 Task: Look for space in Carlisle, United States from 12th July, 2023 to 16th July, 2023 for 8 adults in price range Rs.10000 to Rs.16000. Place can be private room with 8 bedrooms having 8 beds and 8 bathrooms. Property type can be house, flat, guest house, hotel. Amenities needed are: wifi, TV, free parkinig on premises, gym, breakfast. Booking option can be shelf check-in. Required host language is English.
Action: Mouse moved to (530, 107)
Screenshot: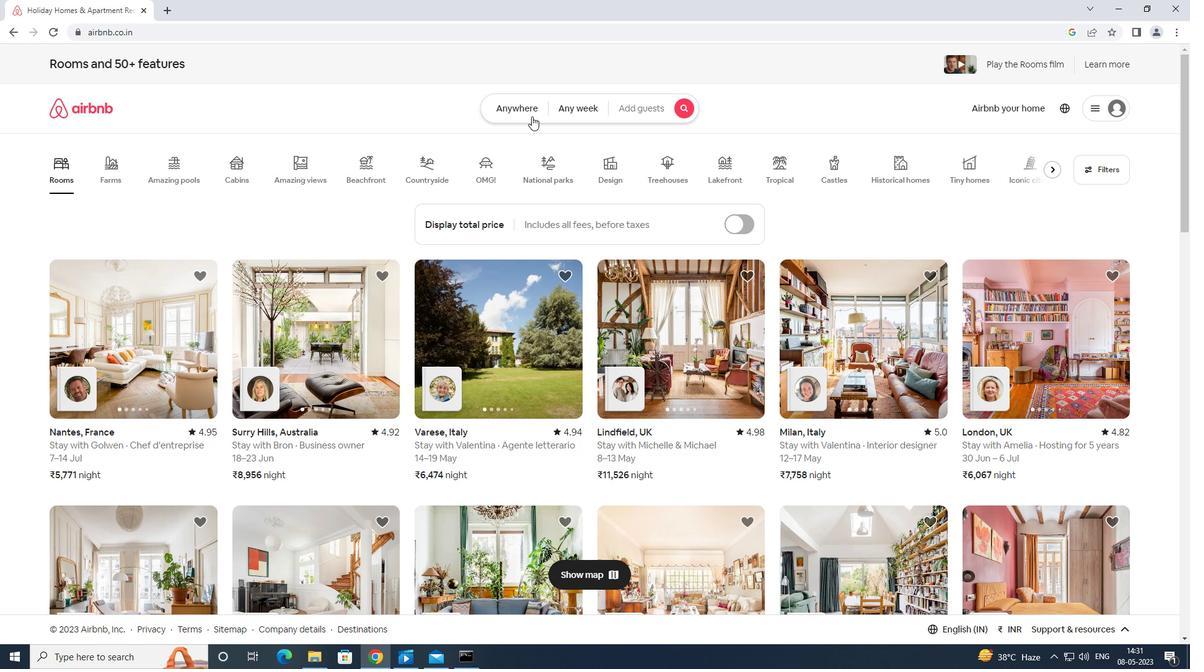 
Action: Mouse pressed left at (530, 107)
Screenshot: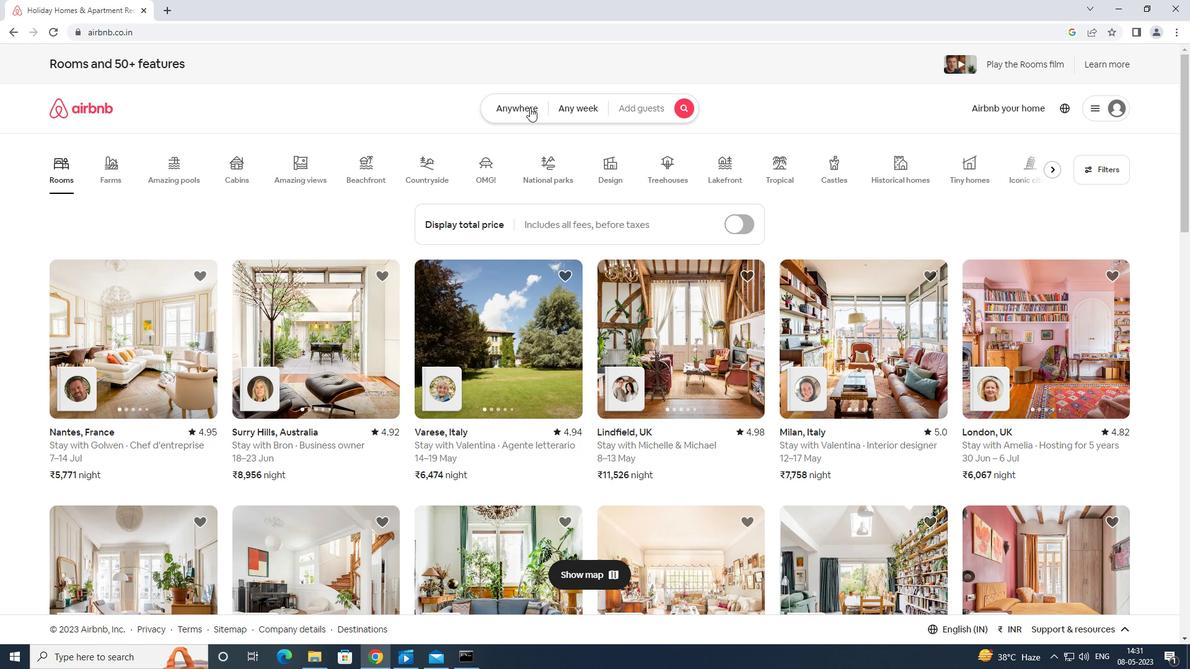 
Action: Mouse moved to (429, 156)
Screenshot: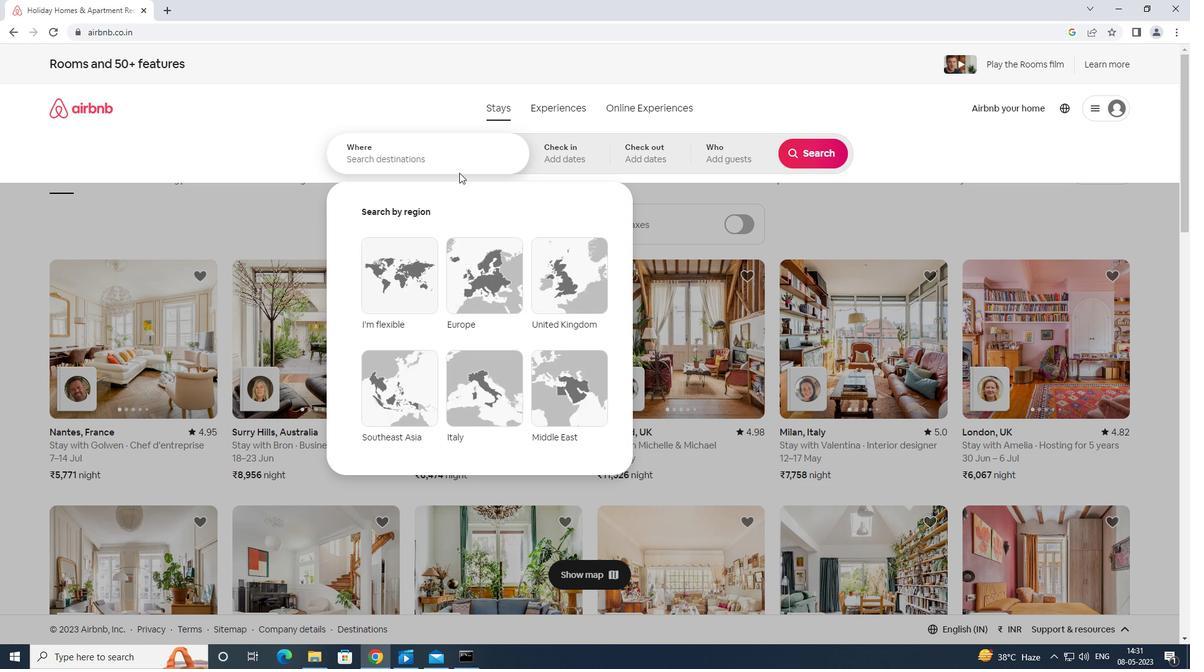 
Action: Mouse pressed left at (429, 156)
Screenshot: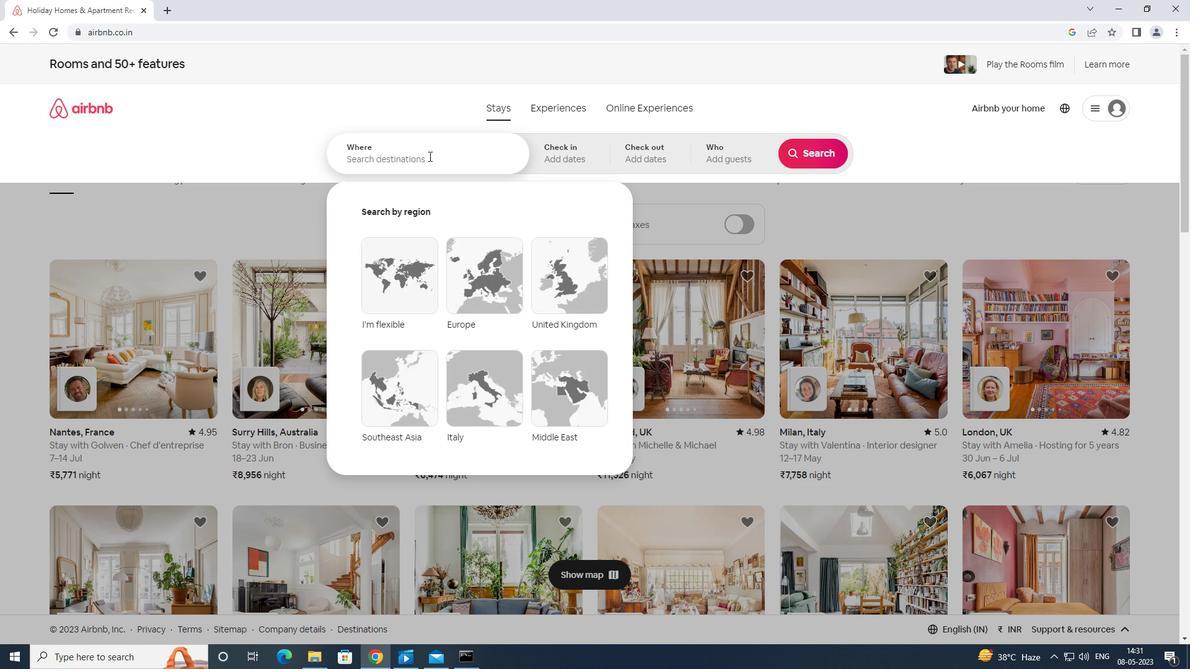 
Action: Mouse moved to (428, 155)
Screenshot: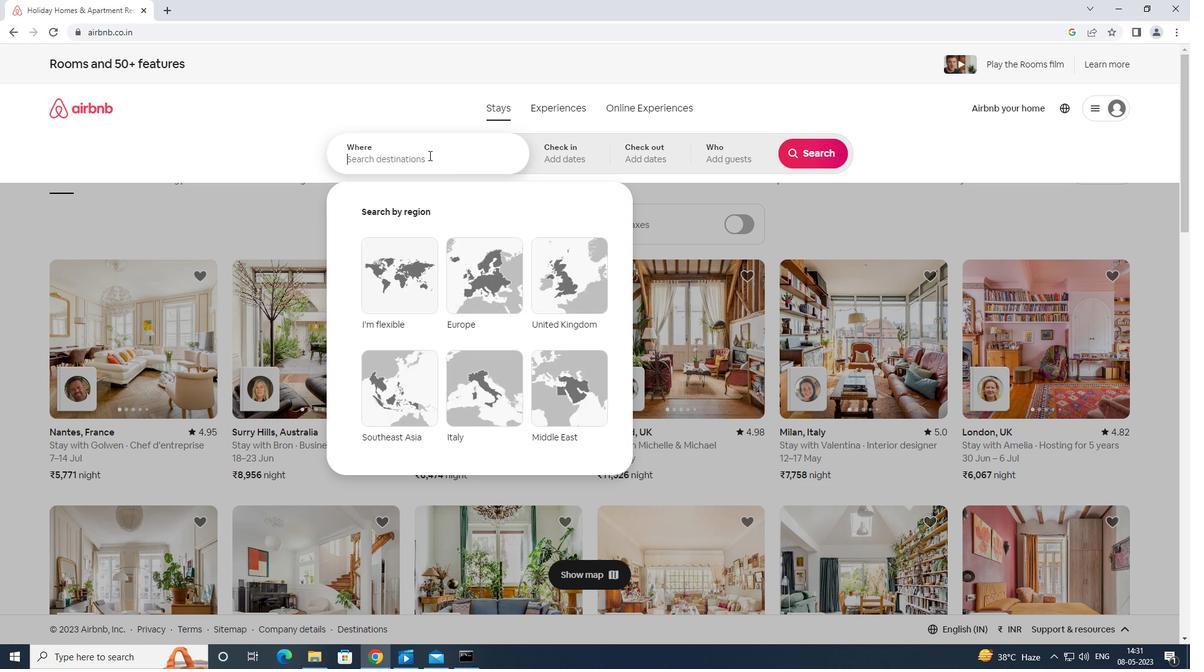 
Action: Key pressed <Key.shift>CARLISLE<Key.space>UNITED<Key.space>STATES<Key.enter>
Screenshot: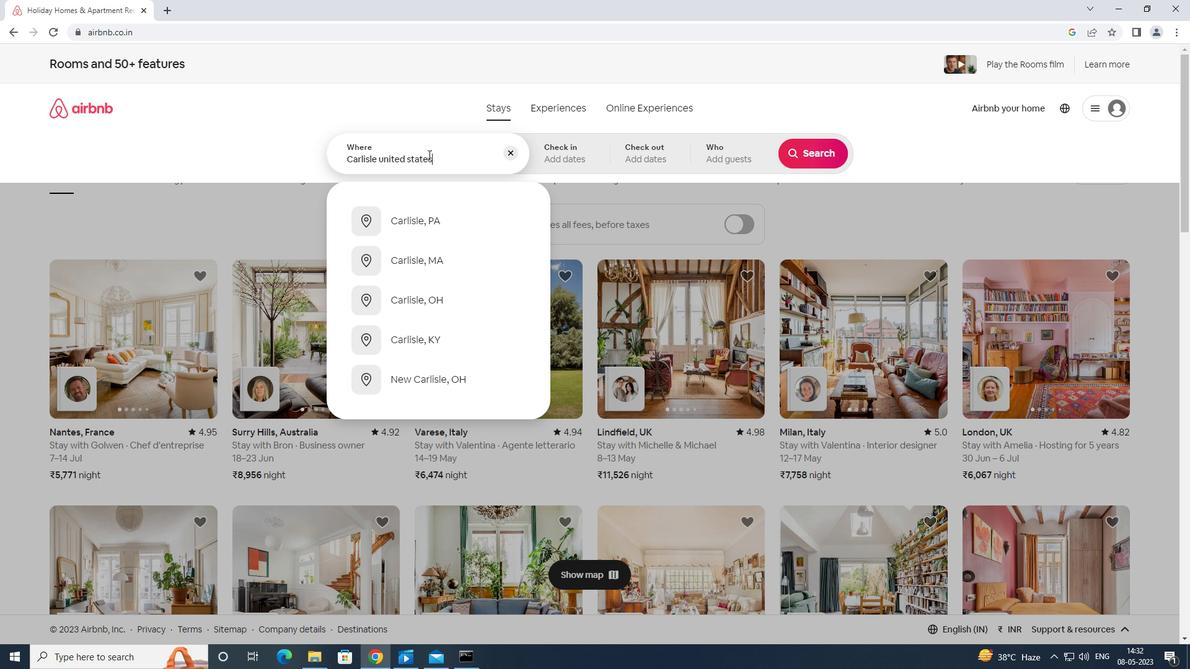 
Action: Mouse moved to (806, 250)
Screenshot: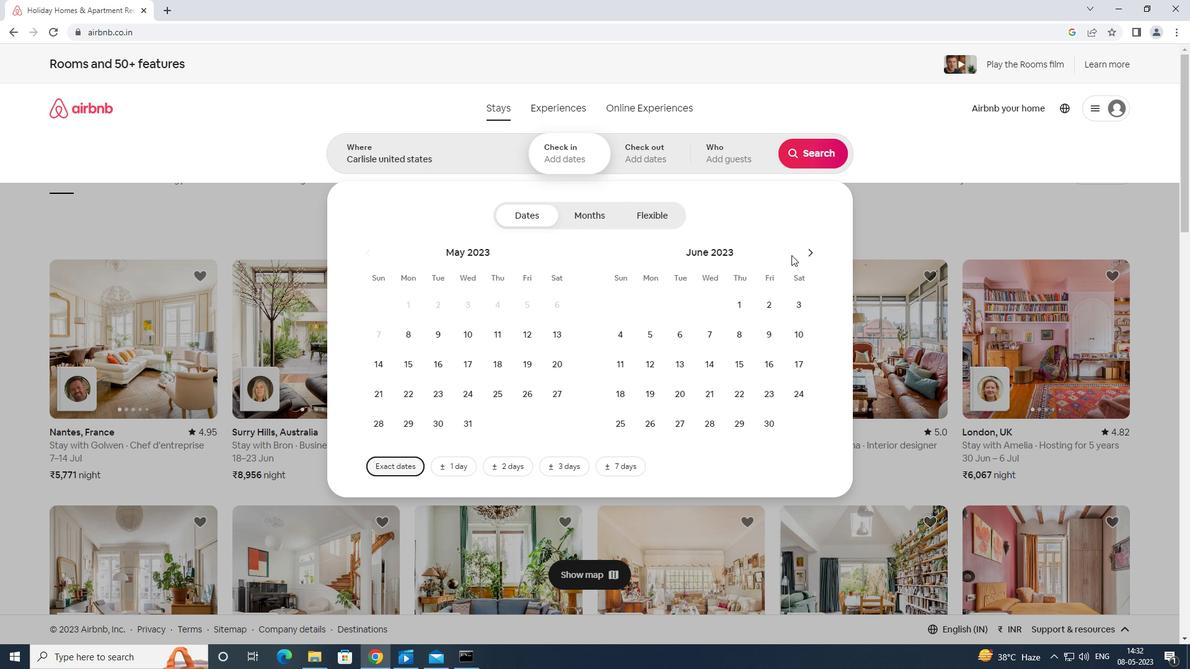 
Action: Mouse pressed left at (806, 250)
Screenshot: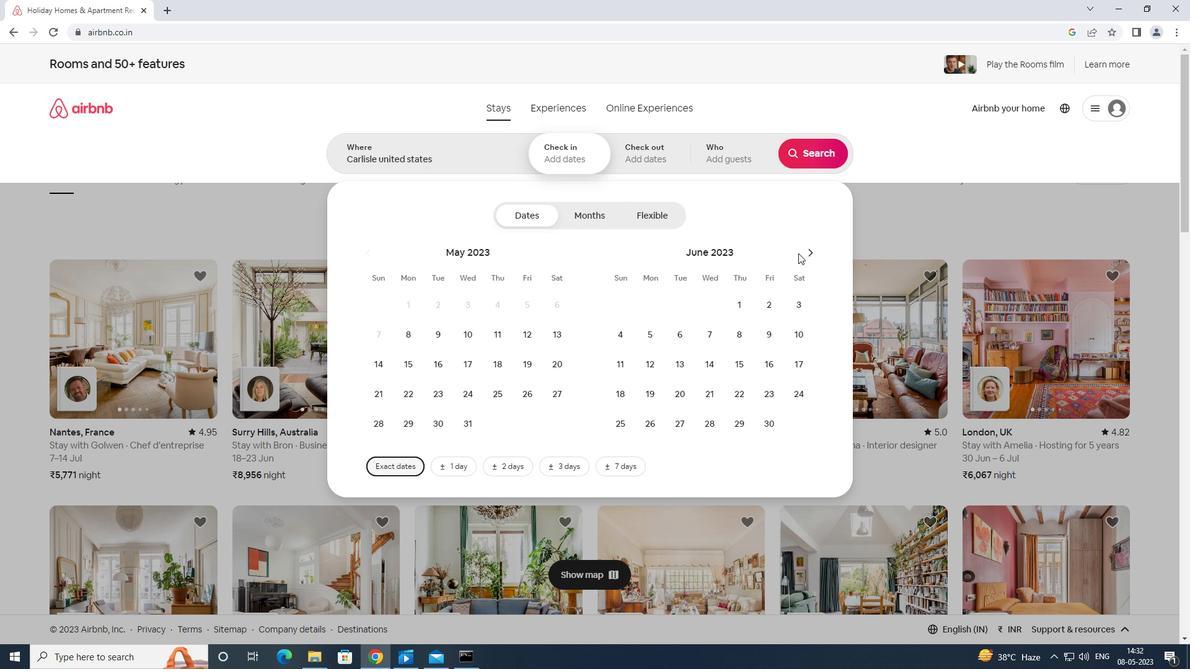
Action: Mouse moved to (709, 360)
Screenshot: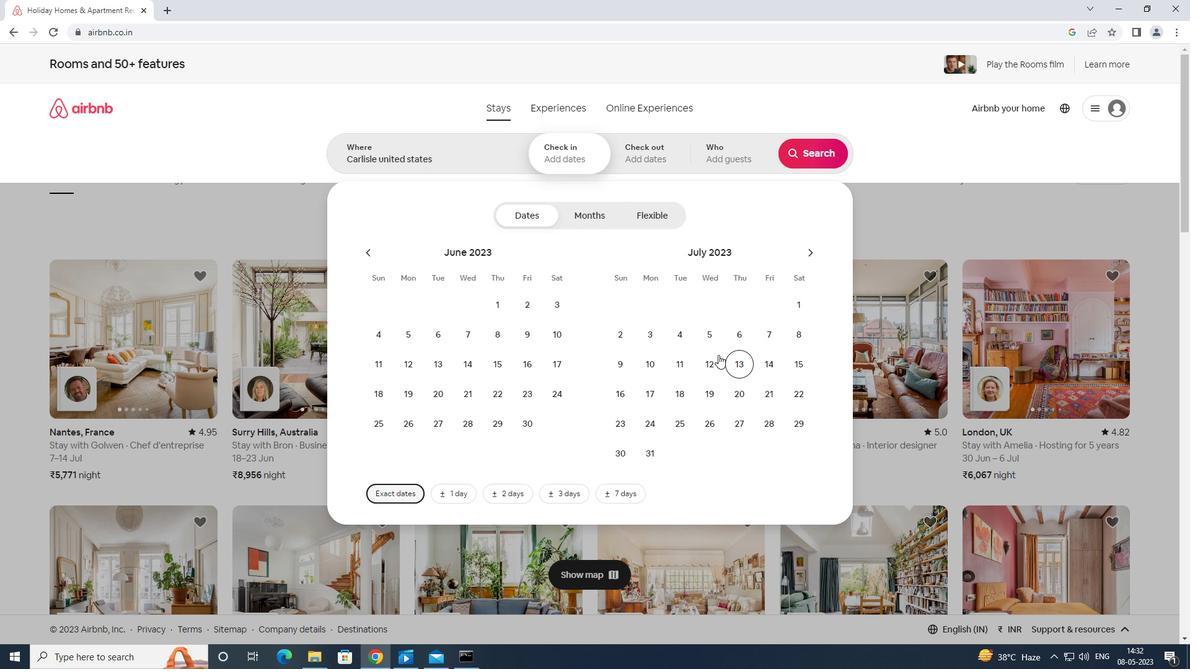 
Action: Mouse pressed left at (709, 360)
Screenshot: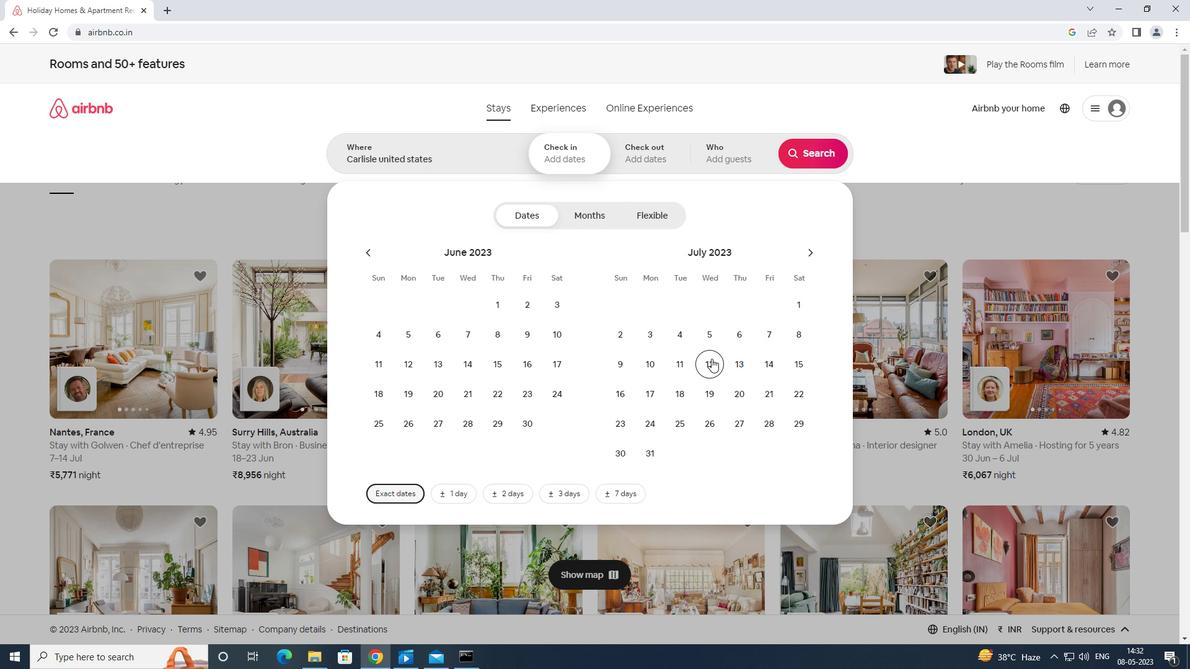 
Action: Mouse moved to (626, 395)
Screenshot: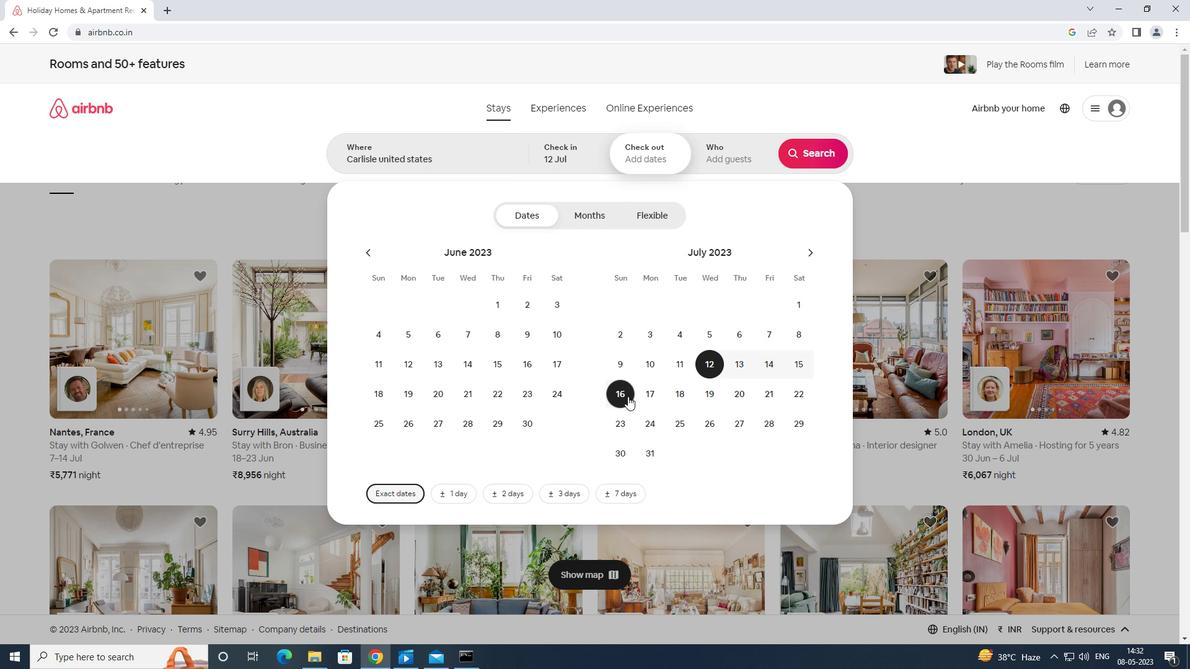 
Action: Mouse pressed left at (626, 395)
Screenshot: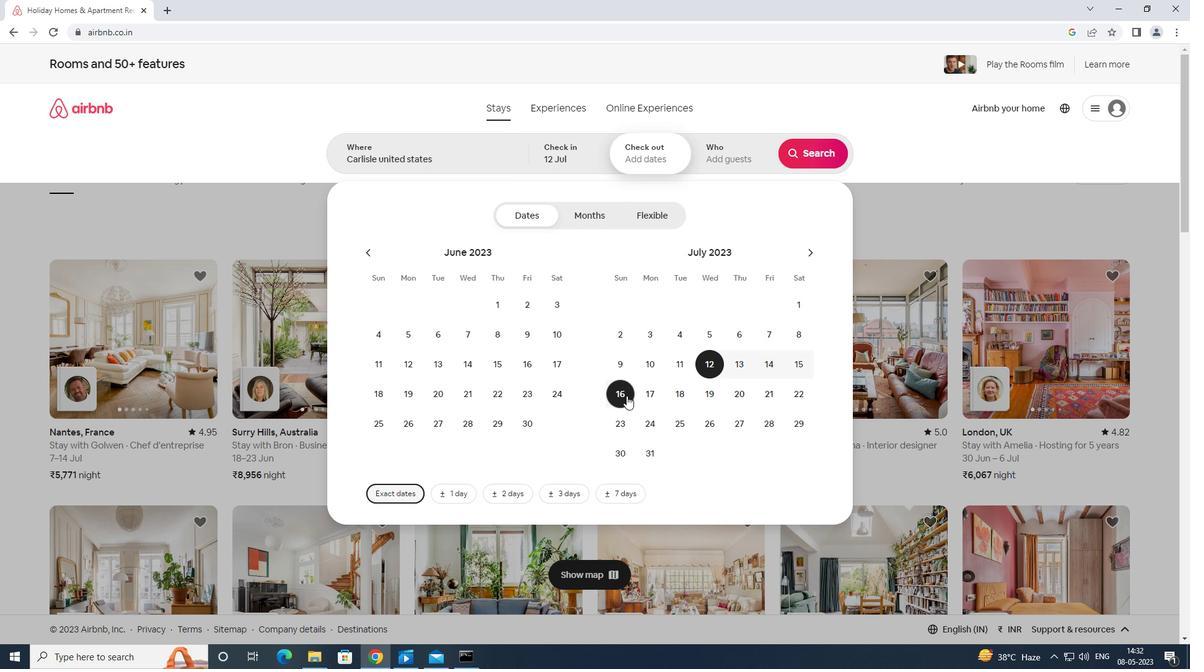 
Action: Mouse moved to (716, 145)
Screenshot: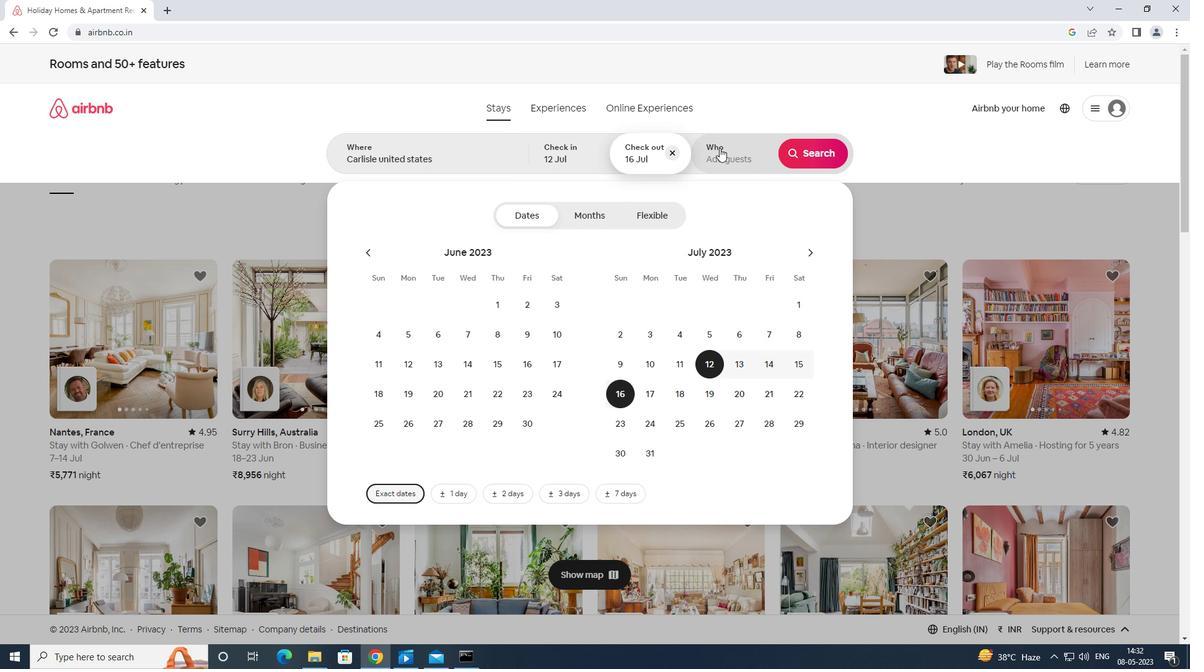 
Action: Mouse pressed left at (716, 145)
Screenshot: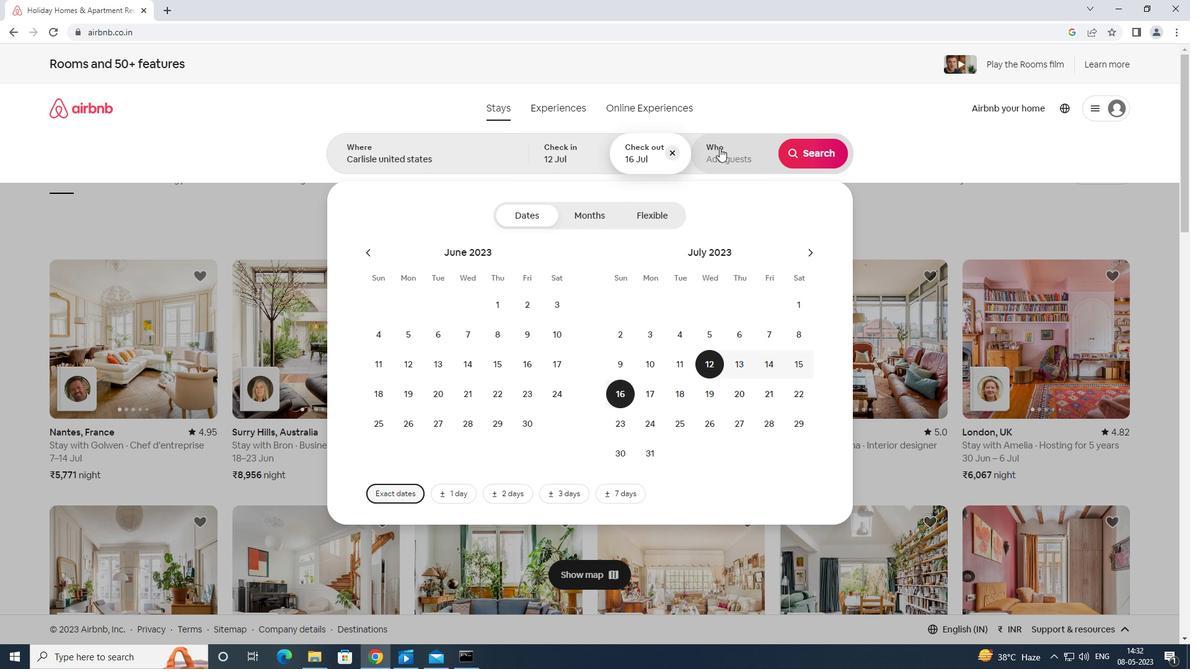 
Action: Mouse moved to (815, 218)
Screenshot: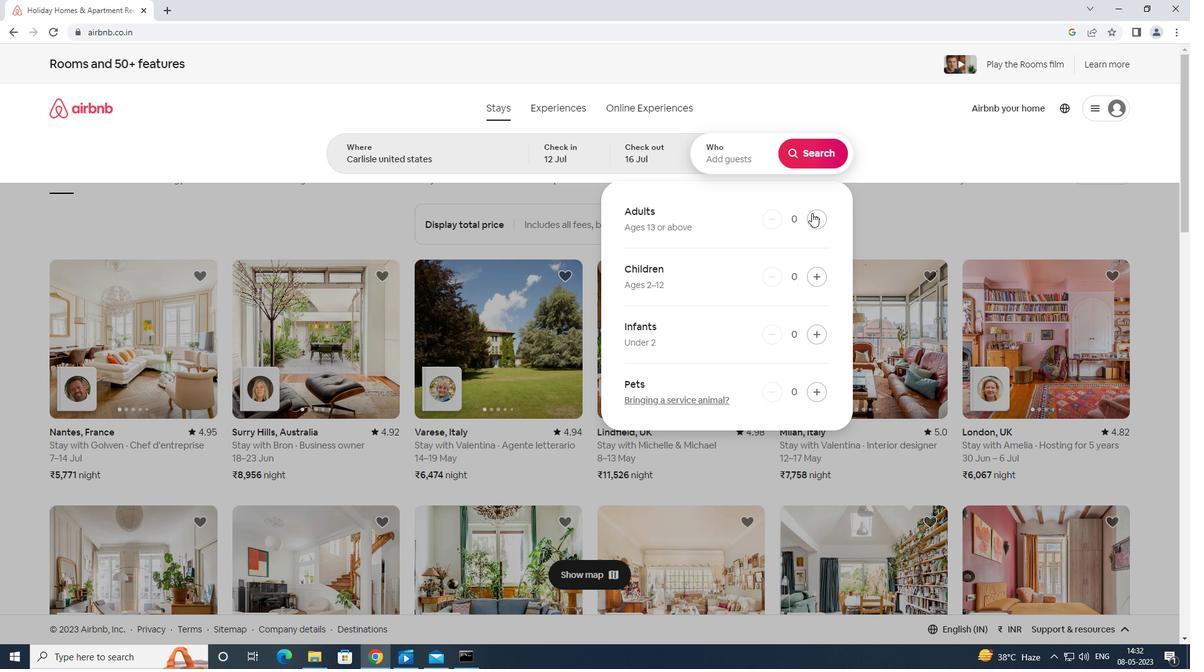 
Action: Mouse pressed left at (815, 218)
Screenshot: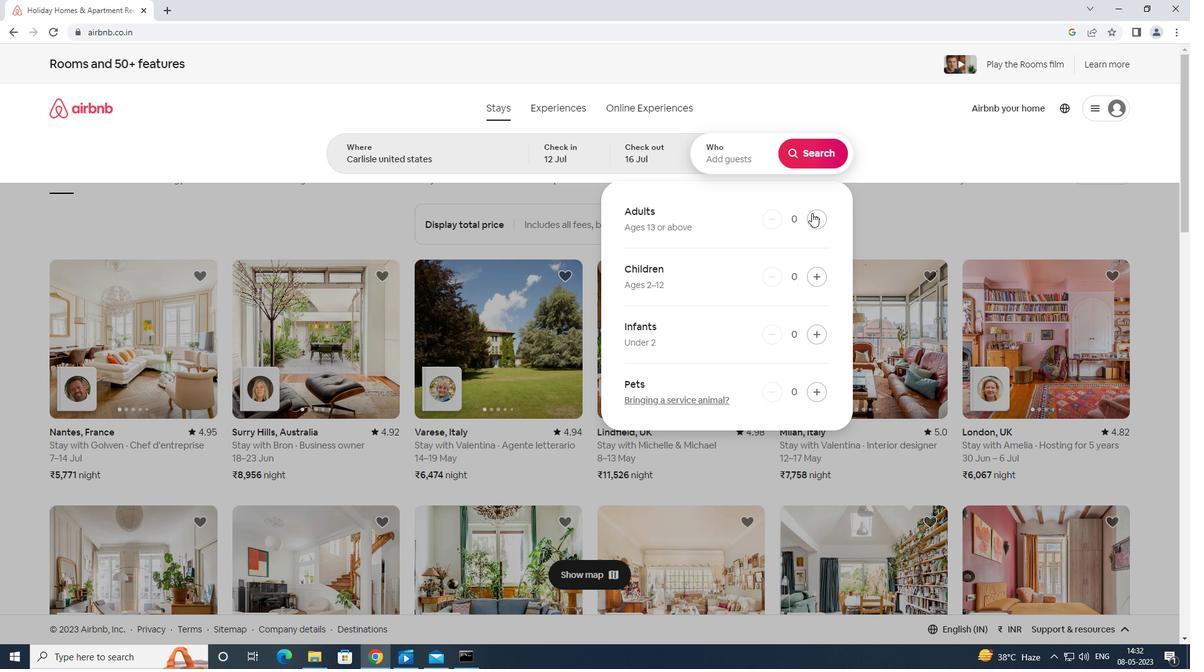 
Action: Mouse moved to (815, 218)
Screenshot: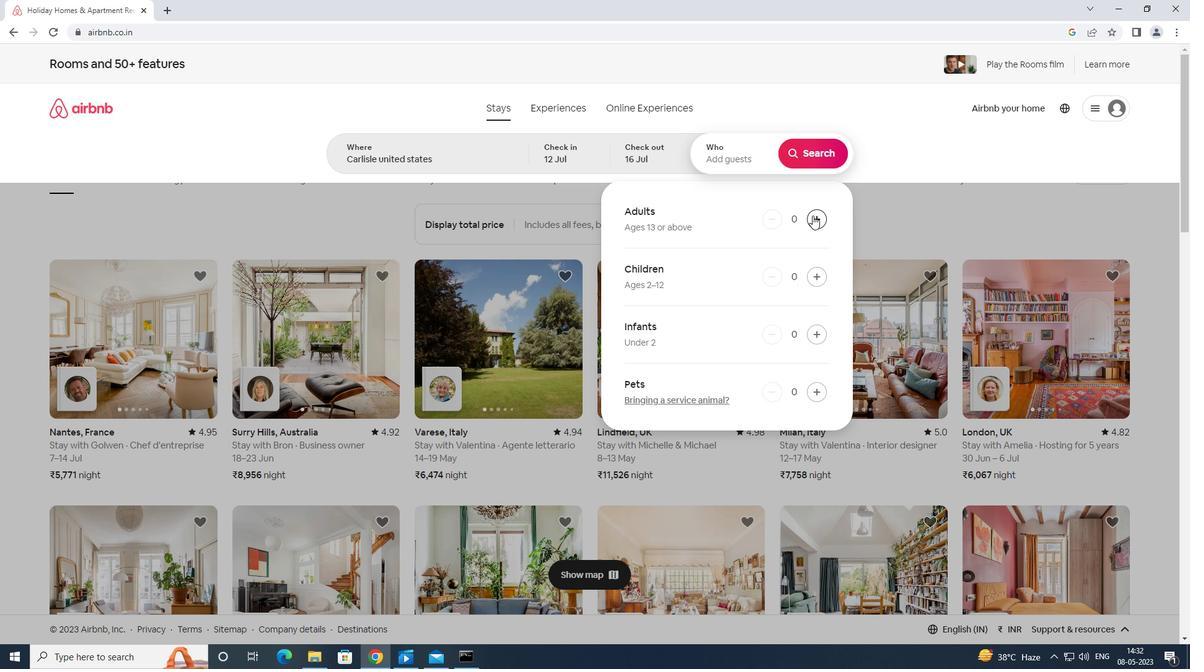 
Action: Mouse pressed left at (815, 218)
Screenshot: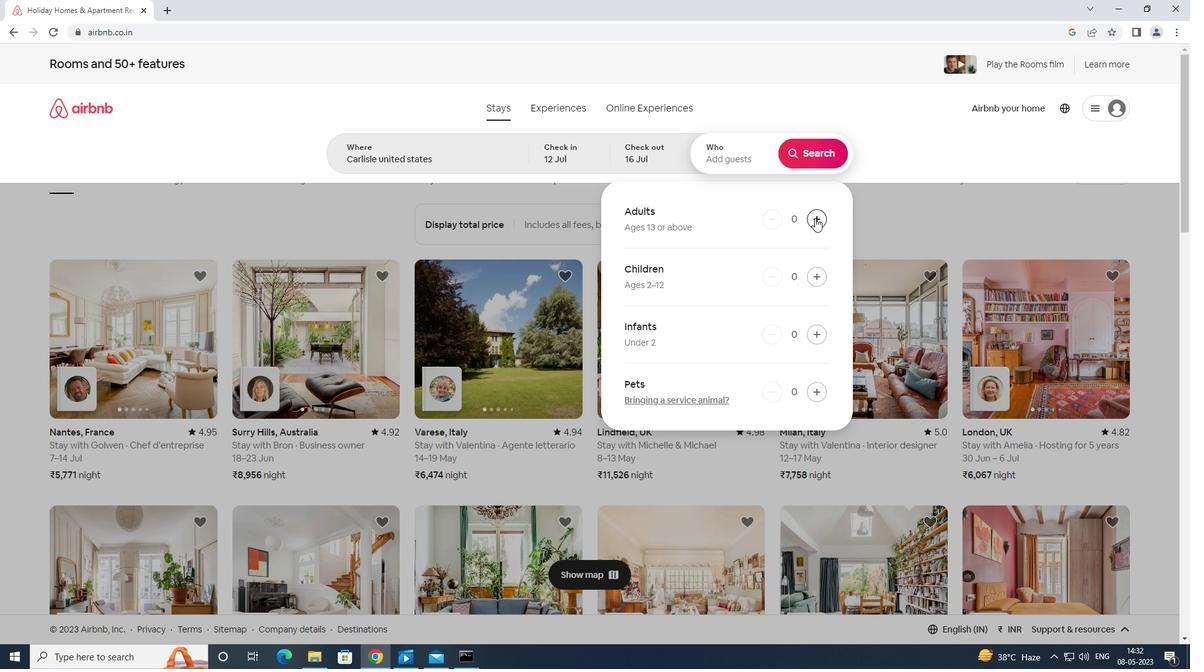 
Action: Mouse pressed left at (815, 218)
Screenshot: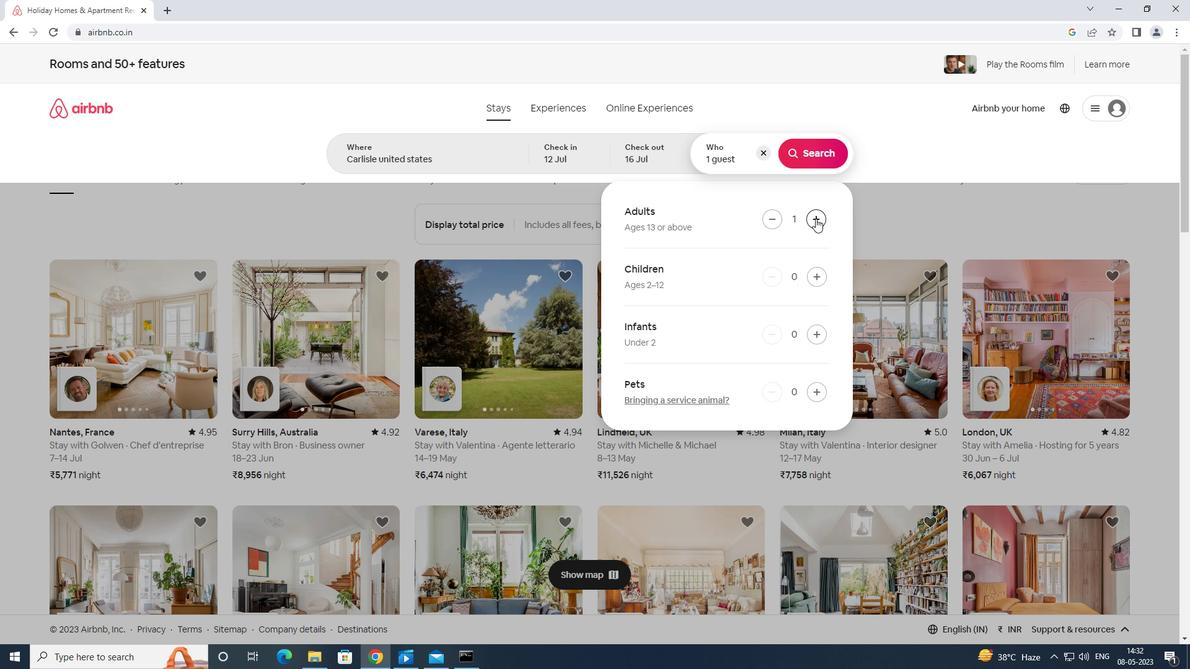 
Action: Mouse pressed left at (815, 218)
Screenshot: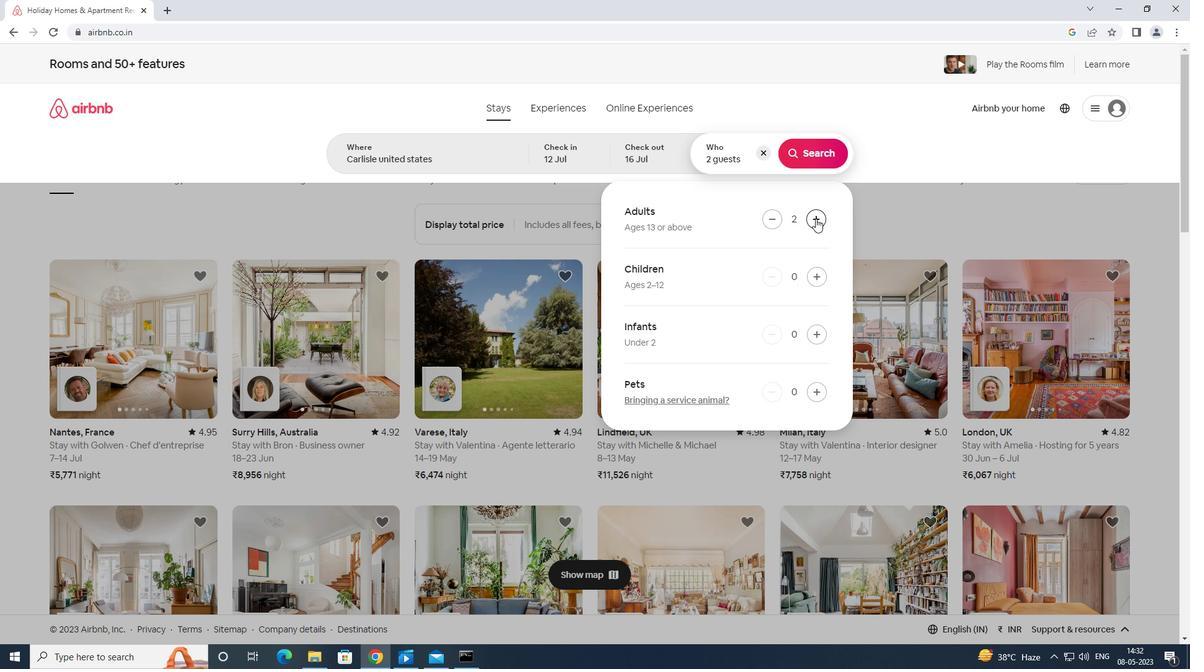 
Action: Mouse pressed left at (815, 218)
Screenshot: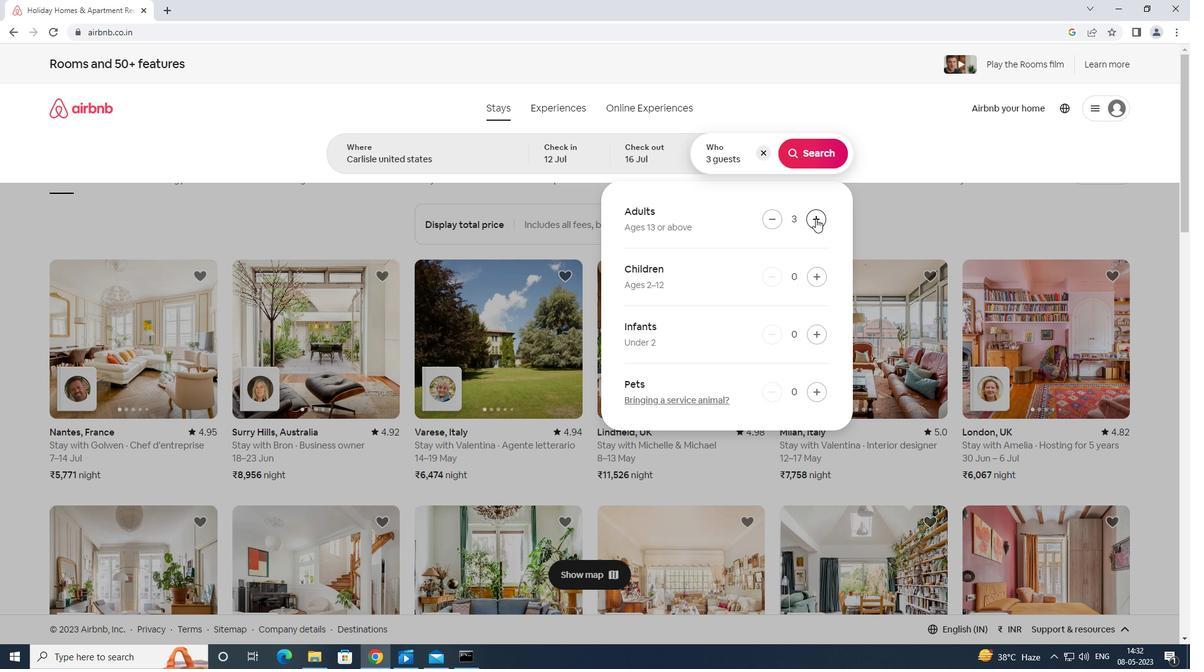 
Action: Mouse pressed left at (815, 218)
Screenshot: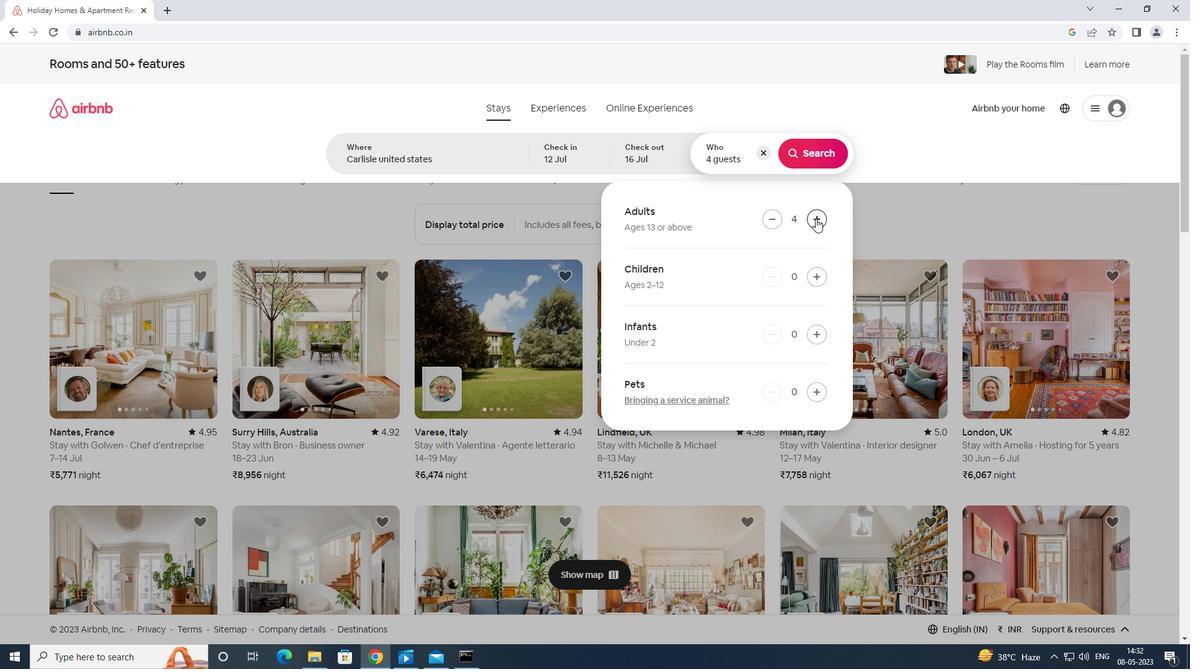 
Action: Mouse pressed left at (815, 218)
Screenshot: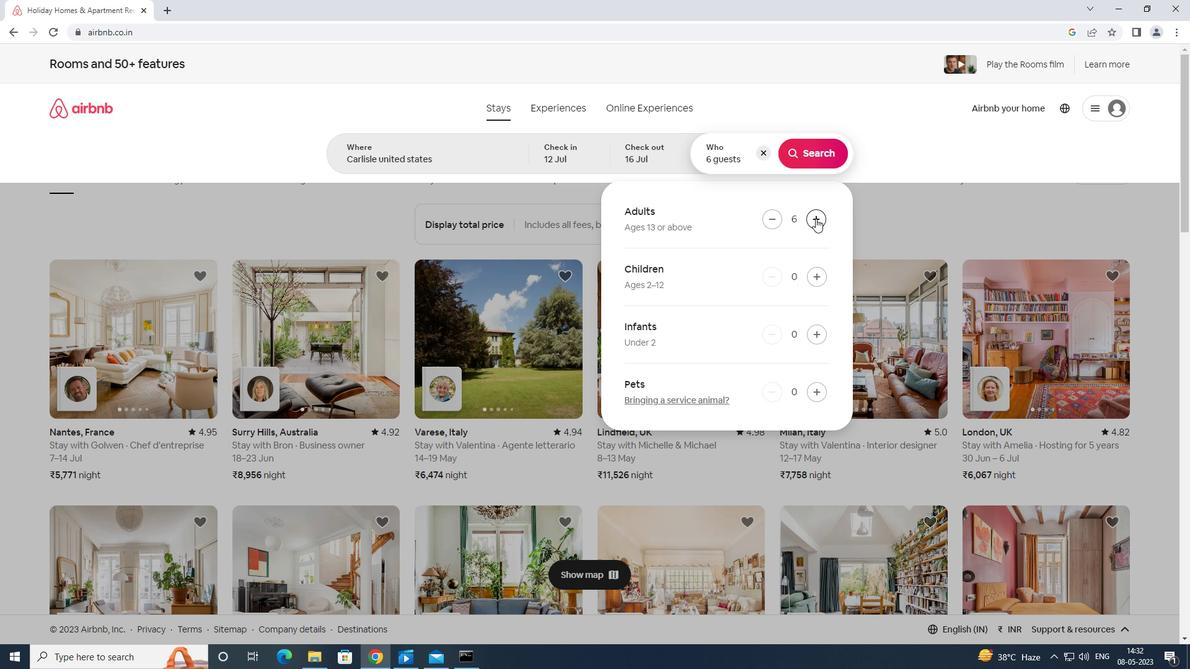 
Action: Mouse pressed left at (815, 218)
Screenshot: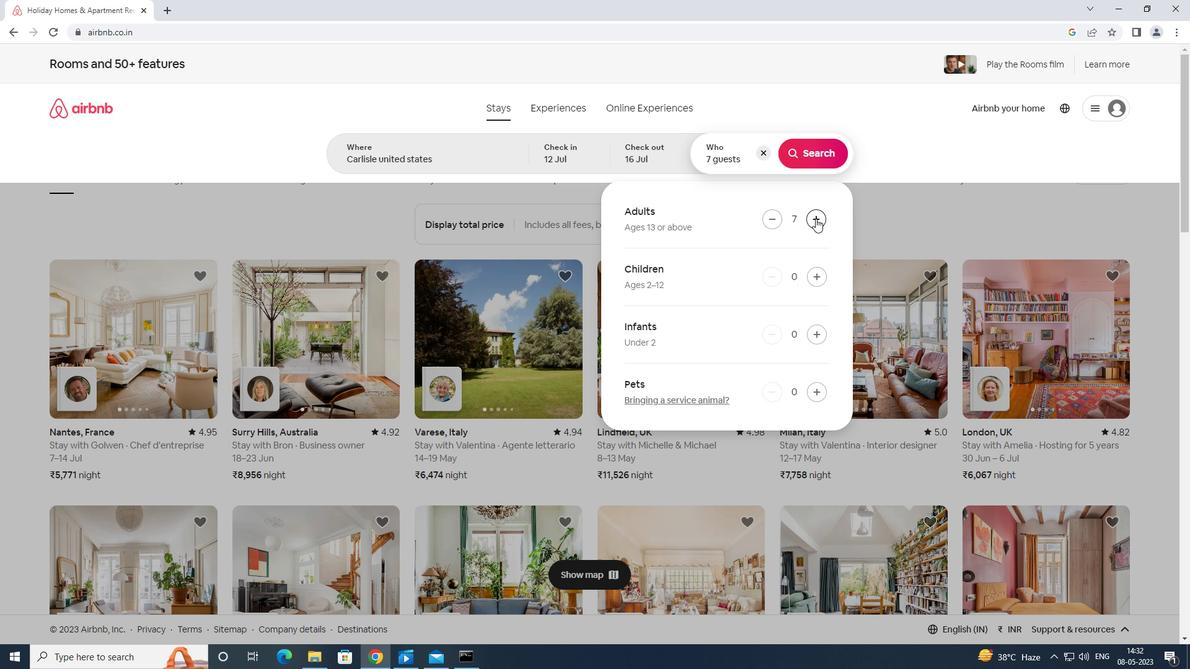 
Action: Mouse moved to (825, 152)
Screenshot: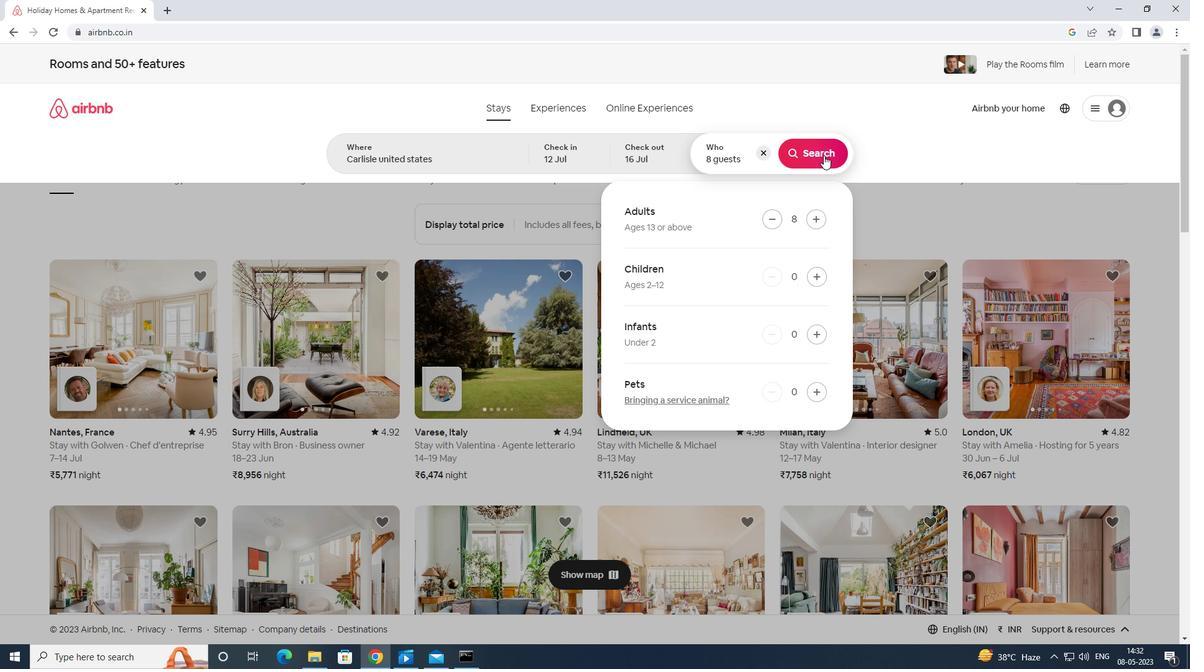 
Action: Mouse pressed left at (825, 152)
Screenshot: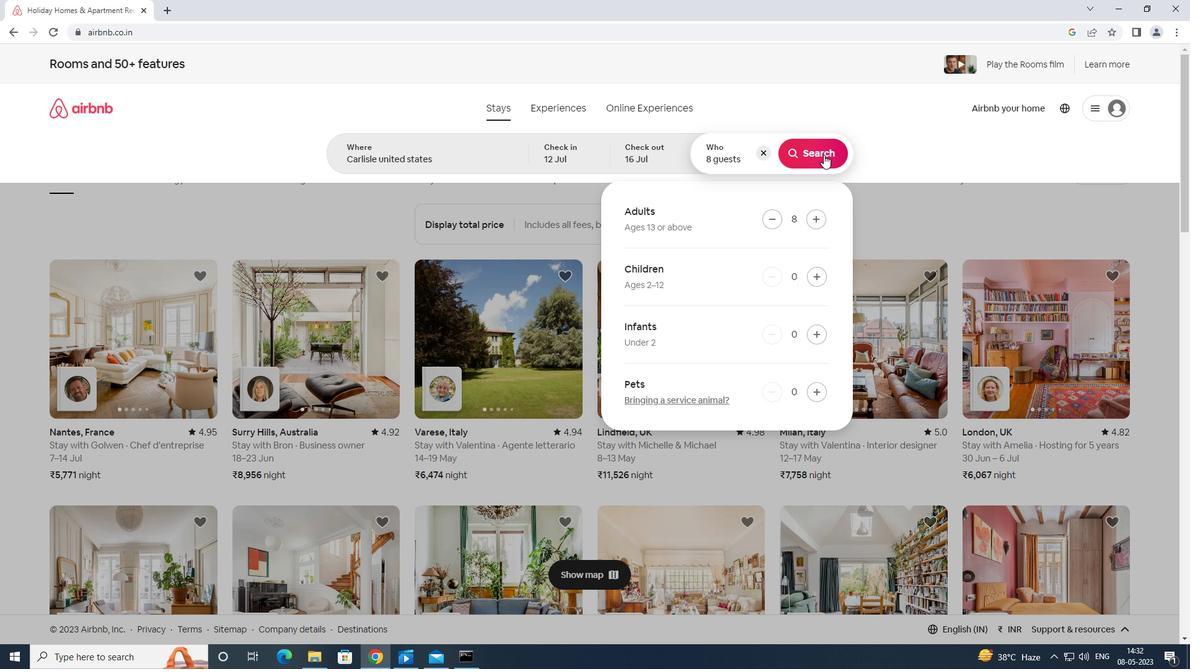 
Action: Mouse moved to (1126, 109)
Screenshot: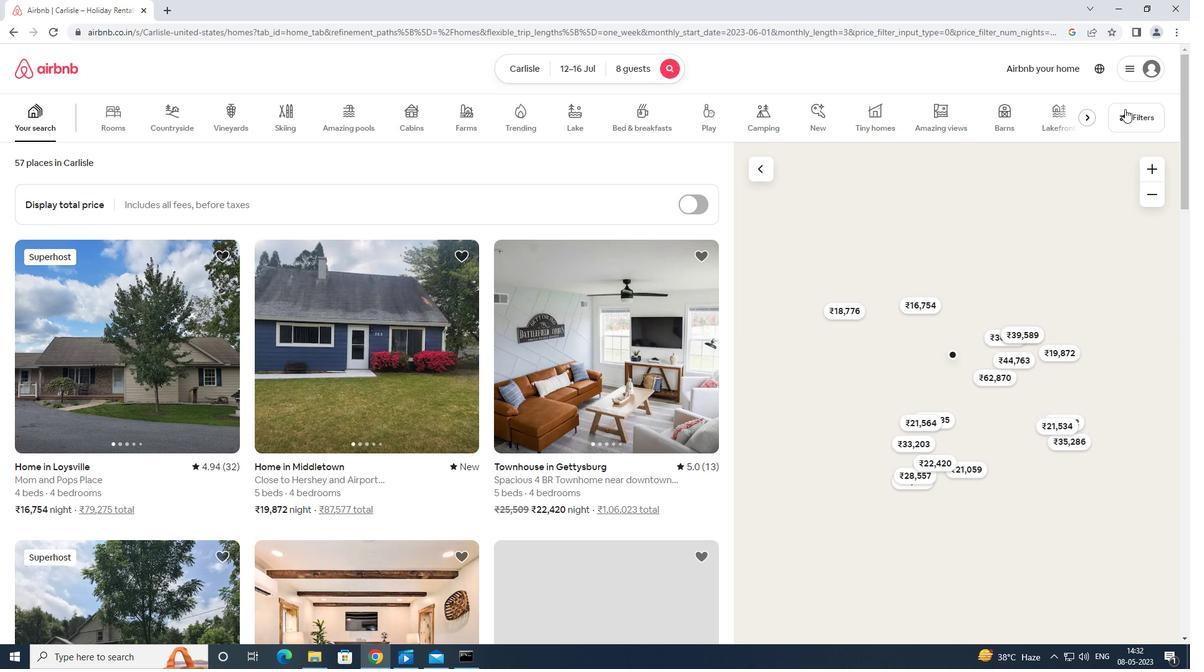 
Action: Mouse pressed left at (1126, 109)
Screenshot: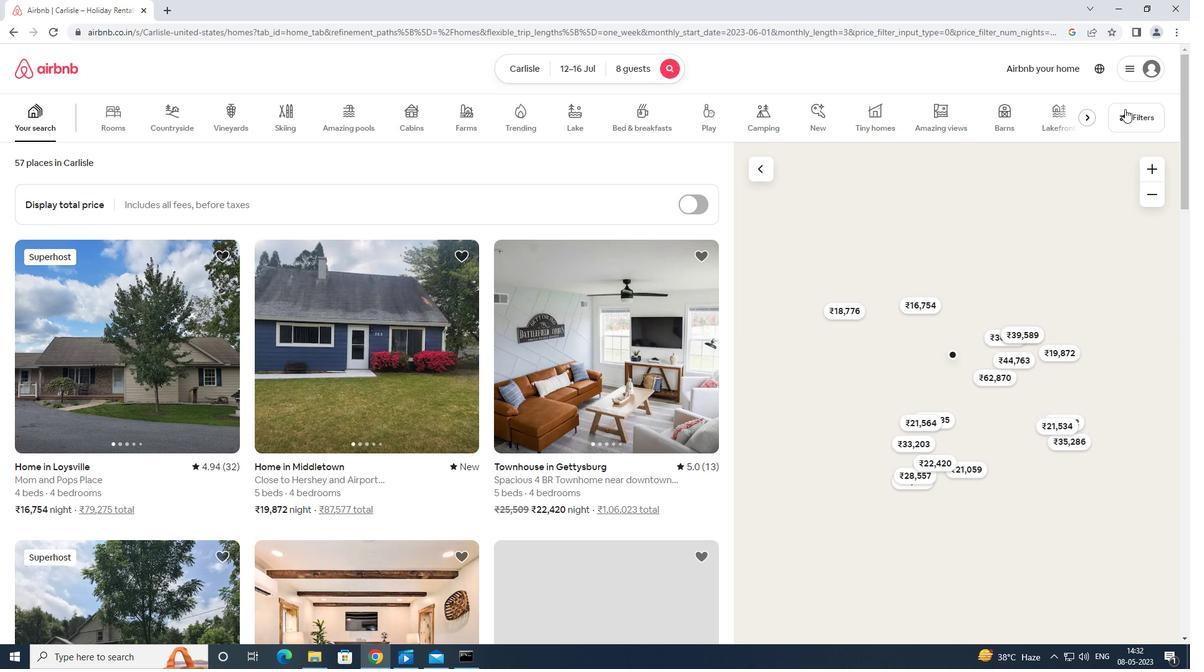 
Action: Mouse moved to (535, 404)
Screenshot: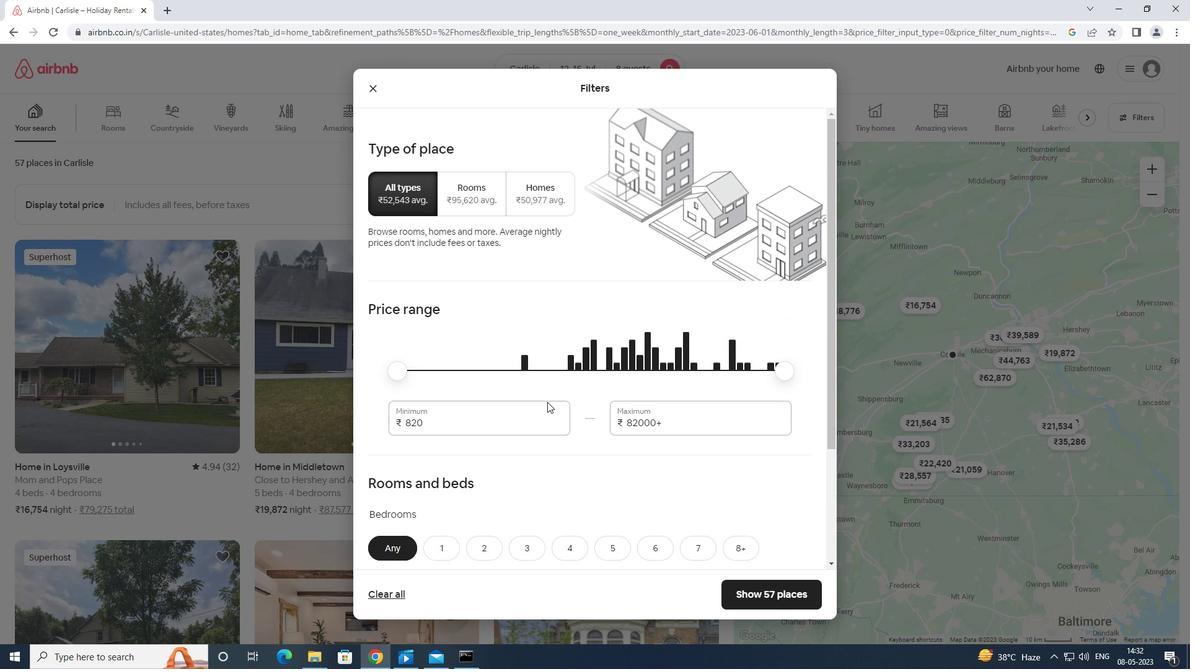 
Action: Mouse pressed left at (535, 404)
Screenshot: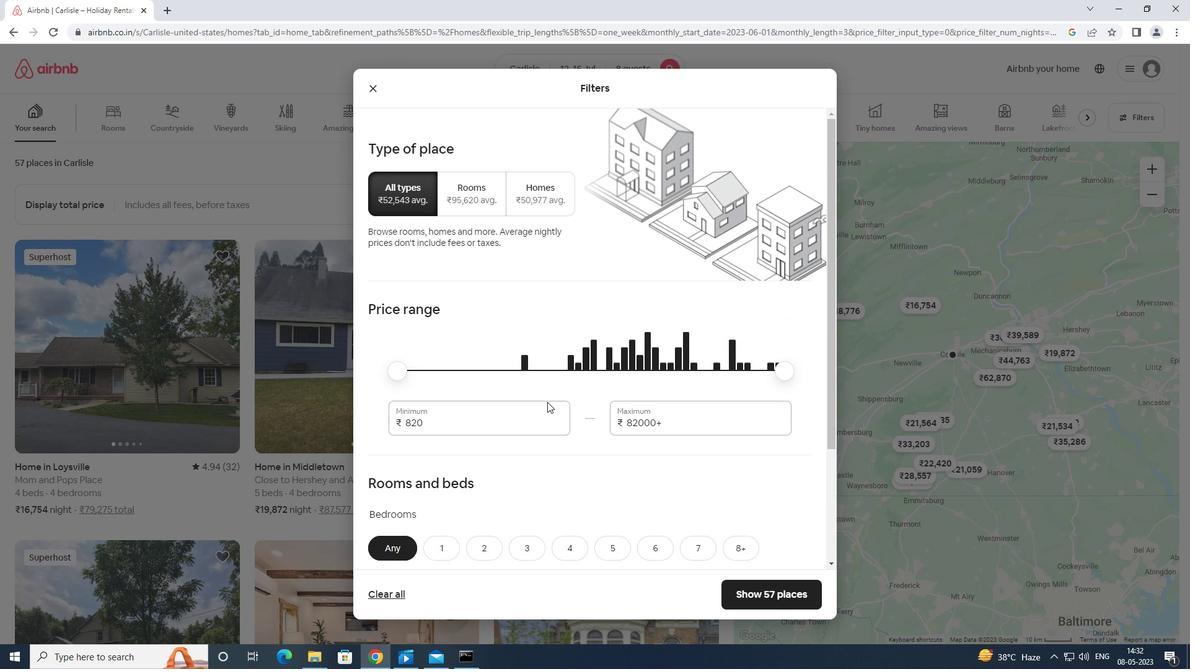 
Action: Key pressed <Key.backspace><Key.backspace><Key.backspace><Key.backspace><Key.backspace><Key.backspace>80<Key.backspace><Key.backspace>10000
Screenshot: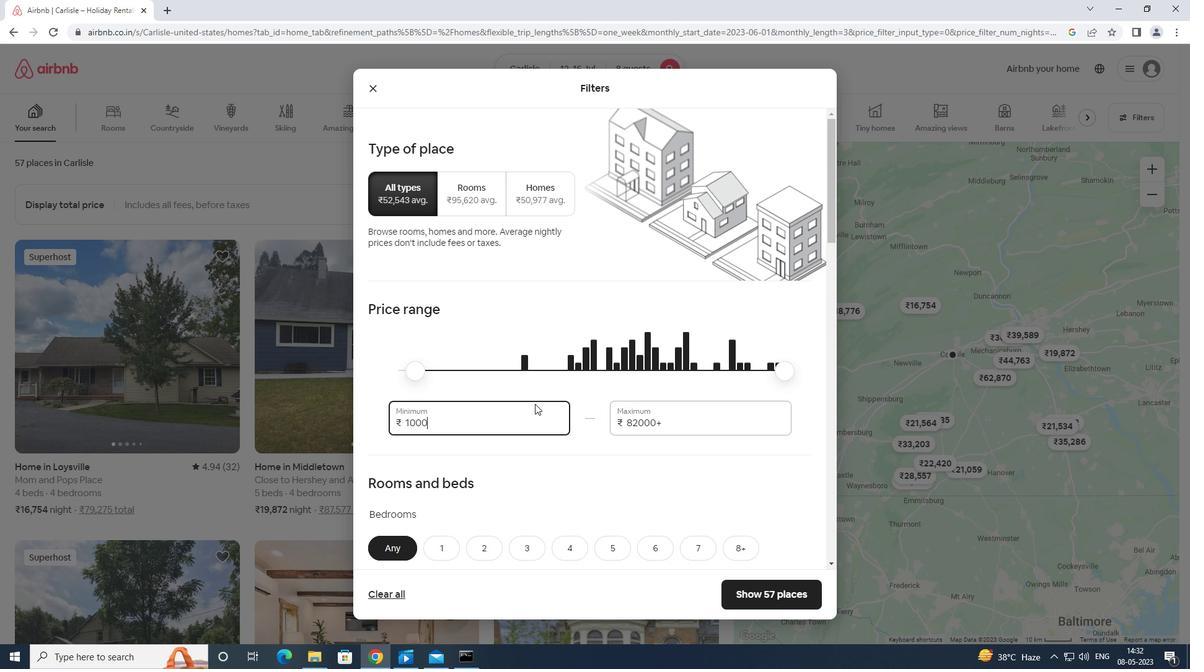 
Action: Mouse moved to (667, 417)
Screenshot: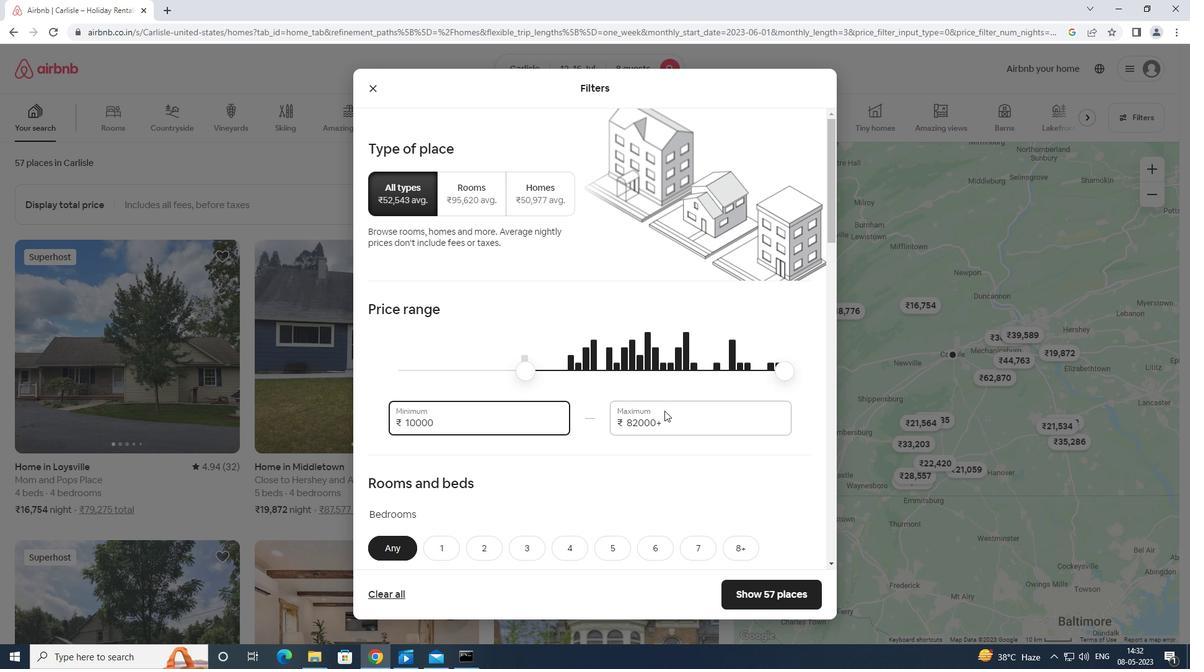 
Action: Mouse pressed left at (667, 417)
Screenshot: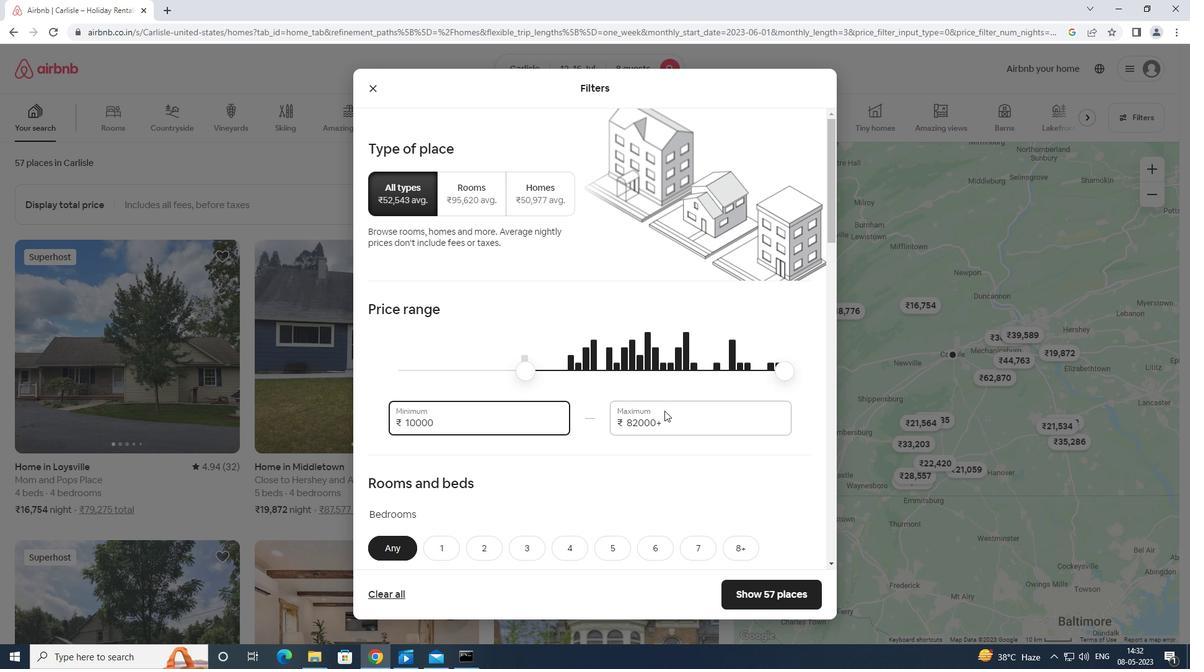 
Action: Mouse moved to (676, 419)
Screenshot: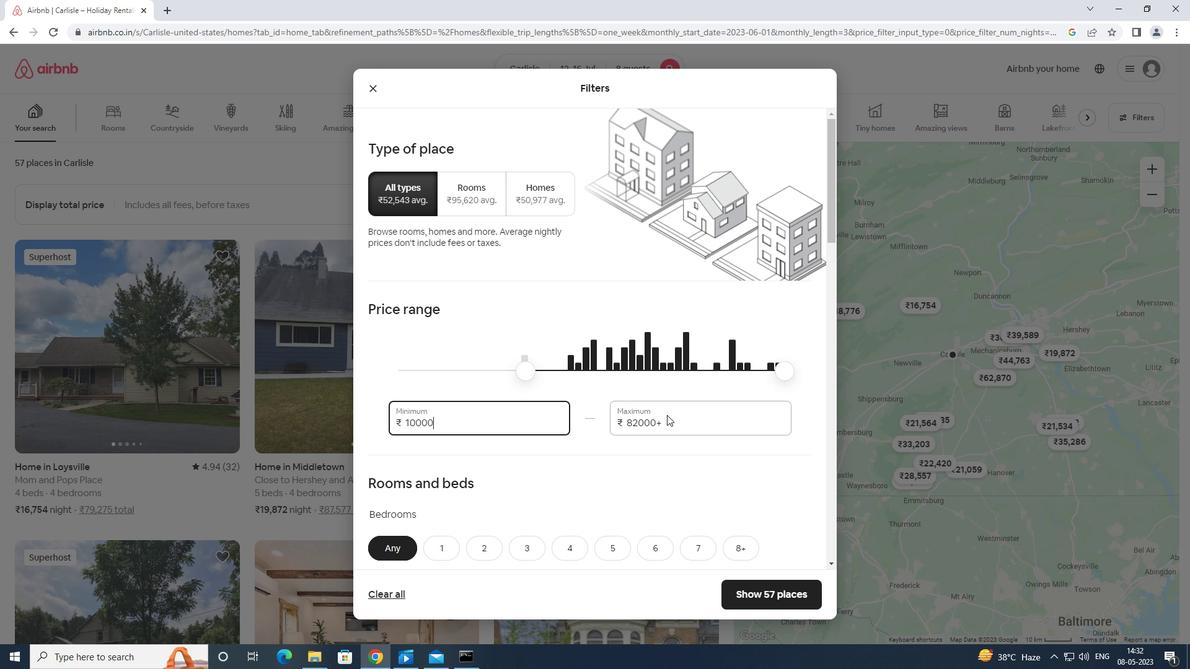
Action: Key pressed <Key.backspace><Key.backspace><Key.backspace><Key.backspace><Key.backspace><Key.backspace><Key.backspace><Key.backspace><Key.backspace><Key.backspace><Key.backspace><Key.backspace><Key.backspace><Key.backspace><Key.backspace><Key.backspace><Key.backspace><Key.backspace><Key.backspace><Key.backspace>160000
Screenshot: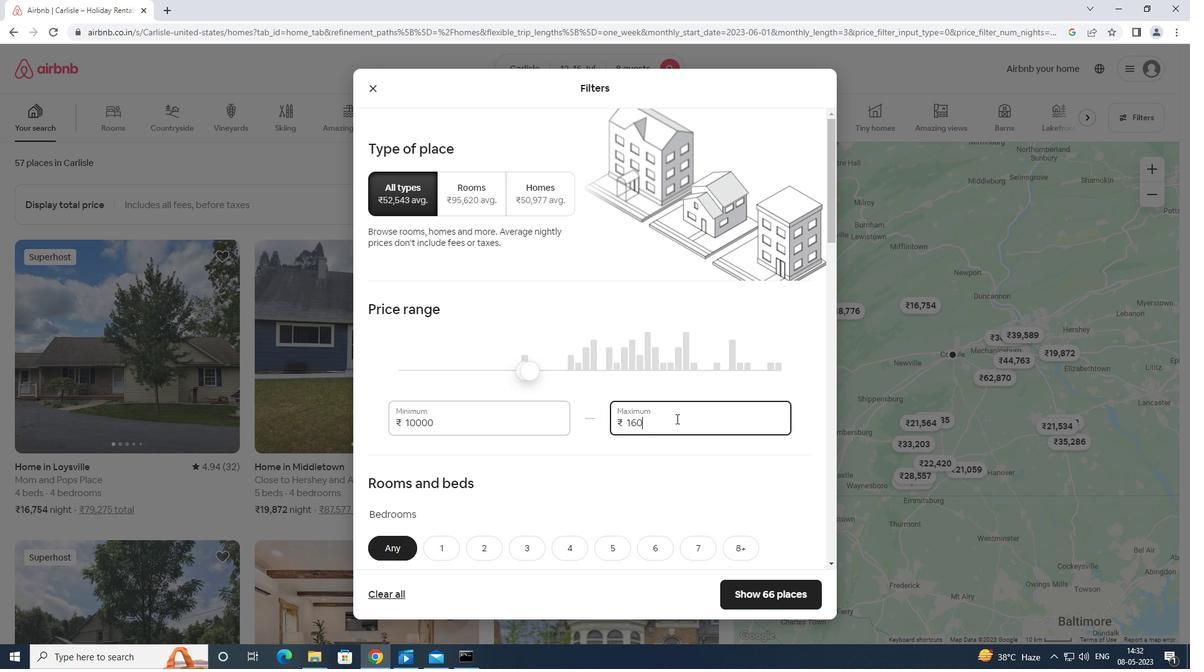 
Action: Mouse moved to (677, 418)
Screenshot: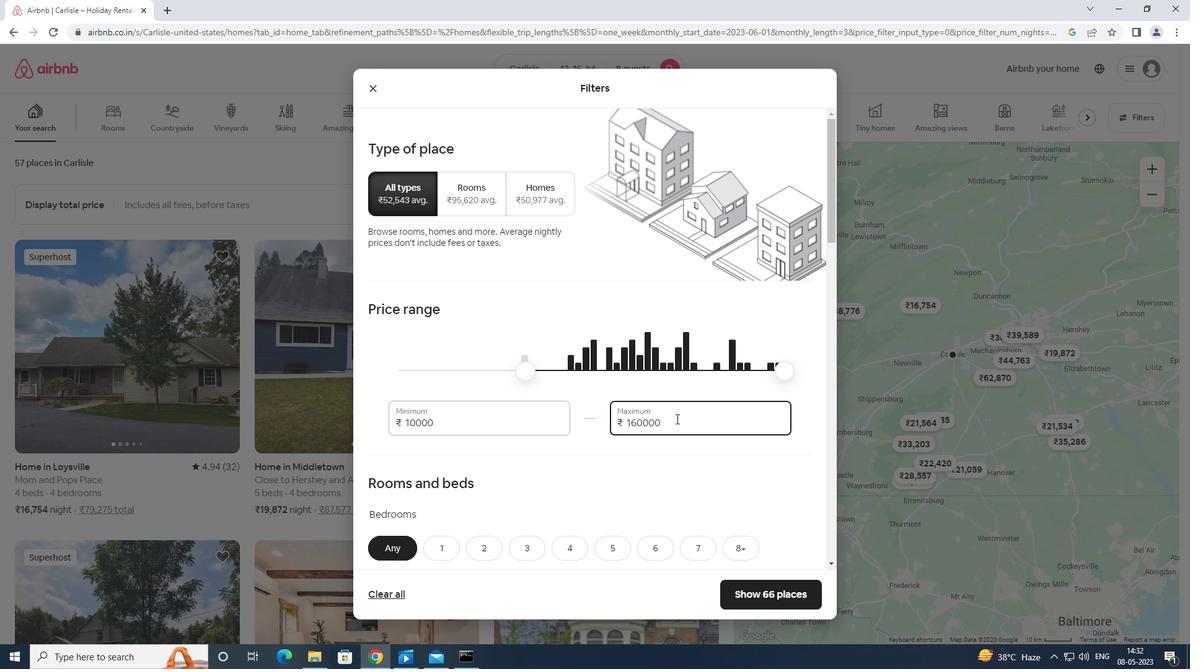 
Action: Mouse pressed left at (677, 418)
Screenshot: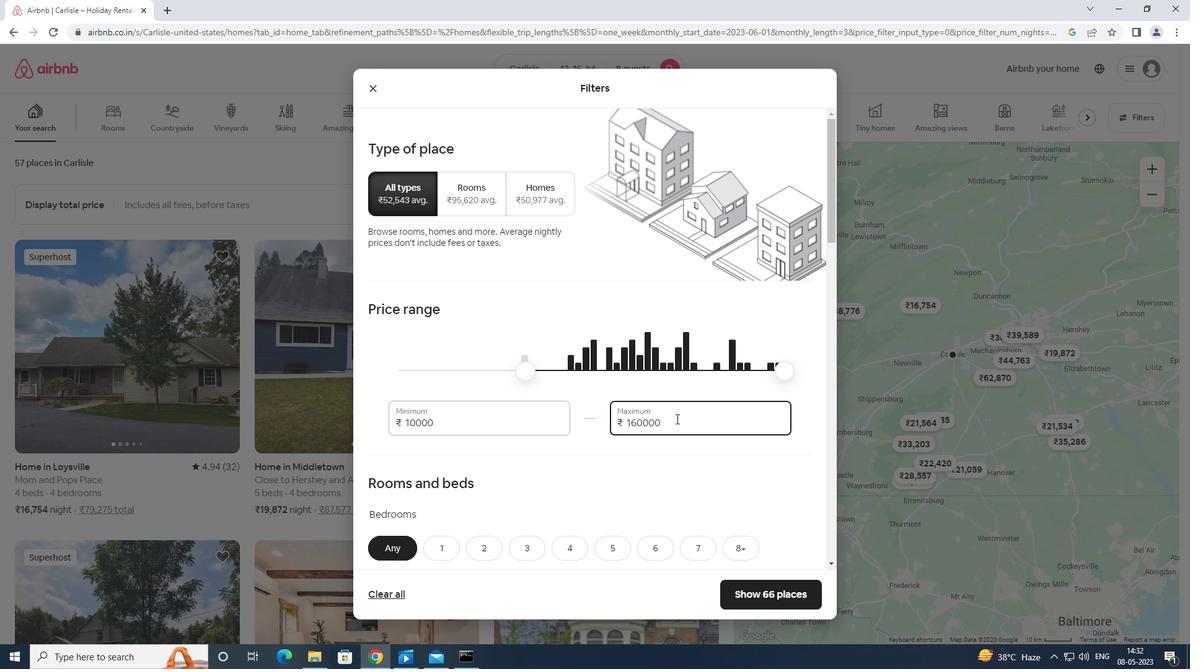 
Action: Key pressed <Key.backspace><Key.backspace>0
Screenshot: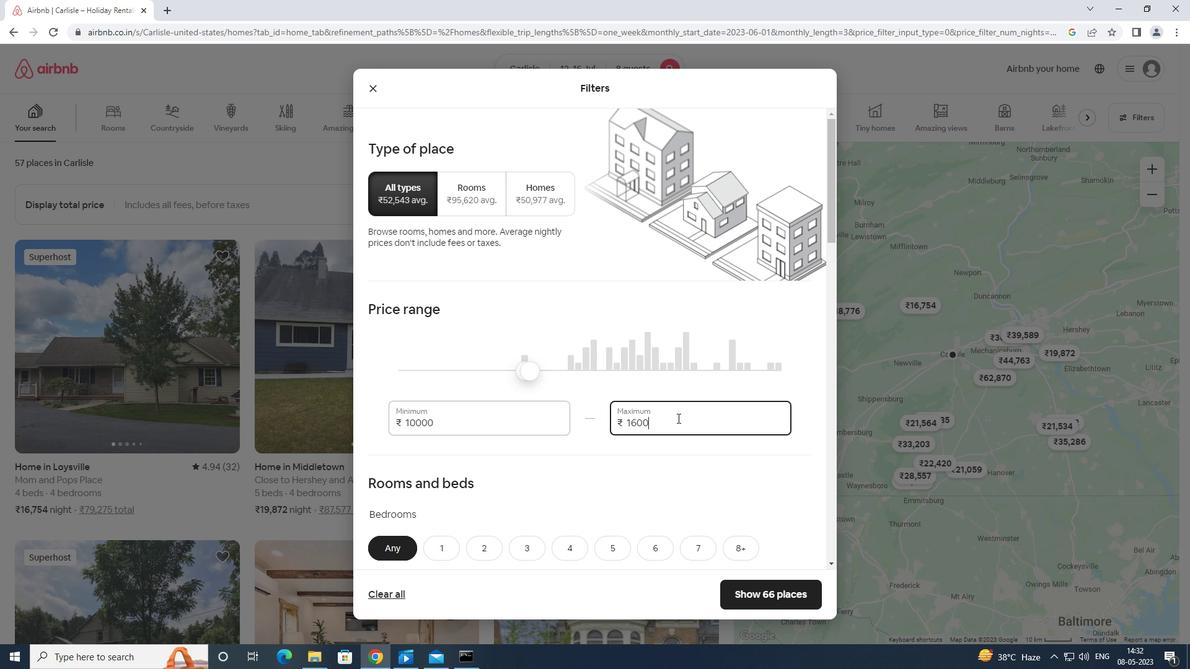 
Action: Mouse moved to (677, 418)
Screenshot: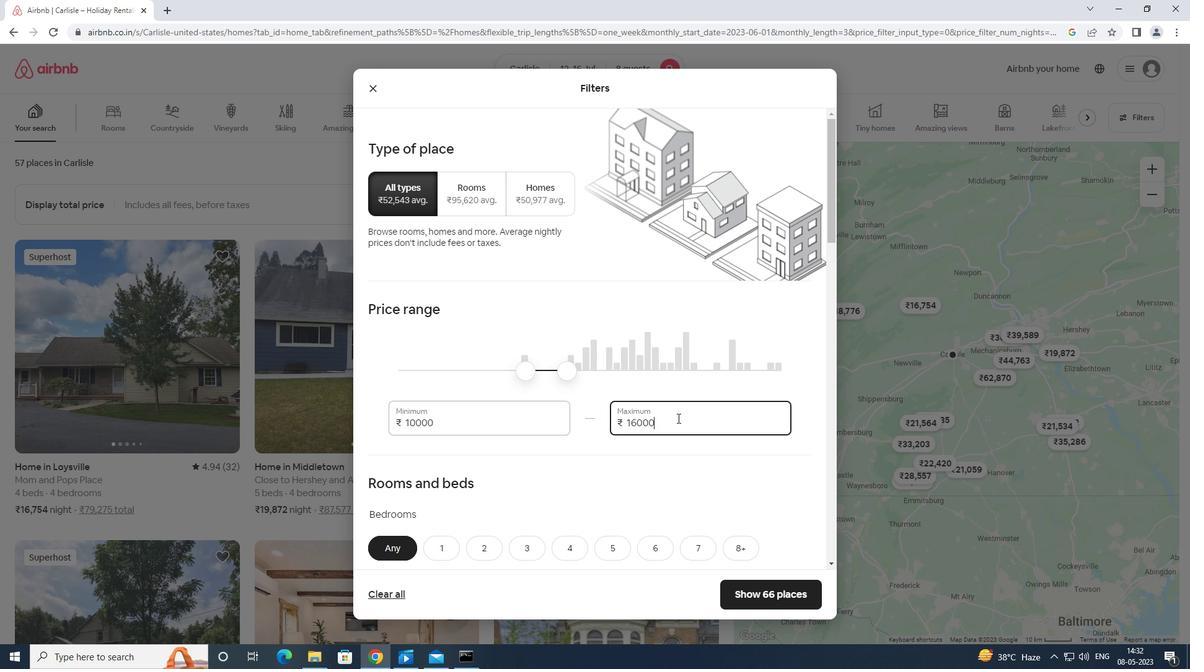 
Action: Mouse scrolled (677, 417) with delta (0, 0)
Screenshot: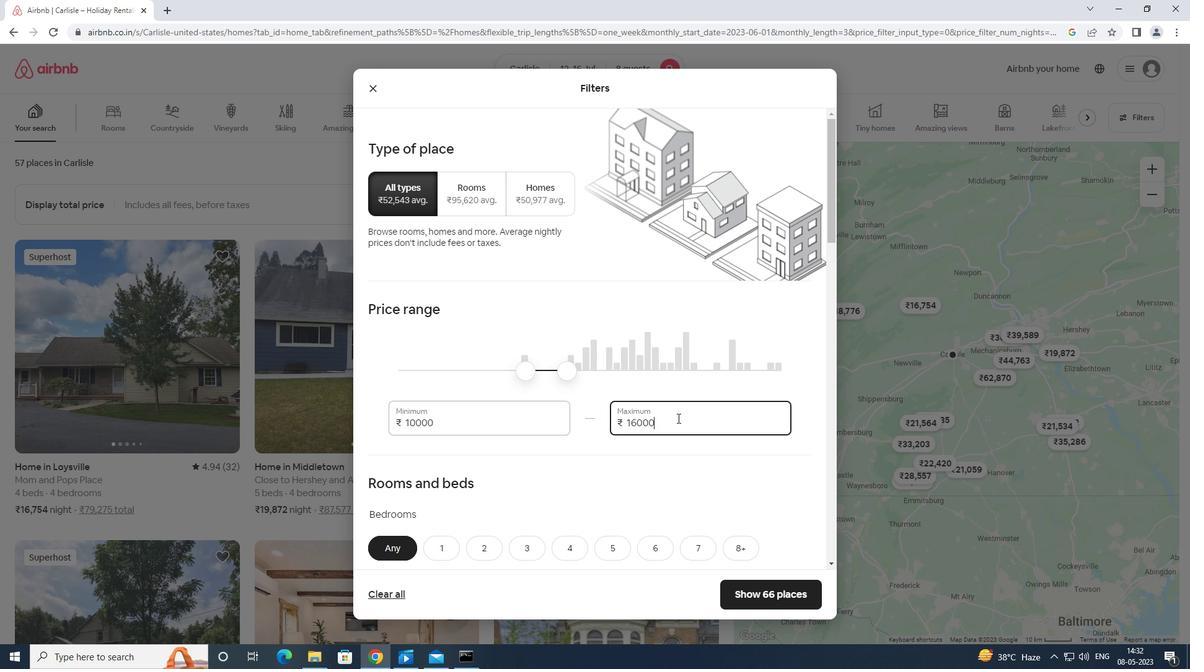
Action: Mouse scrolled (677, 417) with delta (0, 0)
Screenshot: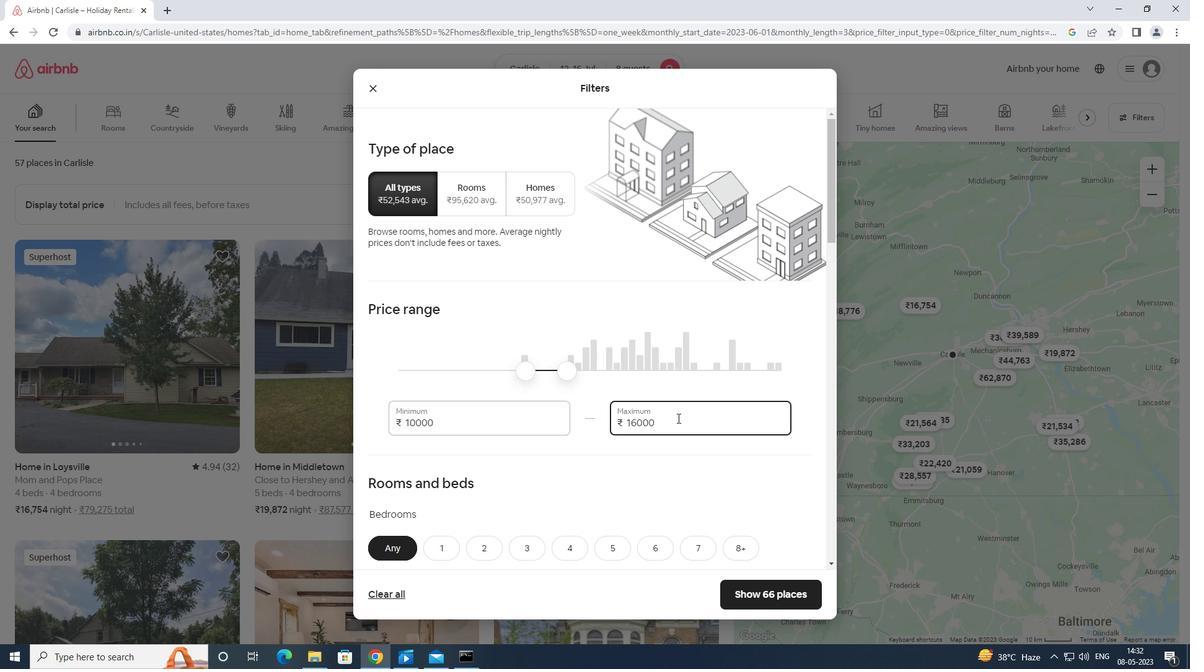 
Action: Mouse scrolled (677, 417) with delta (0, 0)
Screenshot: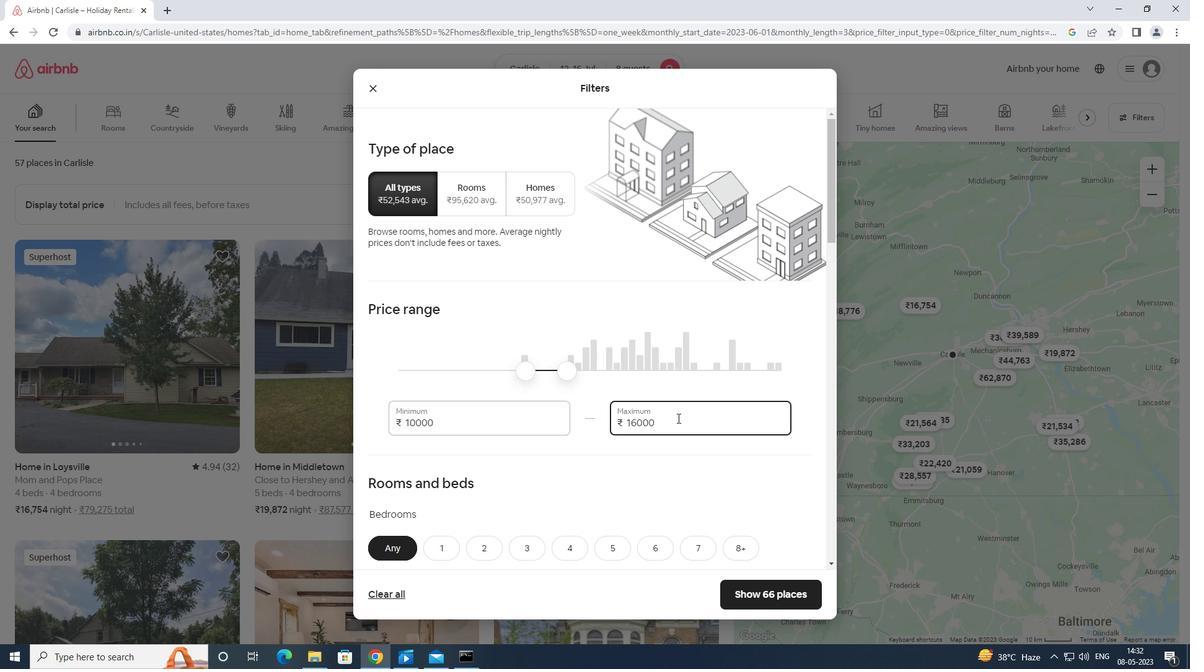 
Action: Mouse moved to (744, 360)
Screenshot: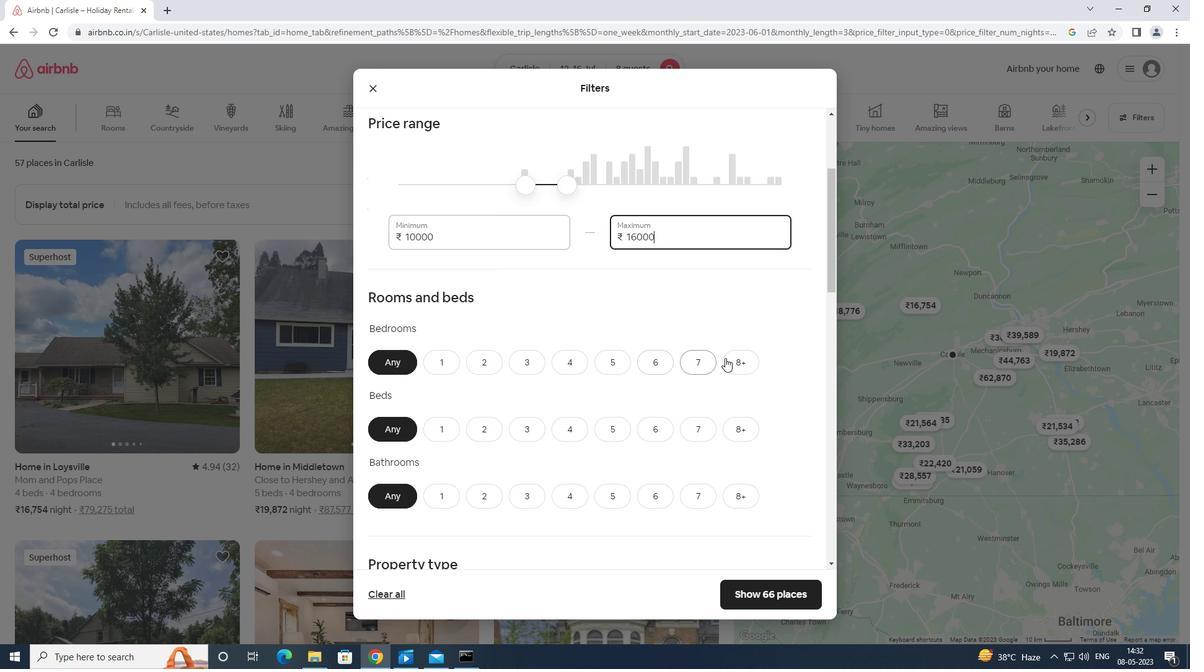 
Action: Mouse pressed left at (744, 360)
Screenshot: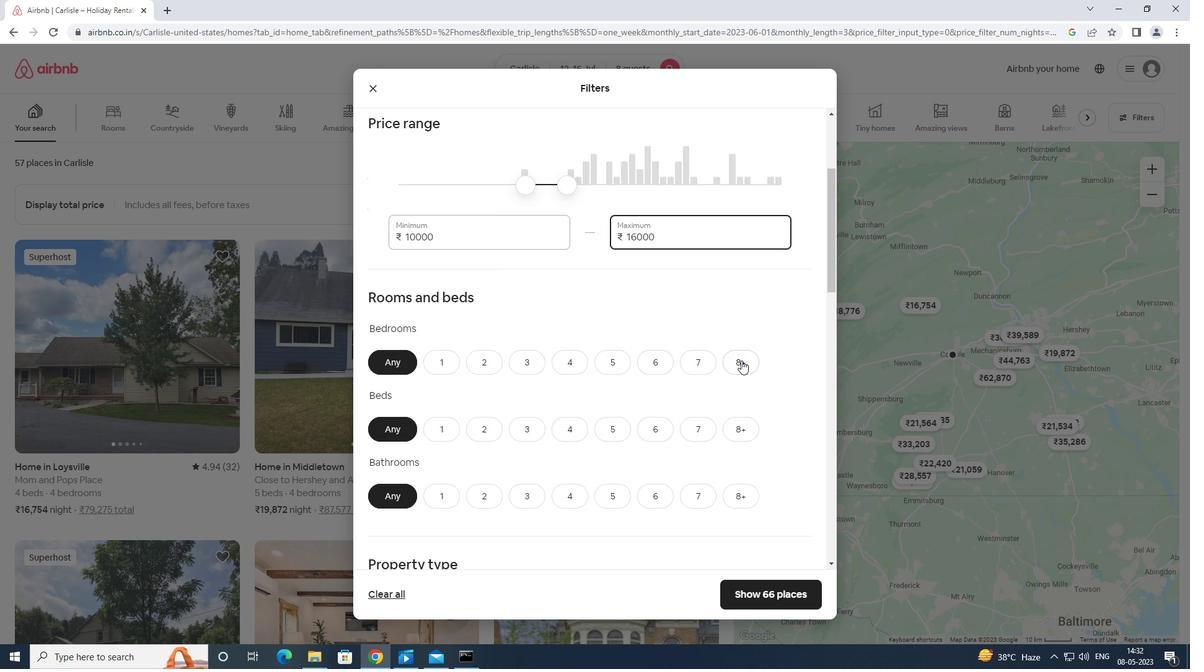 
Action: Mouse moved to (743, 415)
Screenshot: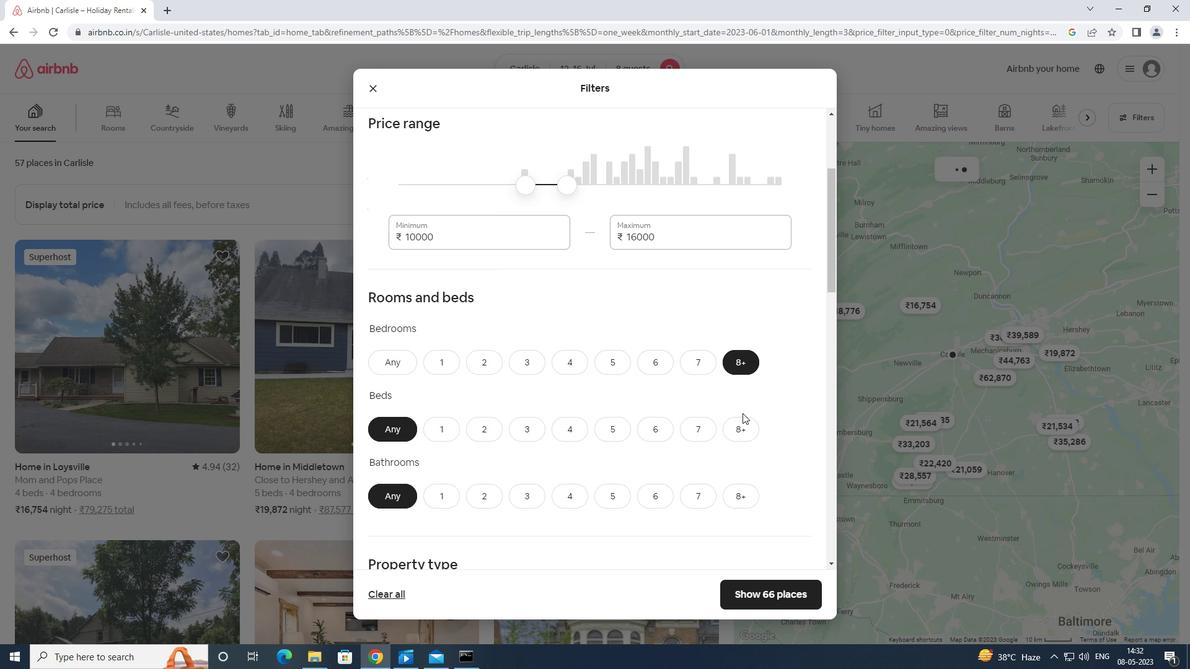 
Action: Mouse pressed left at (743, 415)
Screenshot: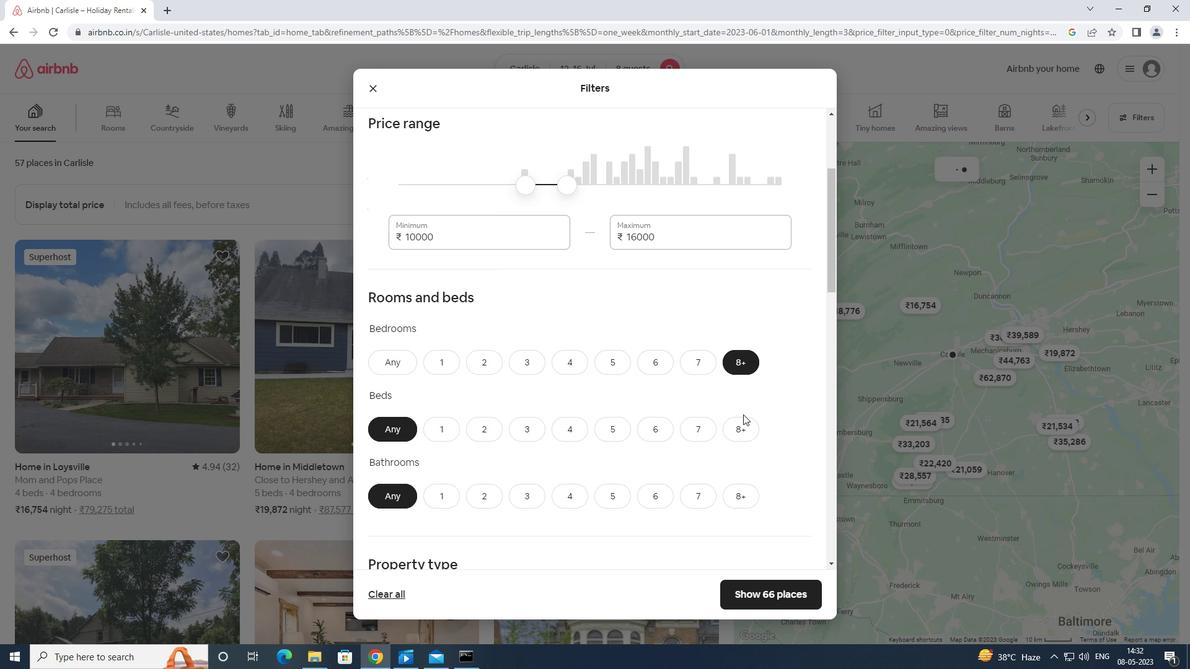 
Action: Mouse moved to (738, 425)
Screenshot: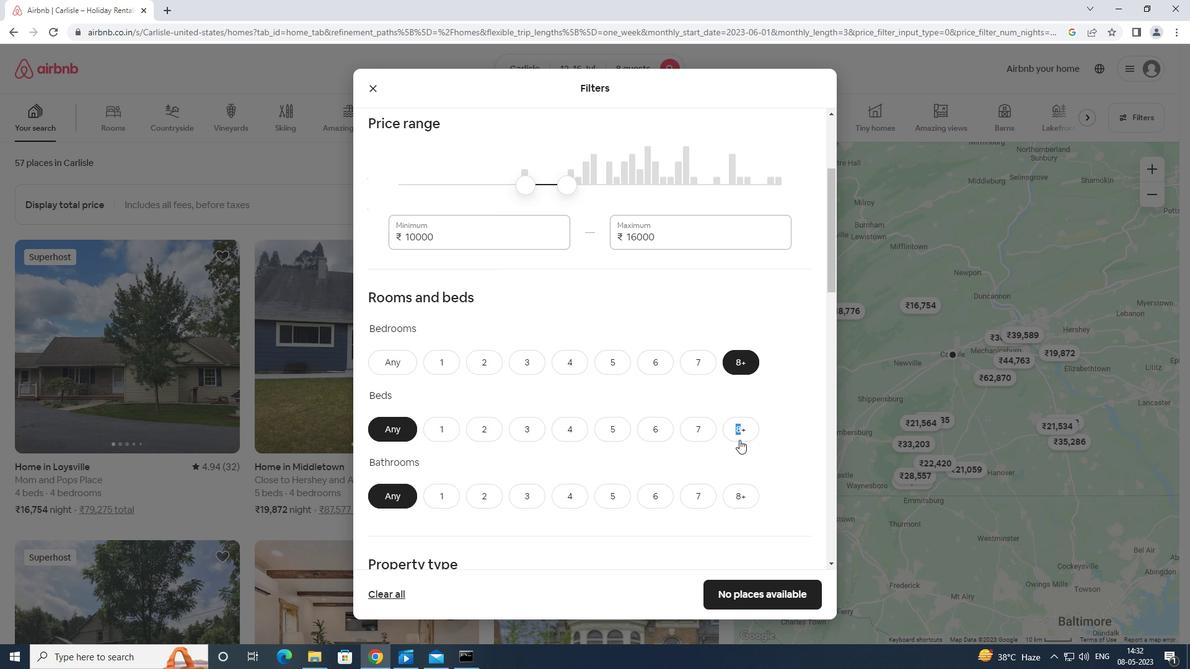 
Action: Mouse pressed left at (738, 425)
Screenshot: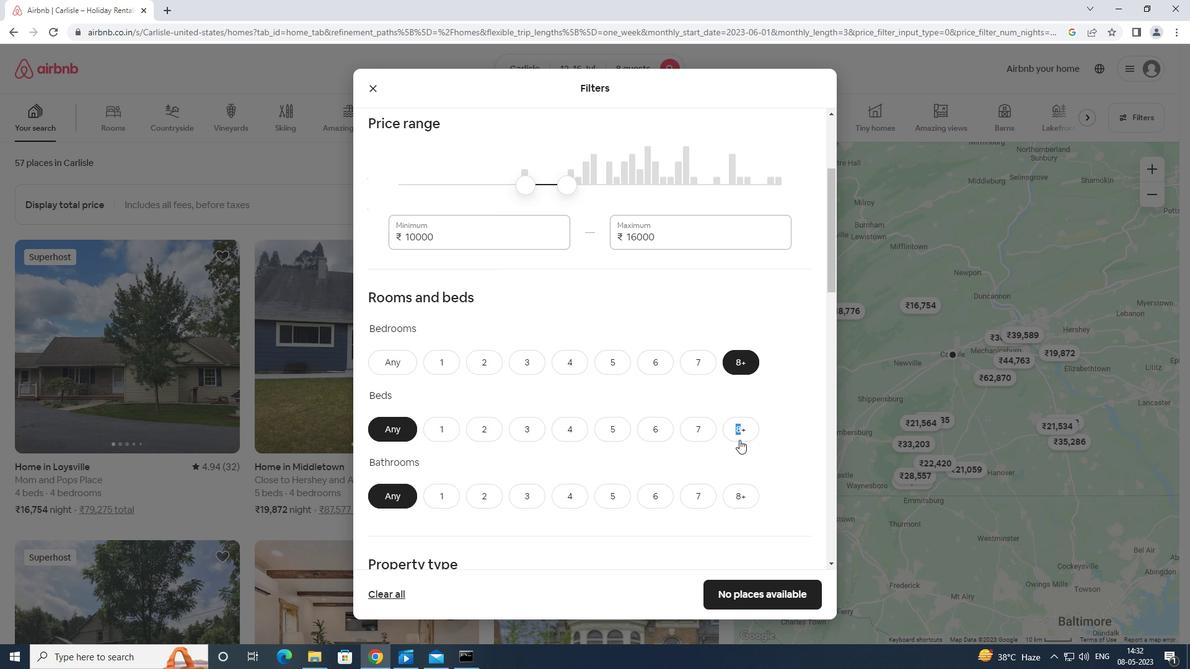 
Action: Mouse moved to (743, 506)
Screenshot: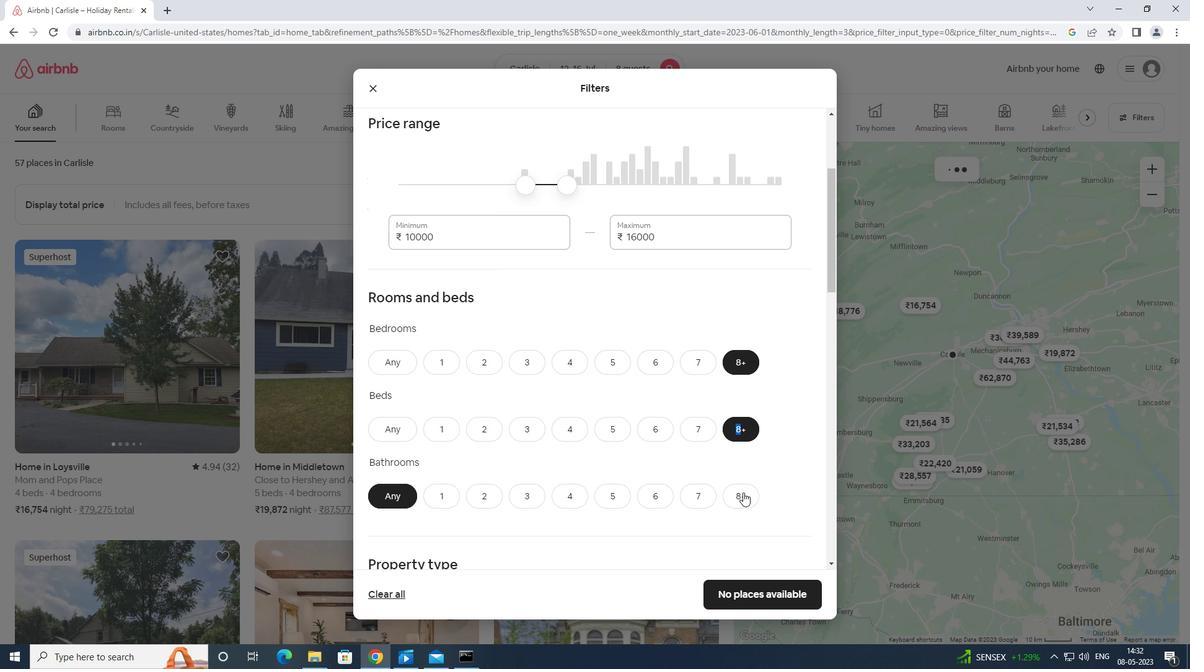 
Action: Mouse pressed left at (743, 506)
Screenshot: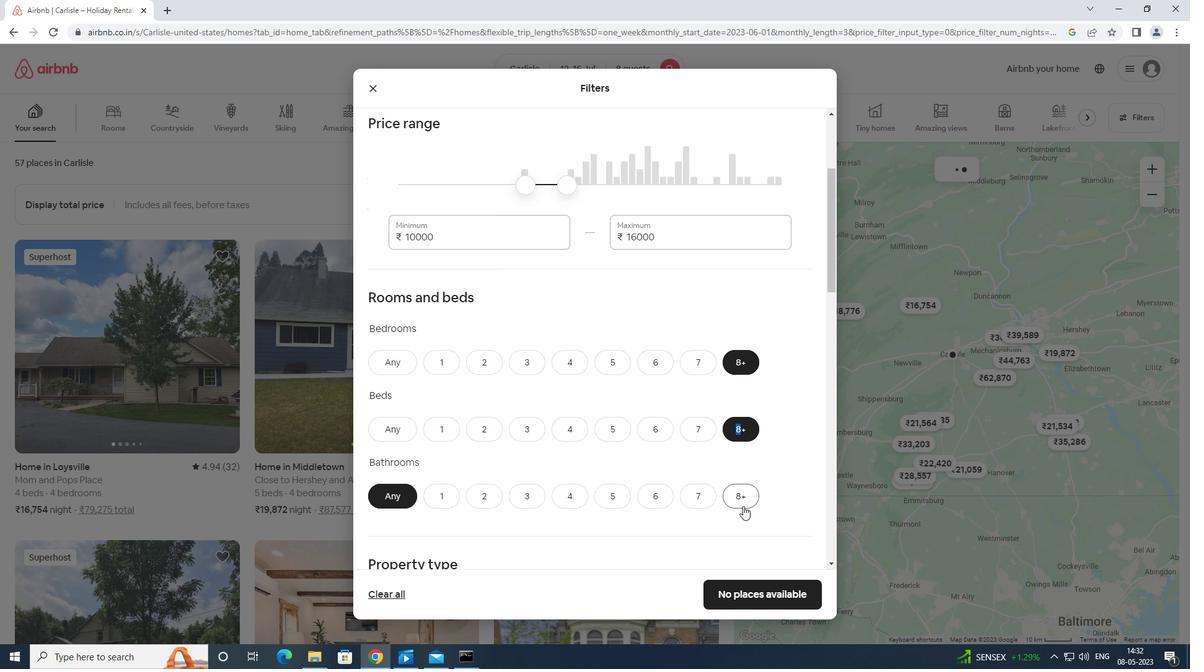 
Action: Mouse moved to (678, 517)
Screenshot: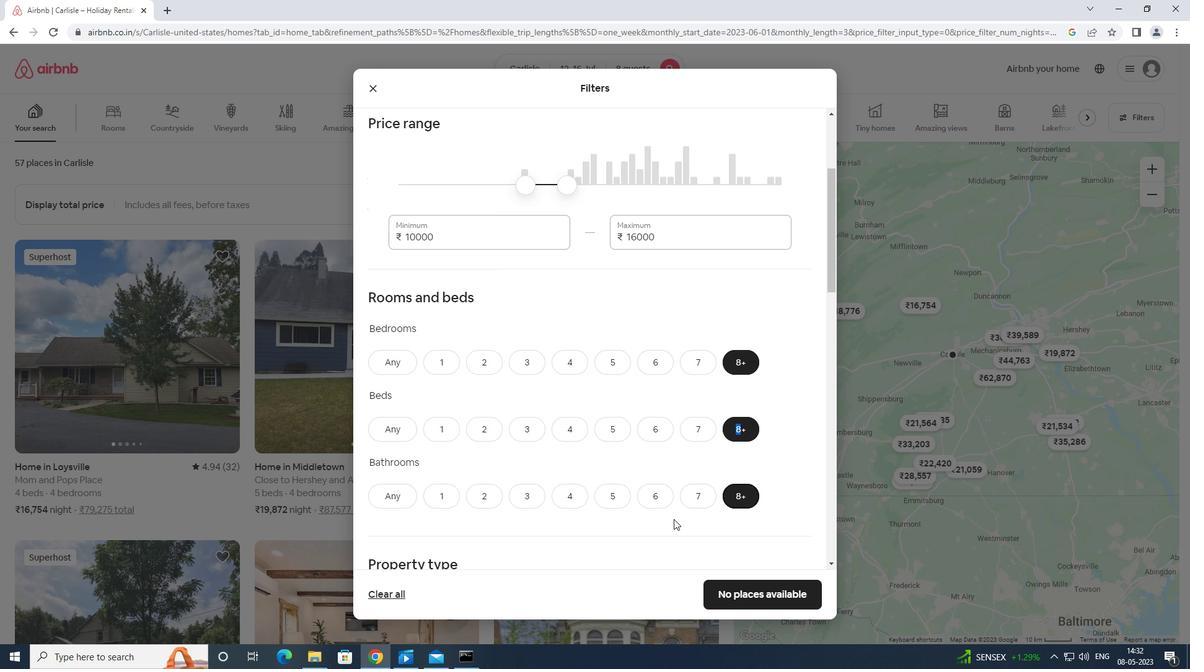 
Action: Mouse scrolled (678, 516) with delta (0, 0)
Screenshot: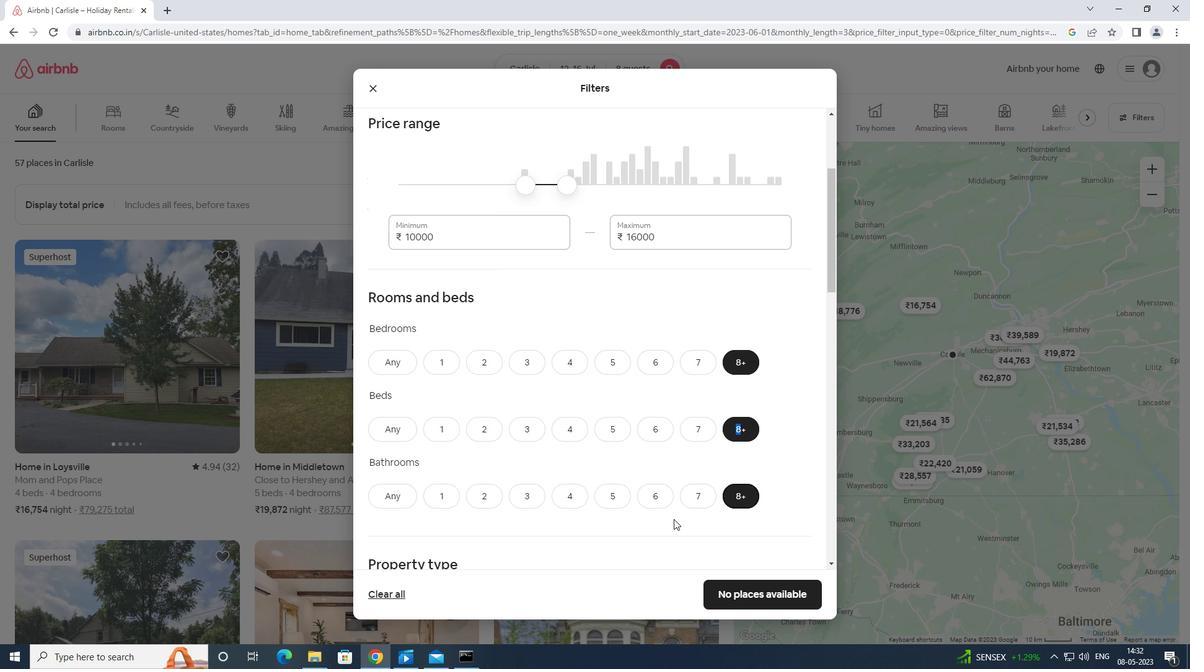 
Action: Mouse moved to (678, 518)
Screenshot: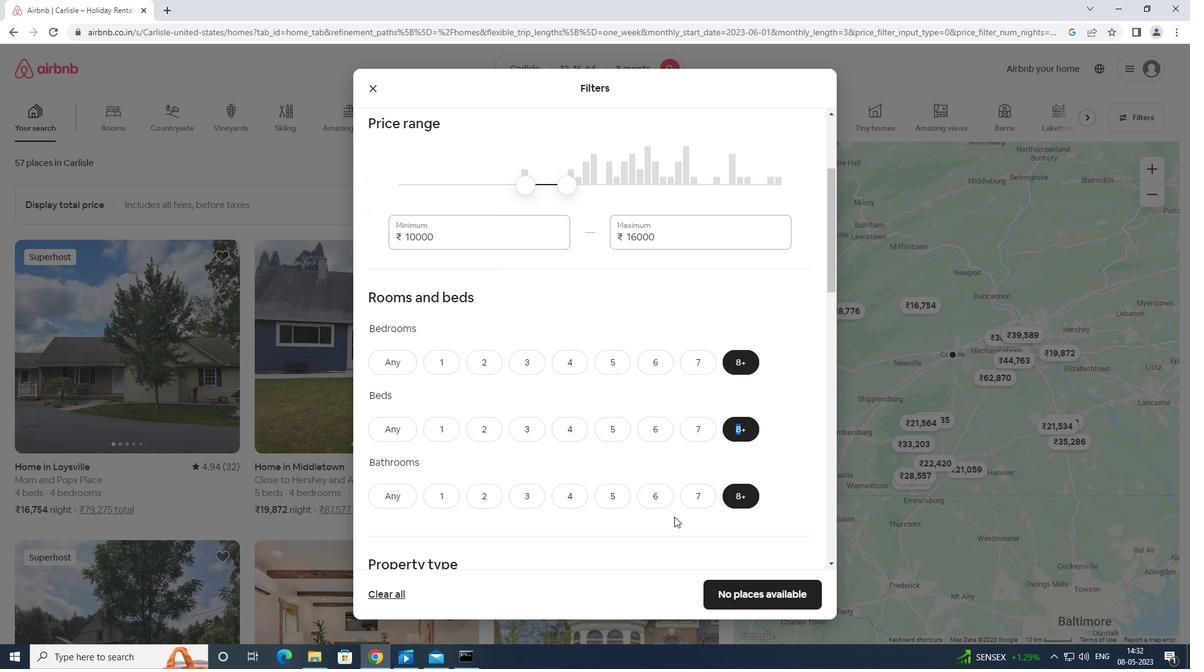 
Action: Mouse scrolled (678, 517) with delta (0, 0)
Screenshot: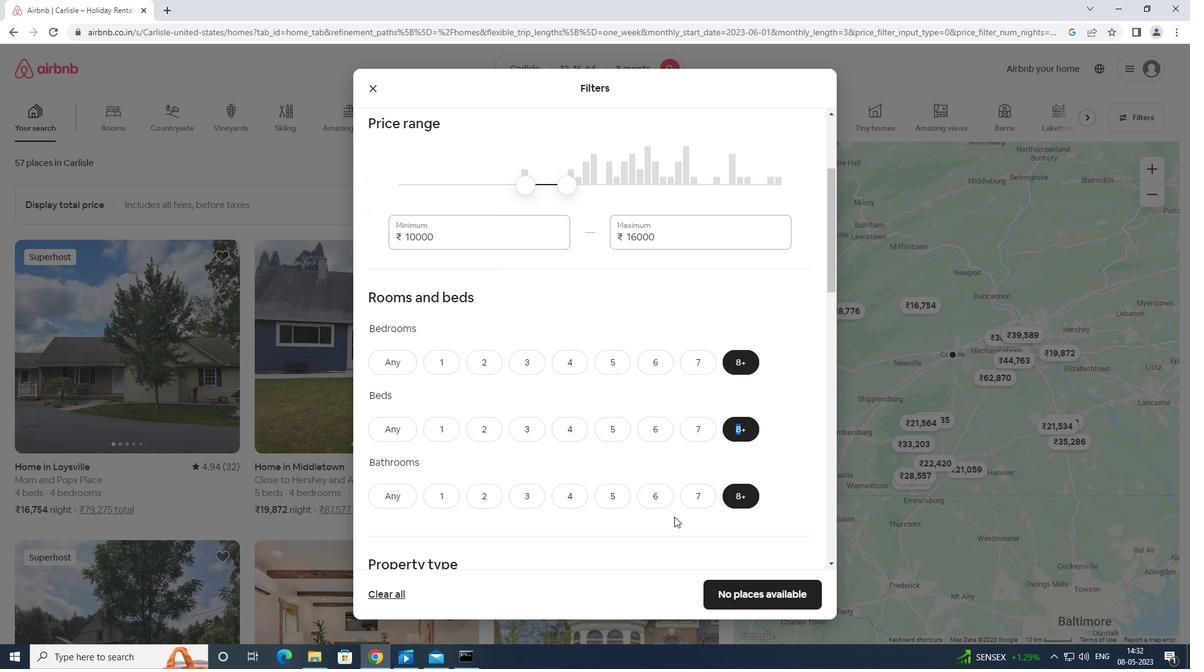 
Action: Mouse scrolled (678, 517) with delta (0, 0)
Screenshot: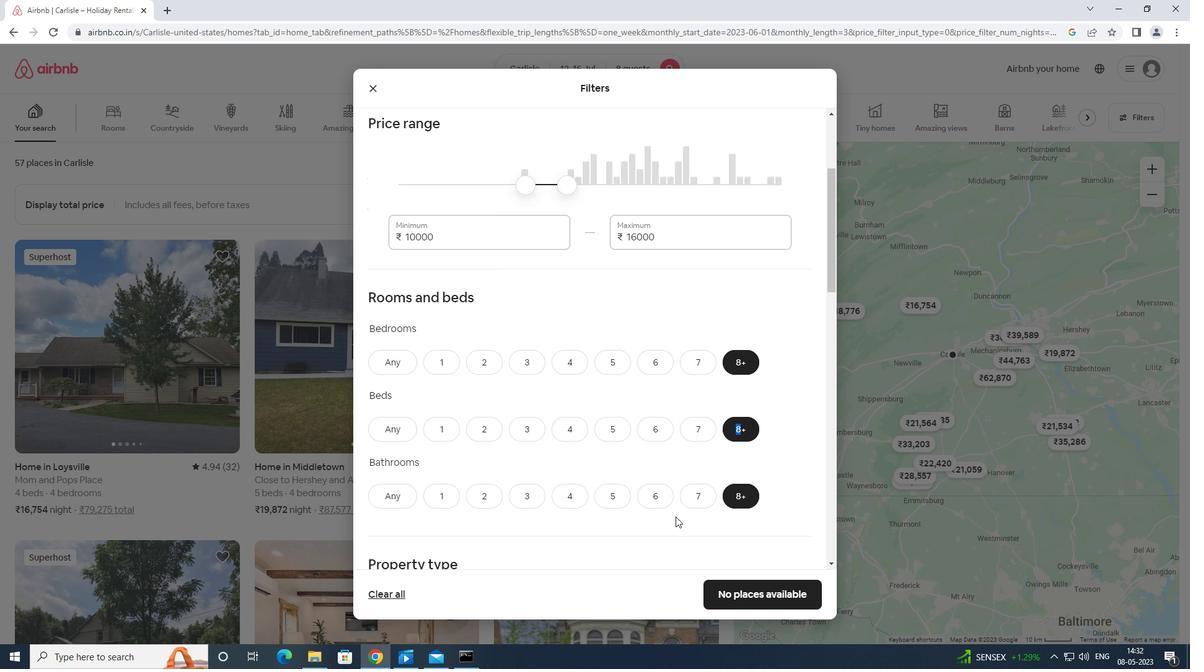 
Action: Mouse moved to (385, 435)
Screenshot: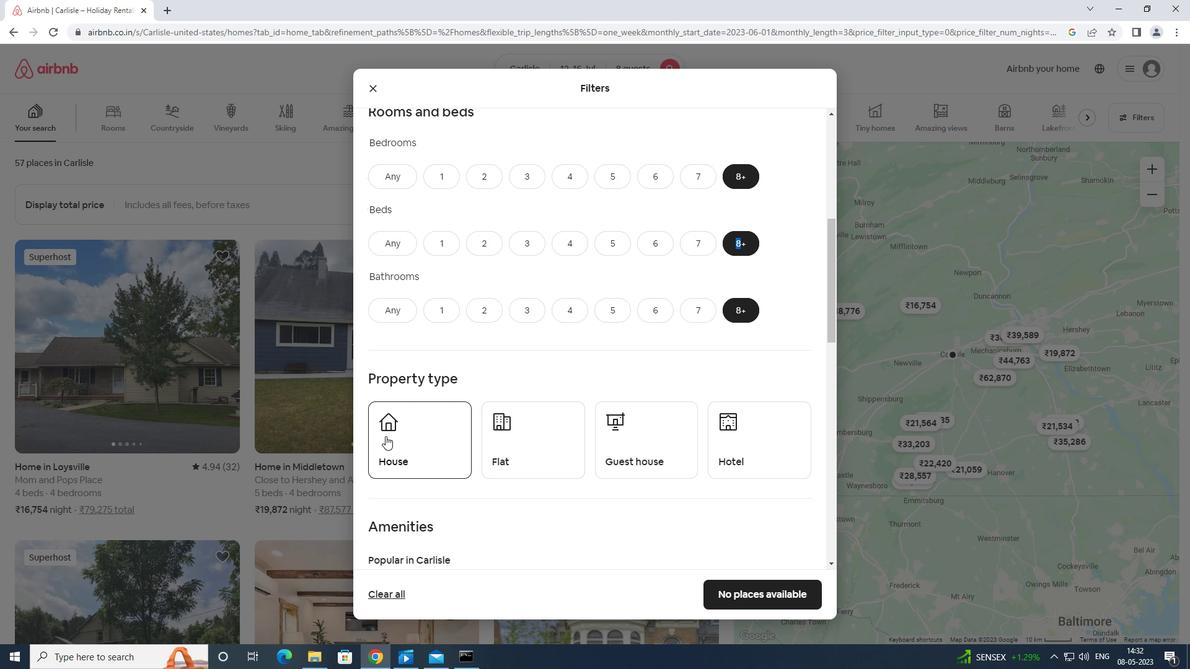 
Action: Mouse pressed left at (385, 435)
Screenshot: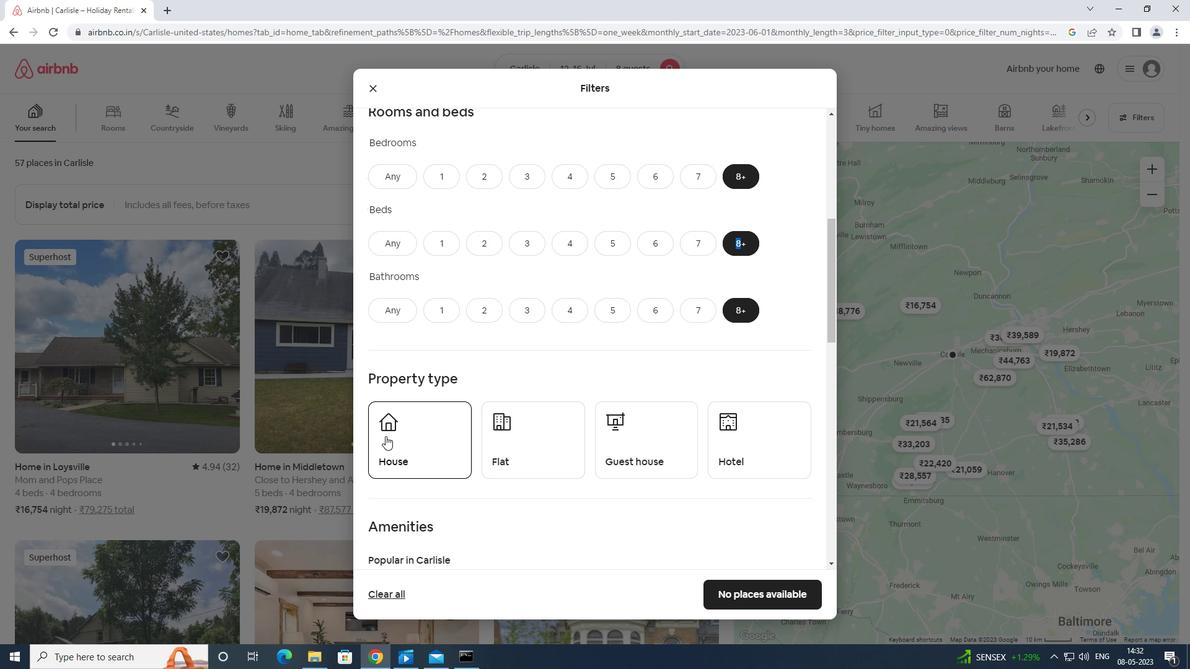 
Action: Mouse moved to (496, 439)
Screenshot: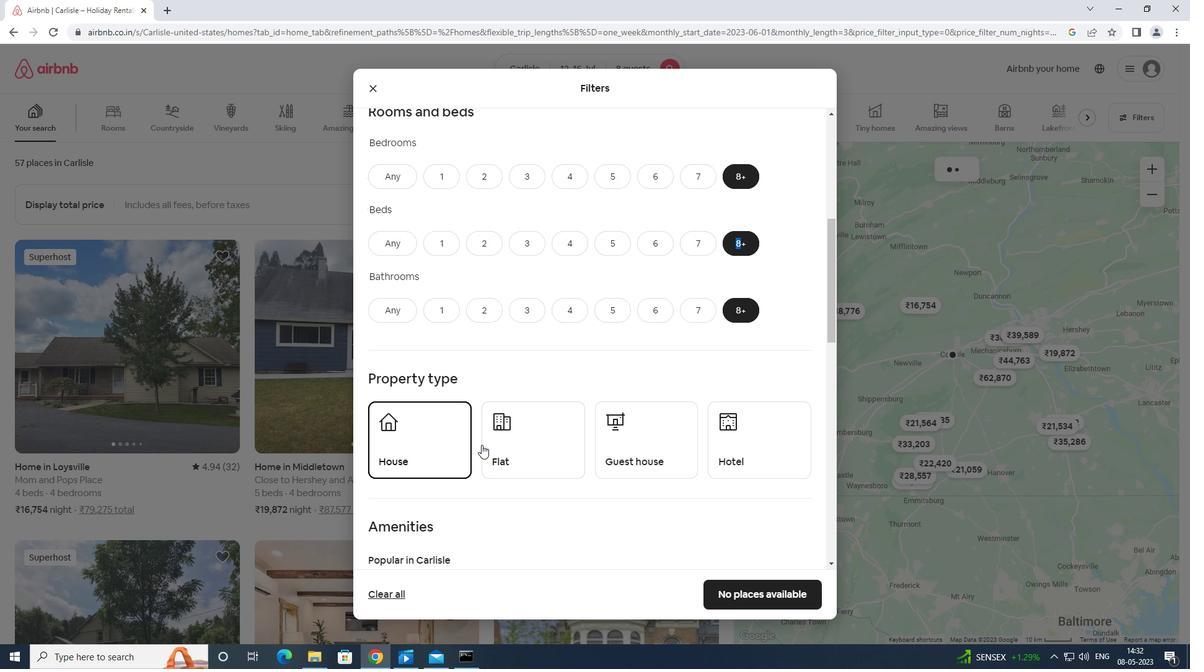 
Action: Mouse pressed left at (496, 439)
Screenshot: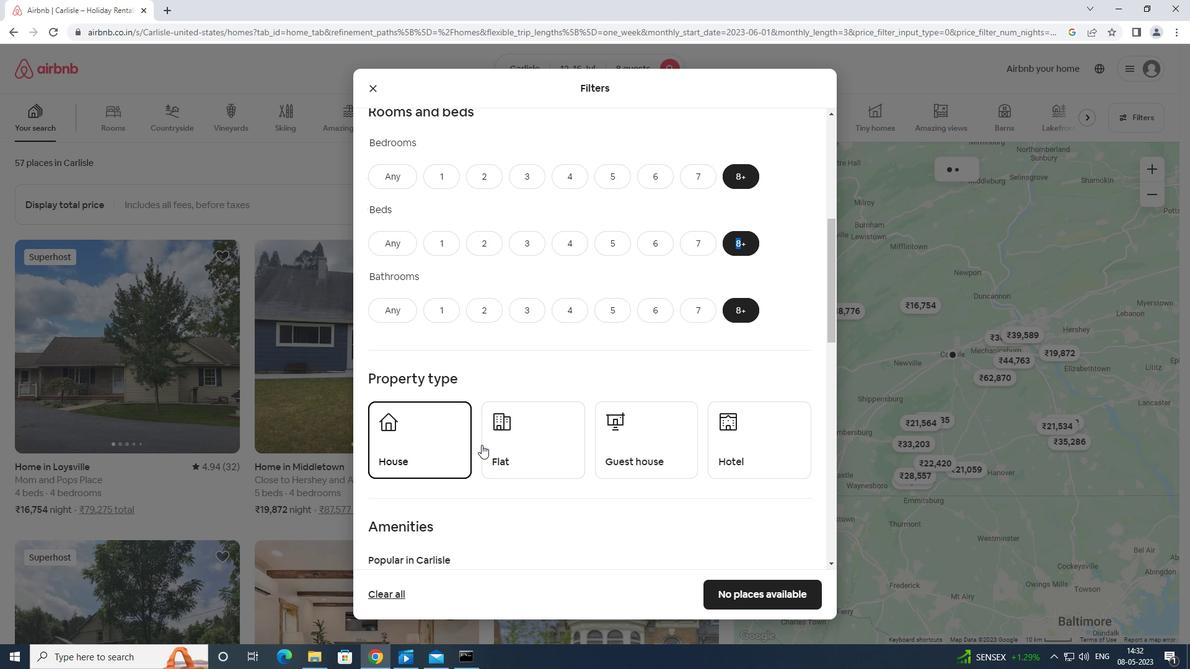 
Action: Mouse moved to (598, 441)
Screenshot: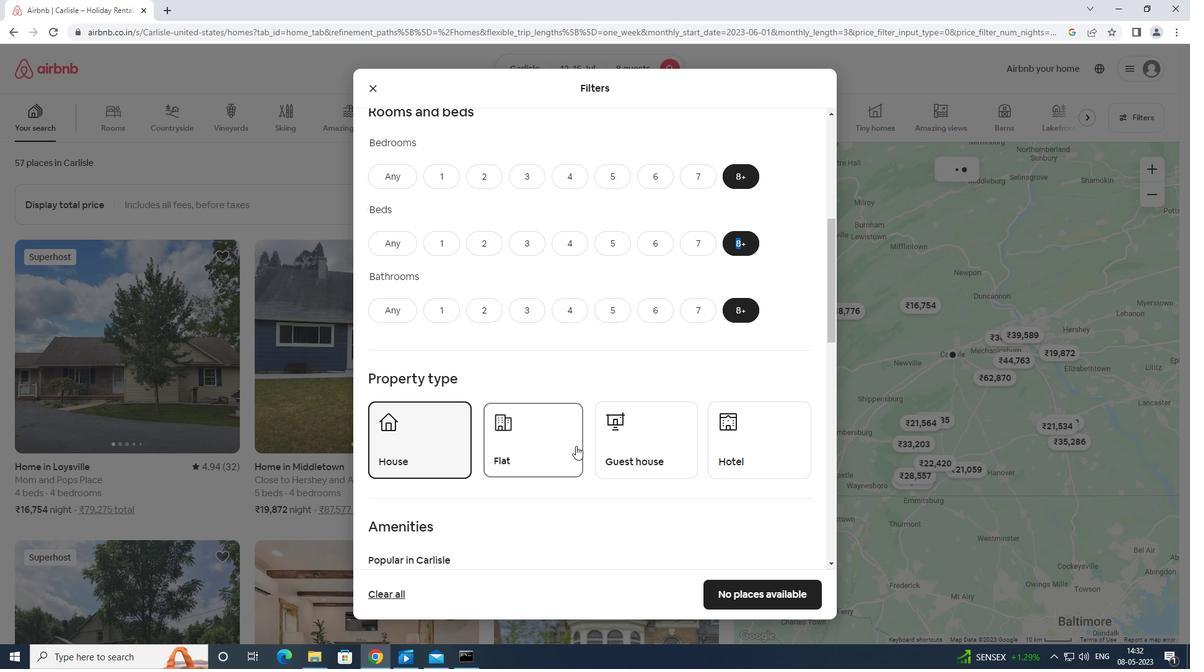 
Action: Mouse pressed left at (598, 441)
Screenshot: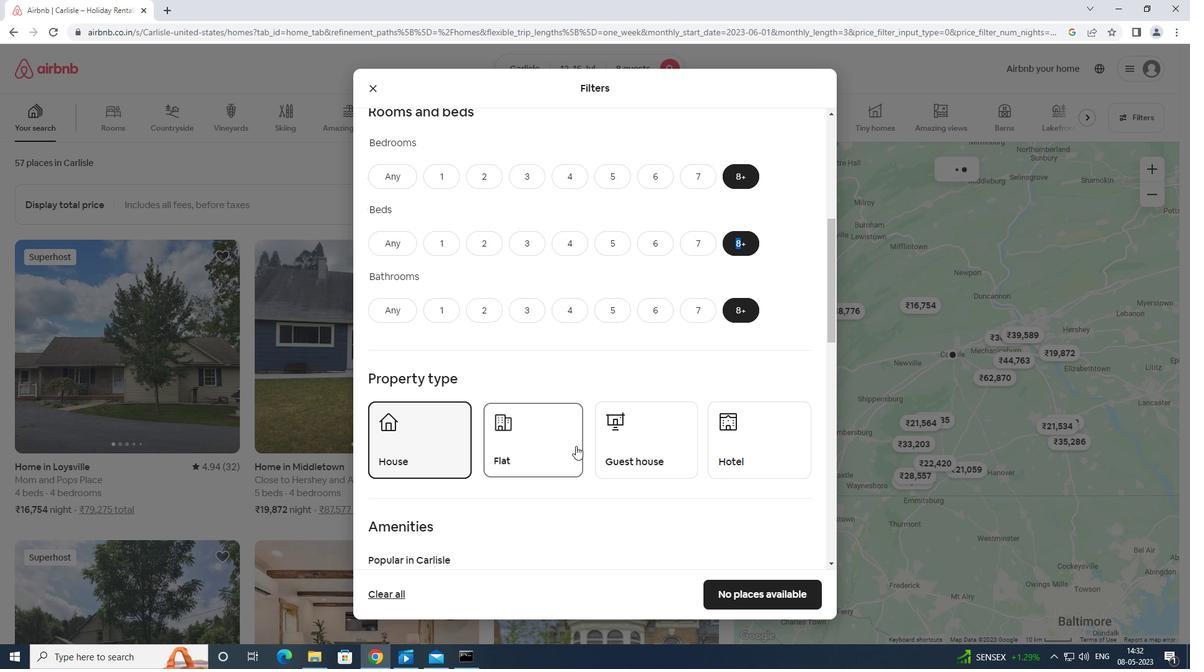 
Action: Mouse moved to (749, 435)
Screenshot: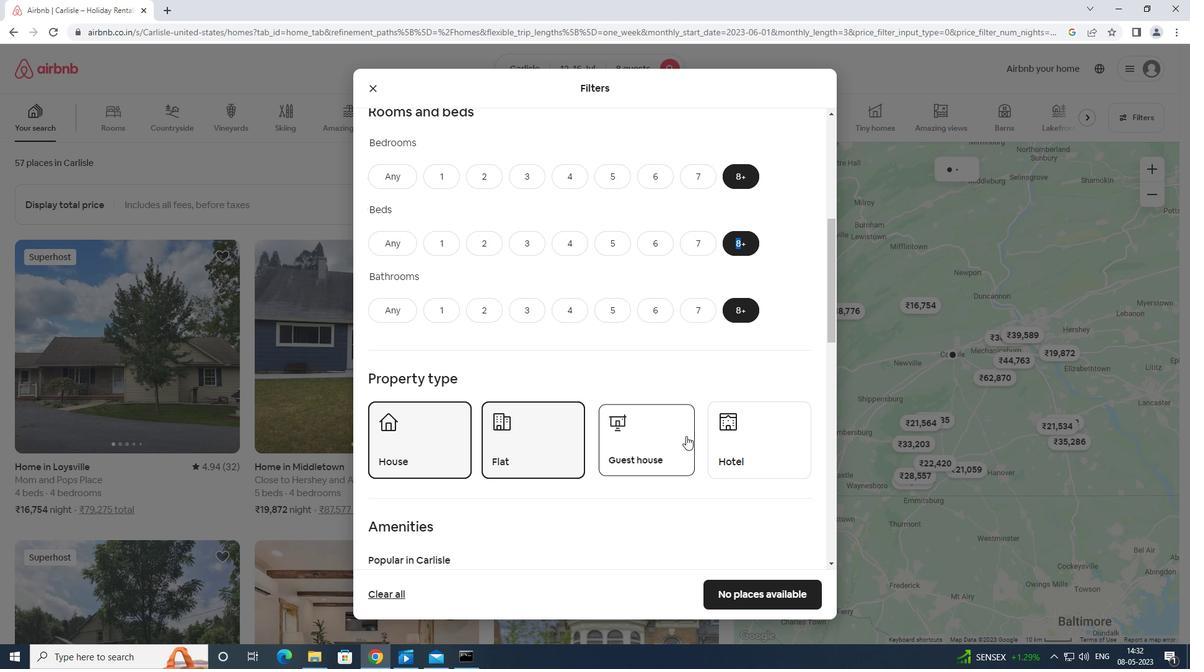 
Action: Mouse pressed left at (749, 435)
Screenshot: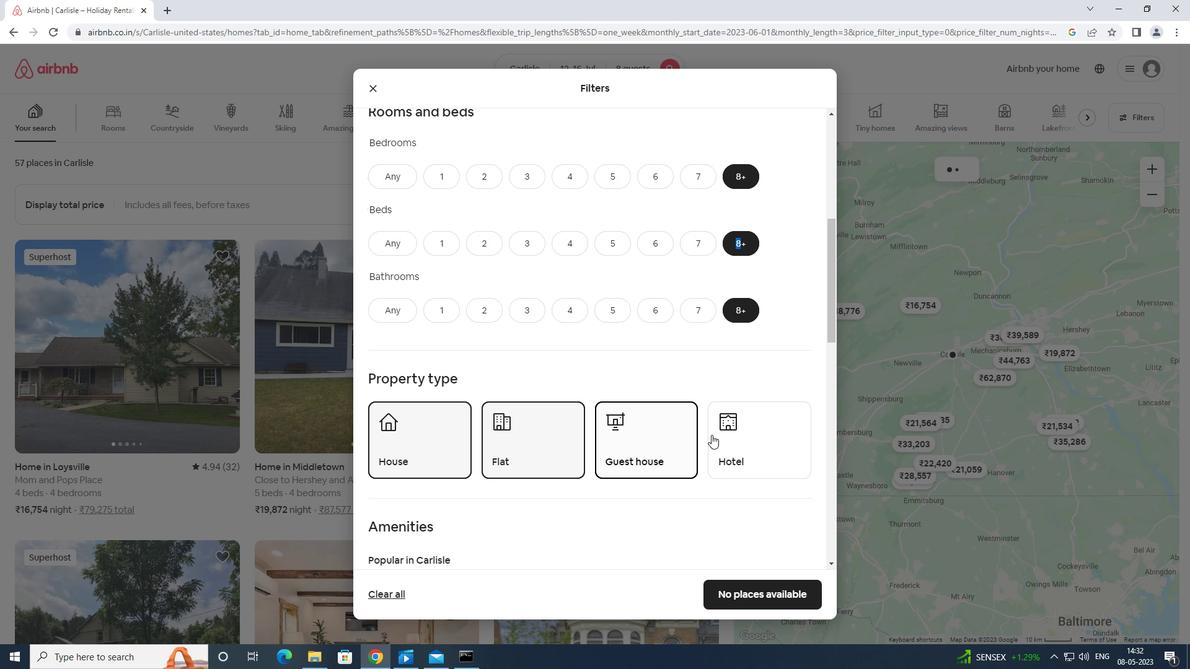 
Action: Mouse moved to (750, 432)
Screenshot: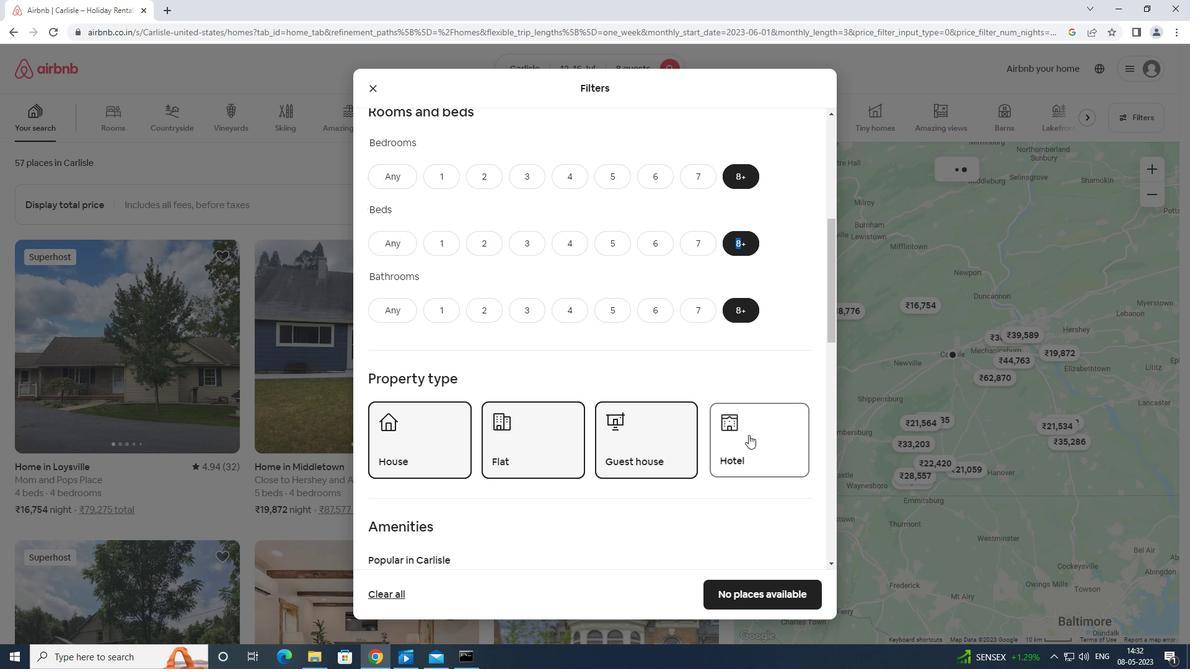 
Action: Mouse scrolled (750, 432) with delta (0, 0)
Screenshot: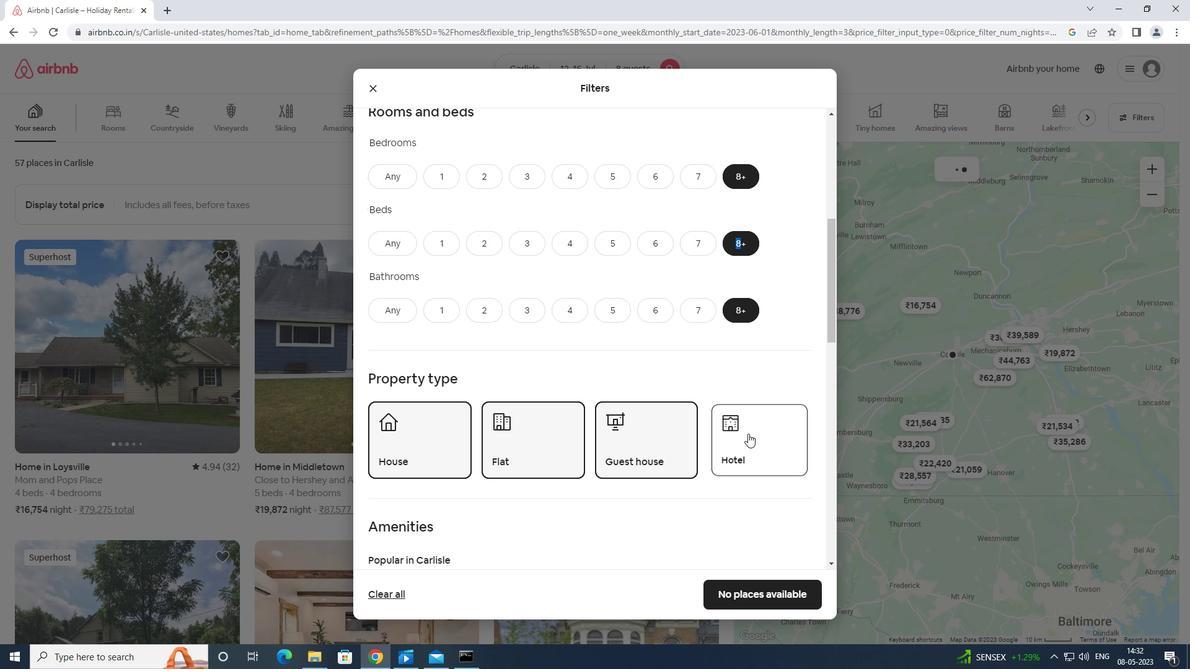 
Action: Mouse scrolled (750, 432) with delta (0, 0)
Screenshot: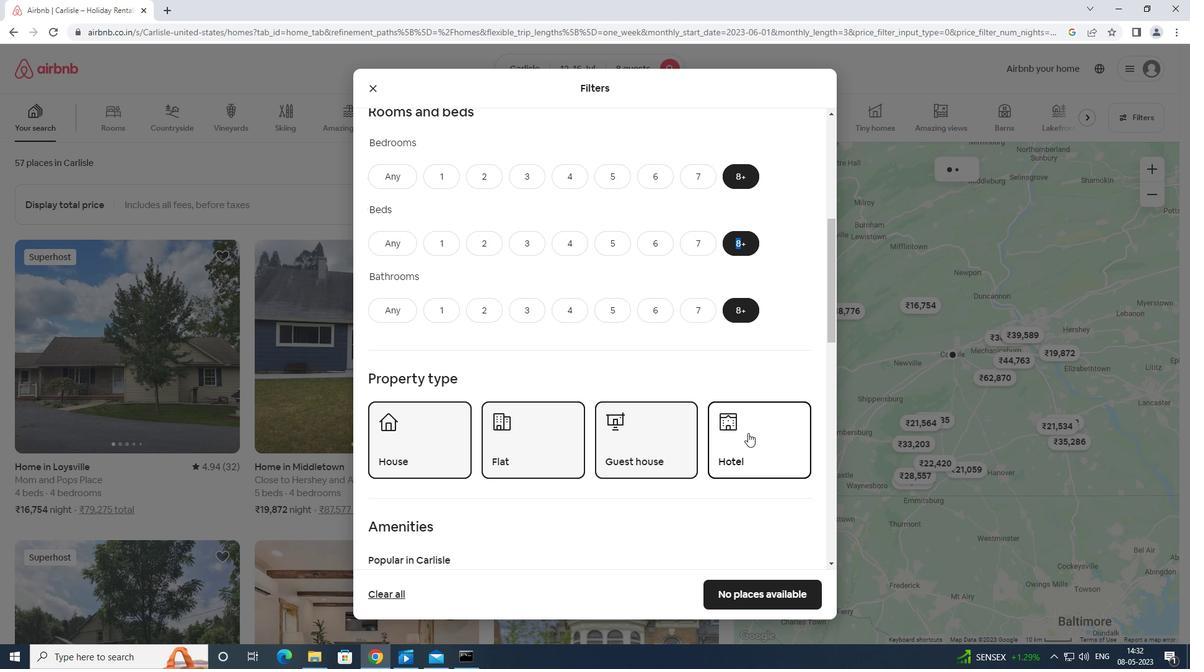 
Action: Mouse scrolled (750, 432) with delta (0, 0)
Screenshot: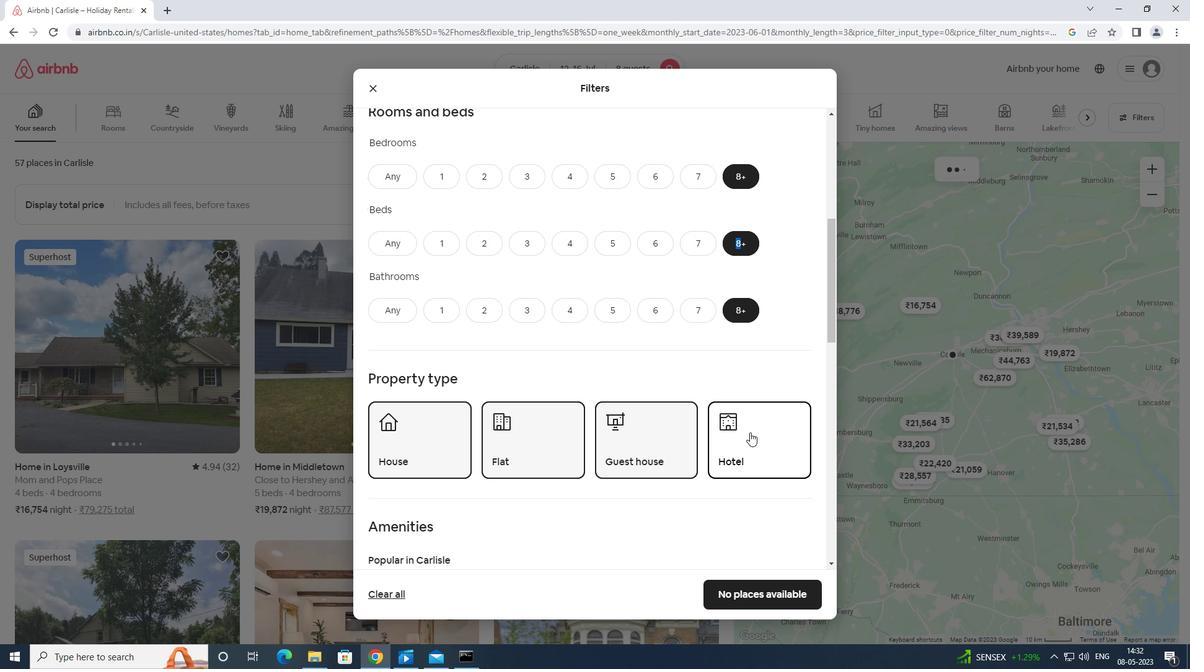 
Action: Mouse moved to (589, 398)
Screenshot: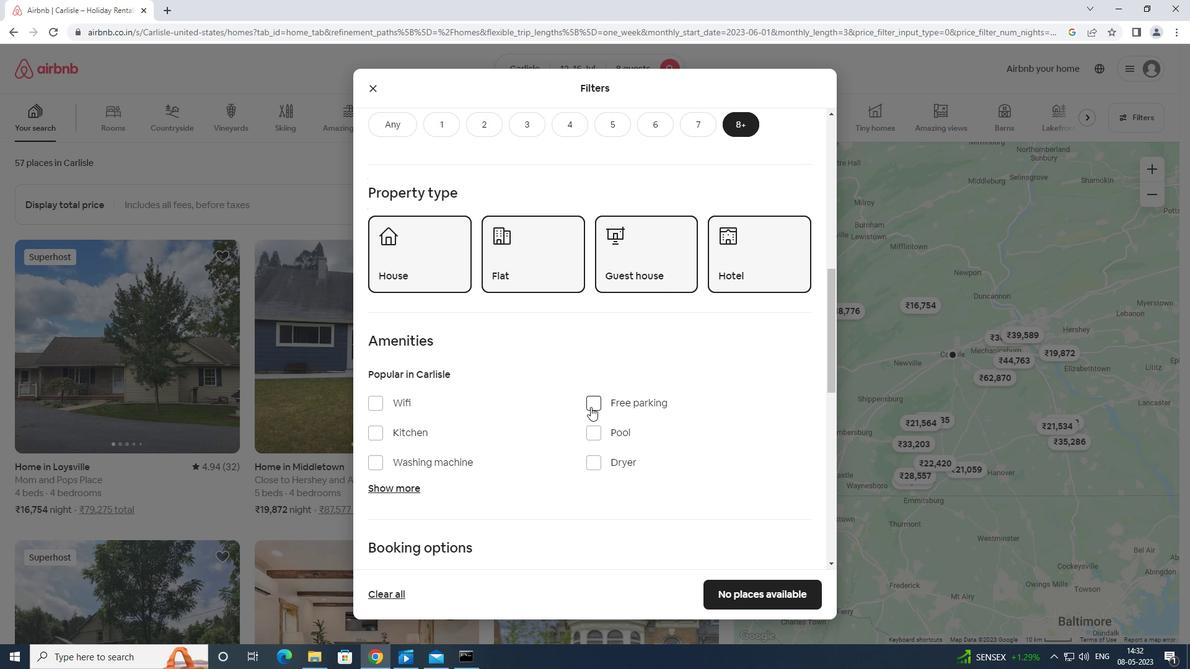 
Action: Mouse pressed left at (589, 398)
Screenshot: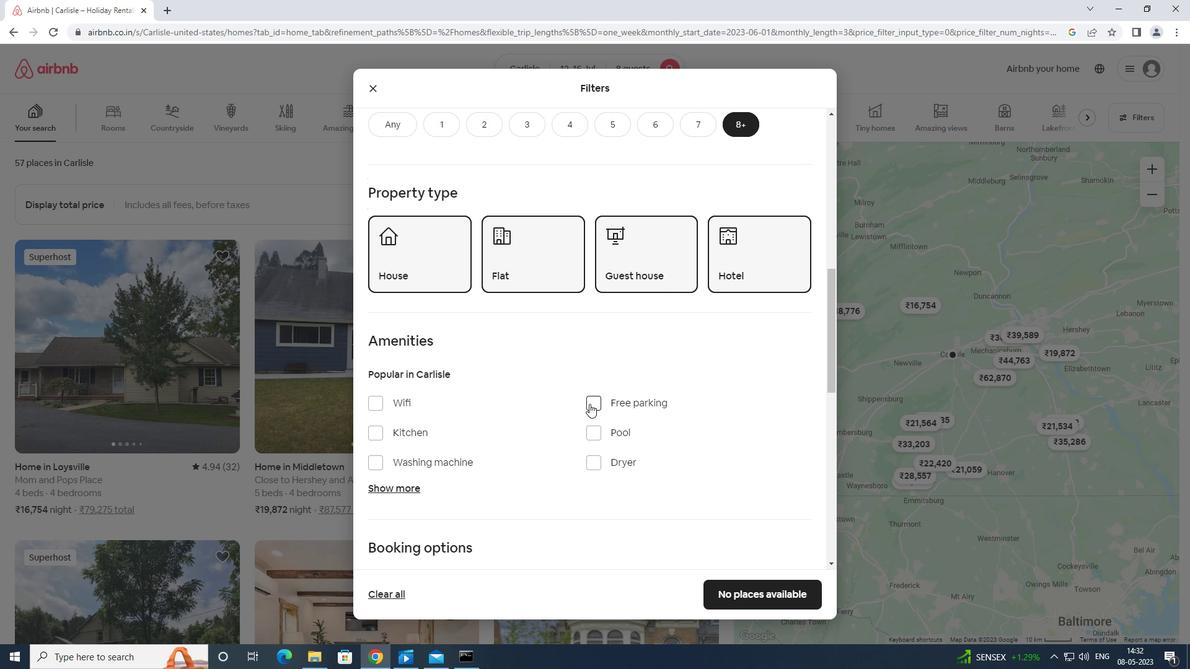 
Action: Mouse moved to (370, 401)
Screenshot: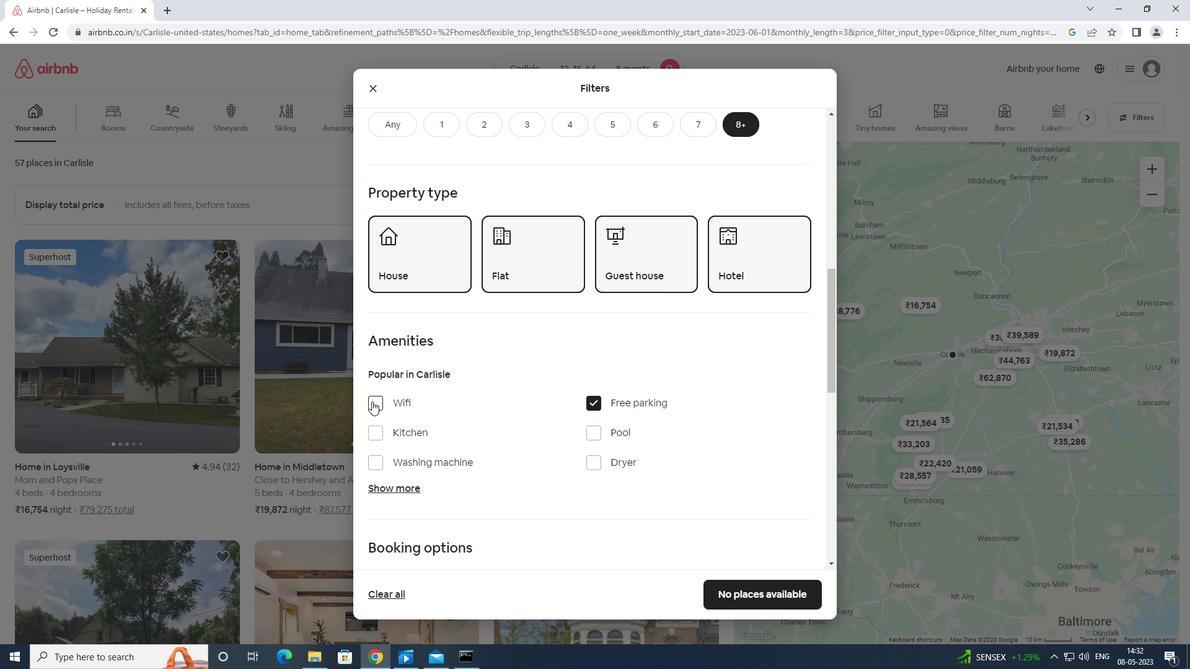 
Action: Mouse pressed left at (370, 401)
Screenshot: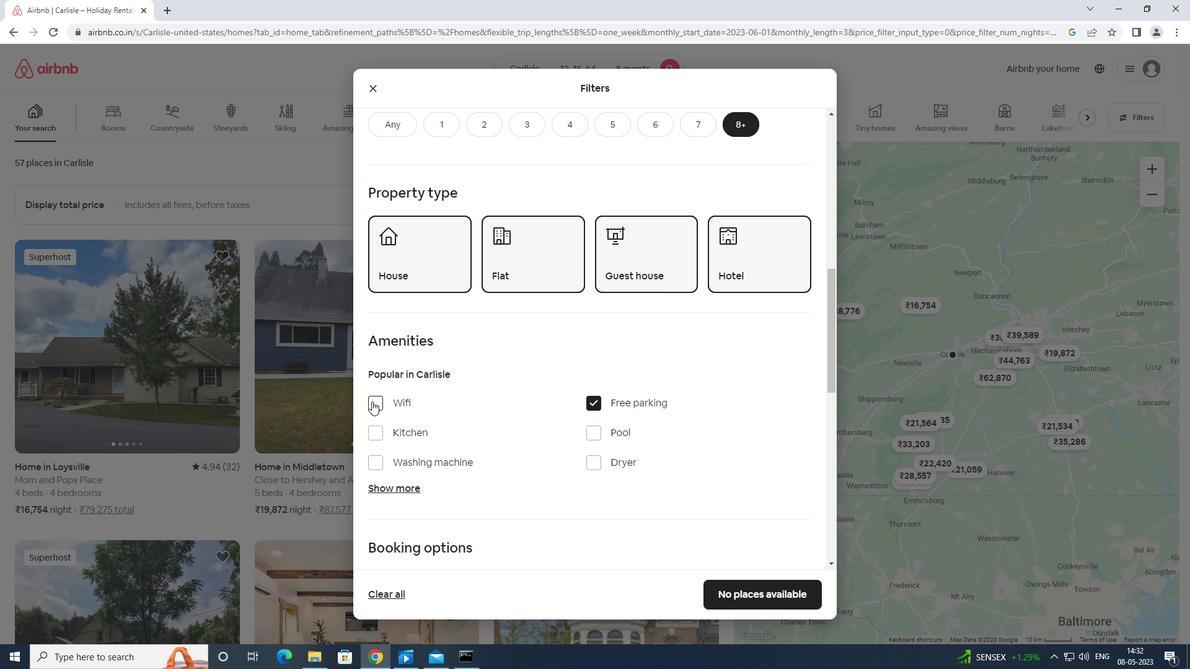 
Action: Mouse moved to (386, 487)
Screenshot: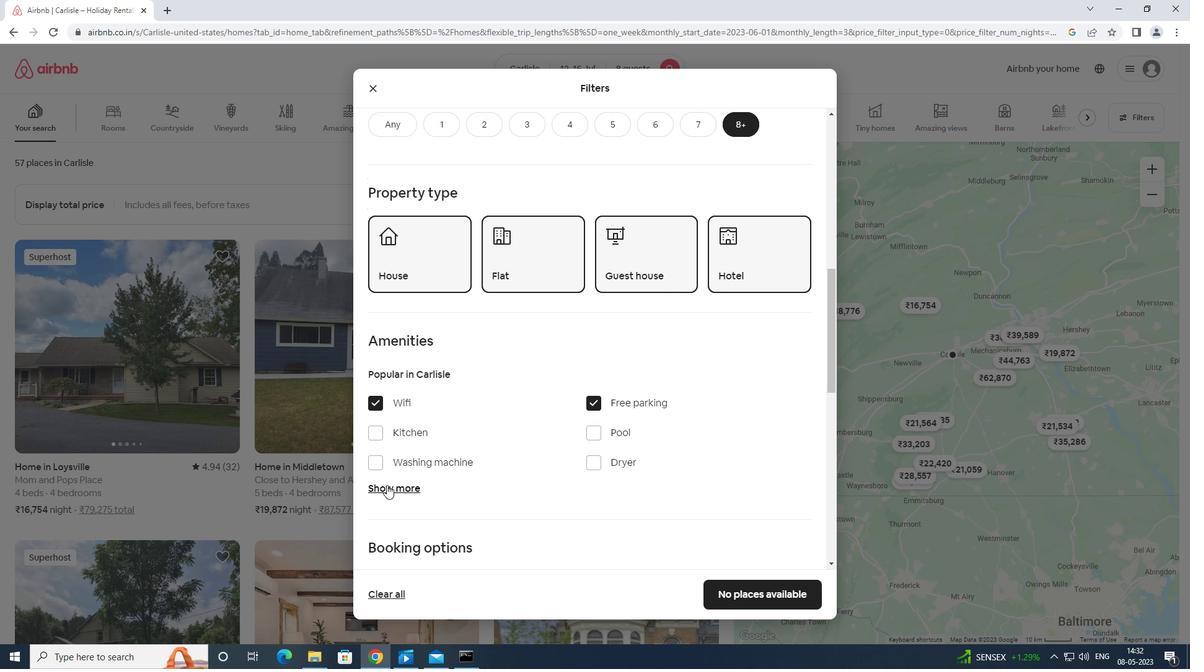 
Action: Mouse pressed left at (386, 487)
Screenshot: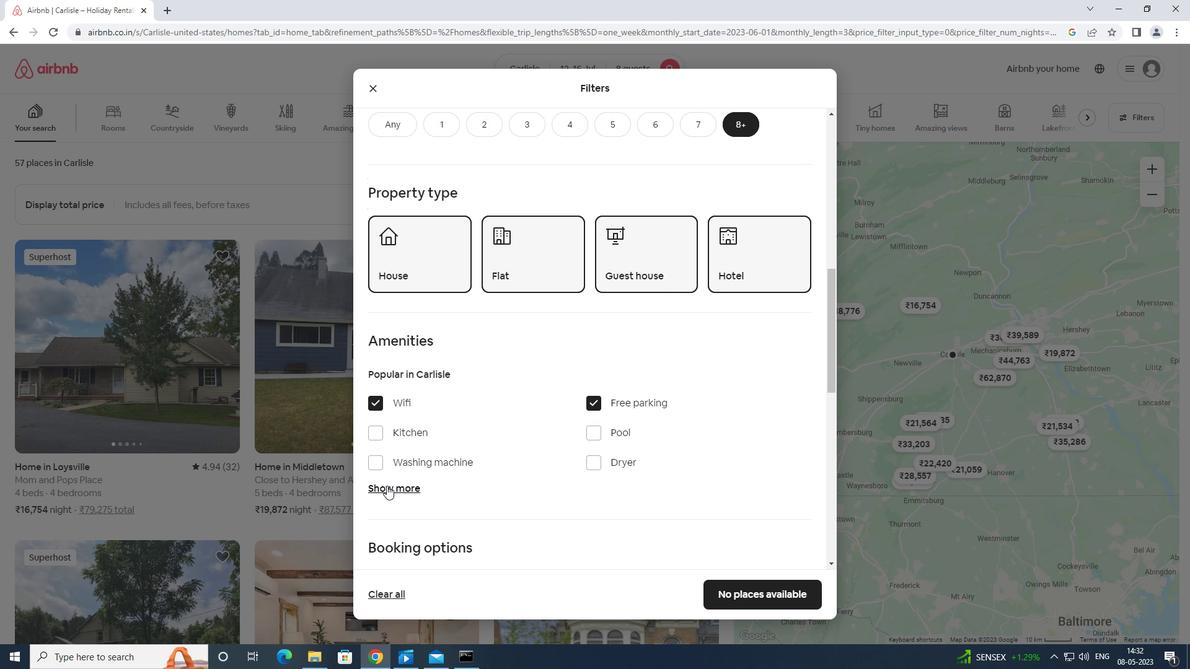 
Action: Mouse moved to (578, 518)
Screenshot: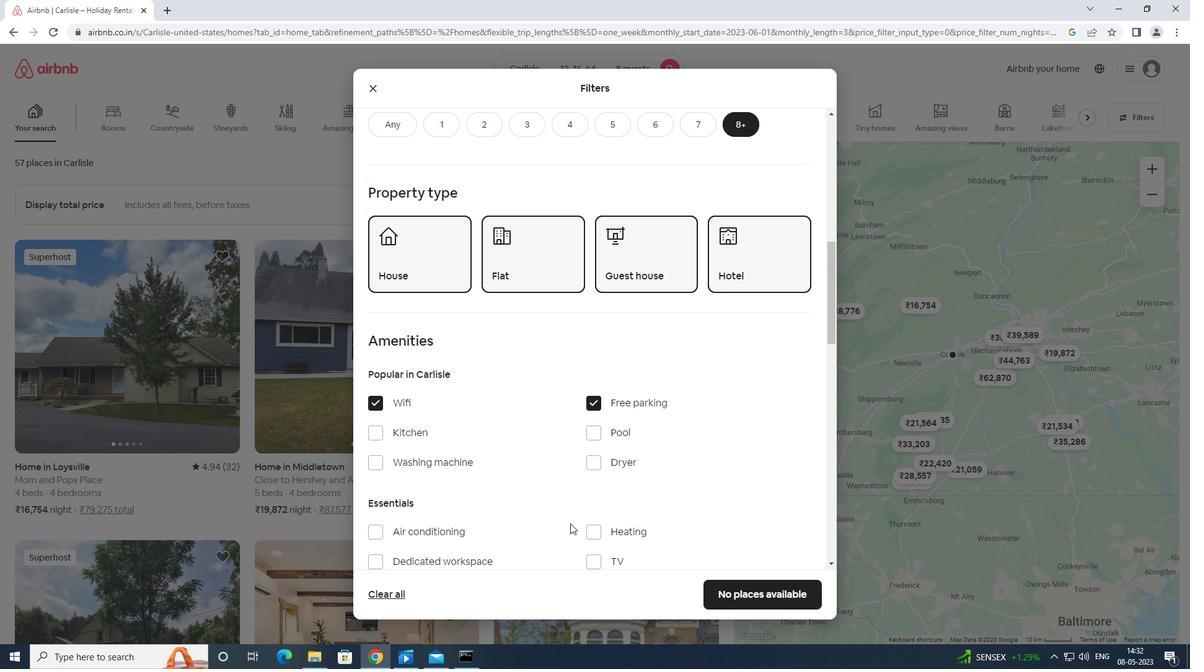 
Action: Mouse scrolled (578, 518) with delta (0, 0)
Screenshot: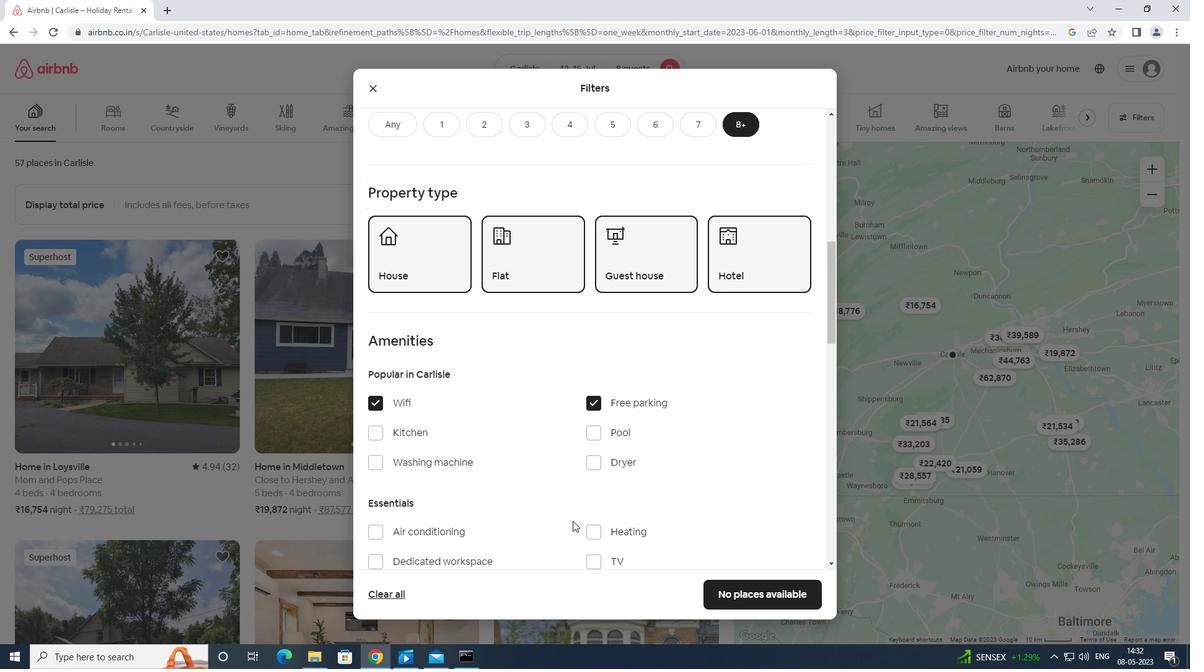 
Action: Mouse scrolled (578, 518) with delta (0, 0)
Screenshot: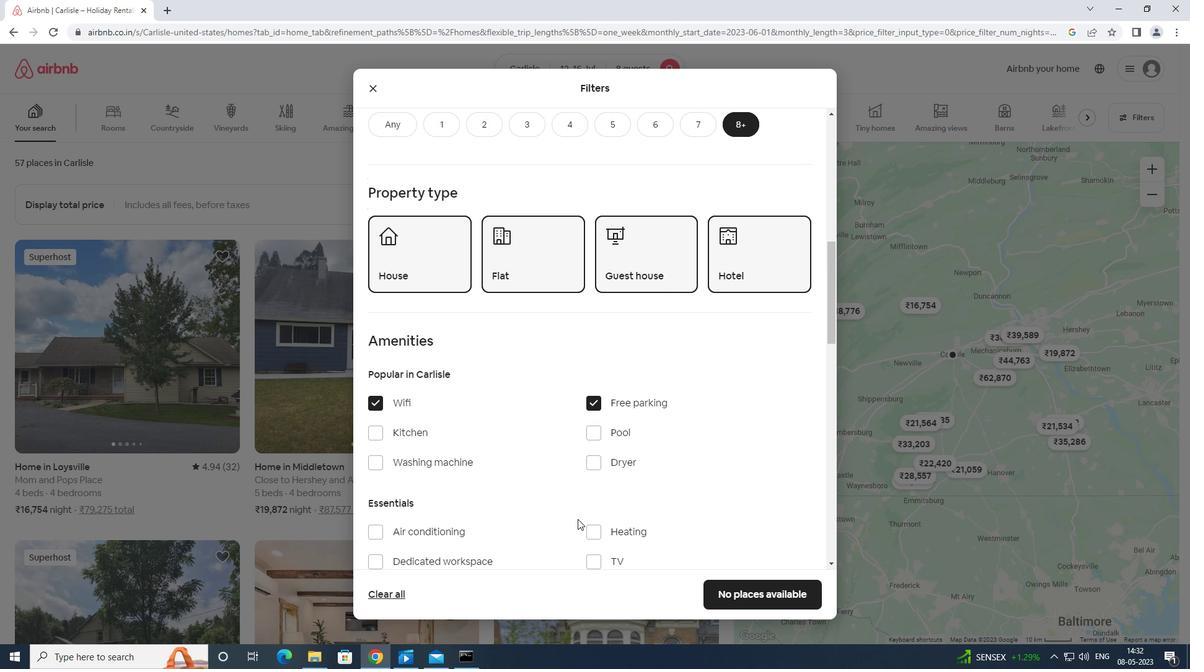 
Action: Mouse moved to (587, 438)
Screenshot: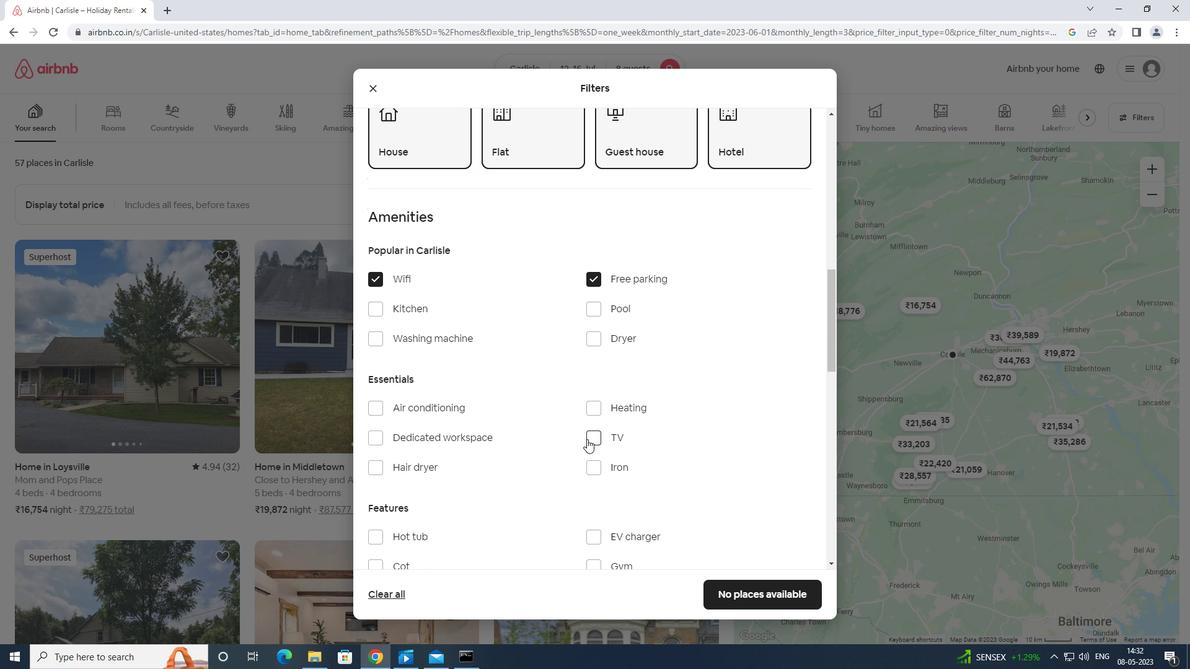 
Action: Mouse pressed left at (587, 438)
Screenshot: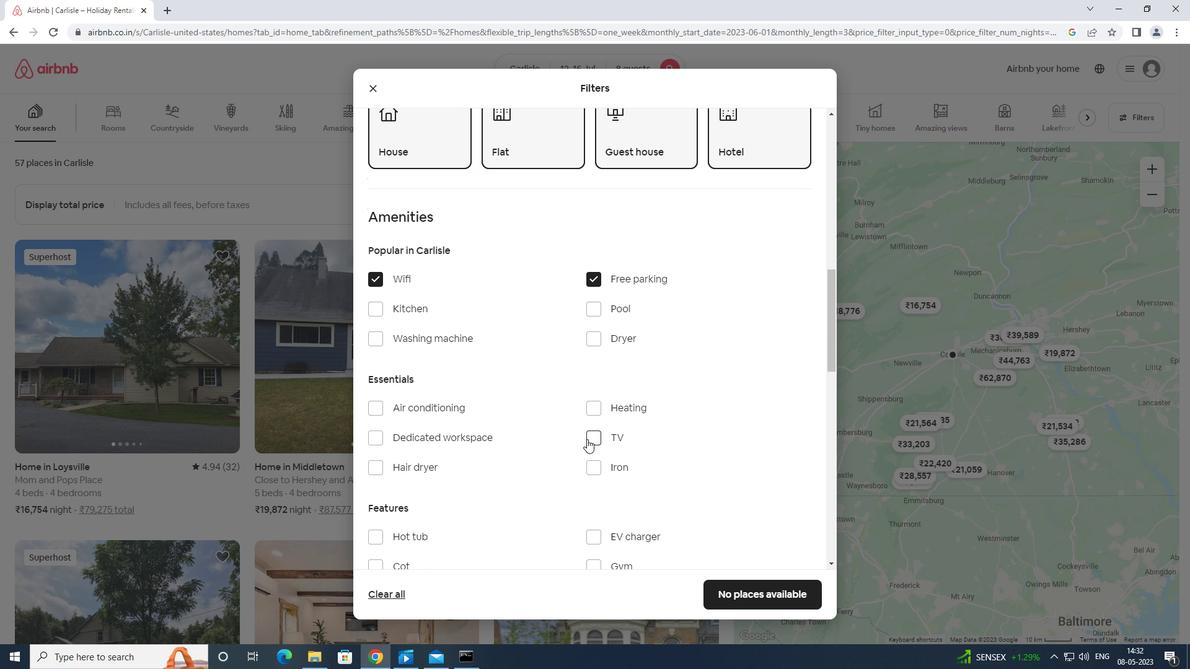 
Action: Mouse moved to (591, 437)
Screenshot: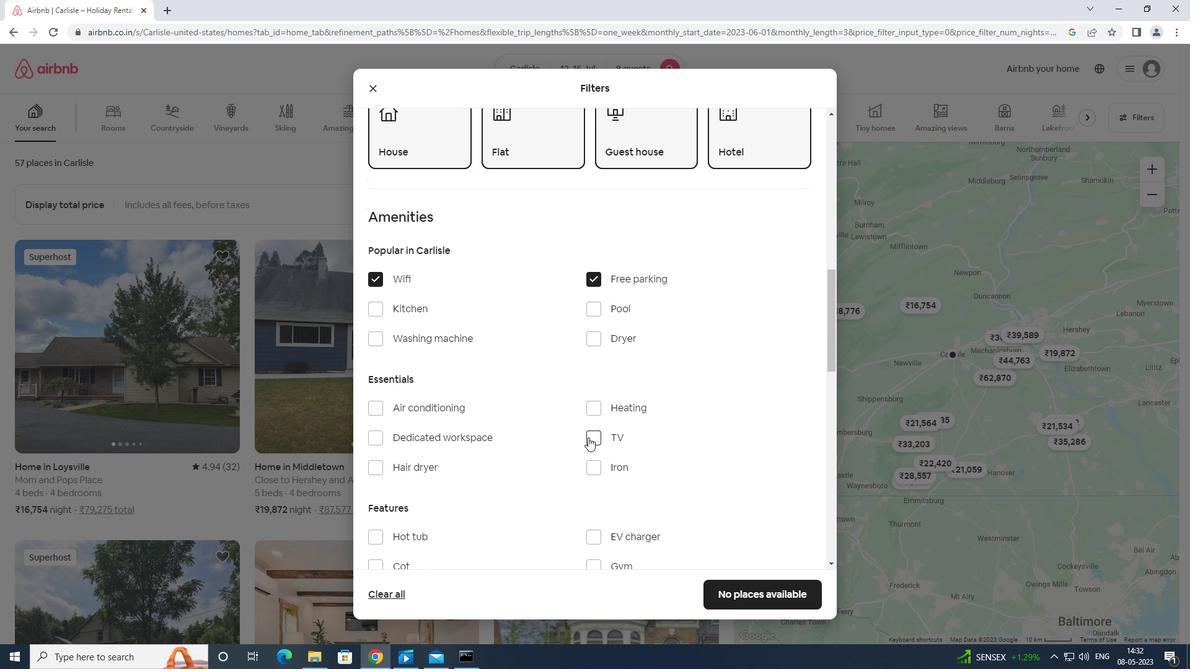 
Action: Mouse scrolled (591, 436) with delta (0, 0)
Screenshot: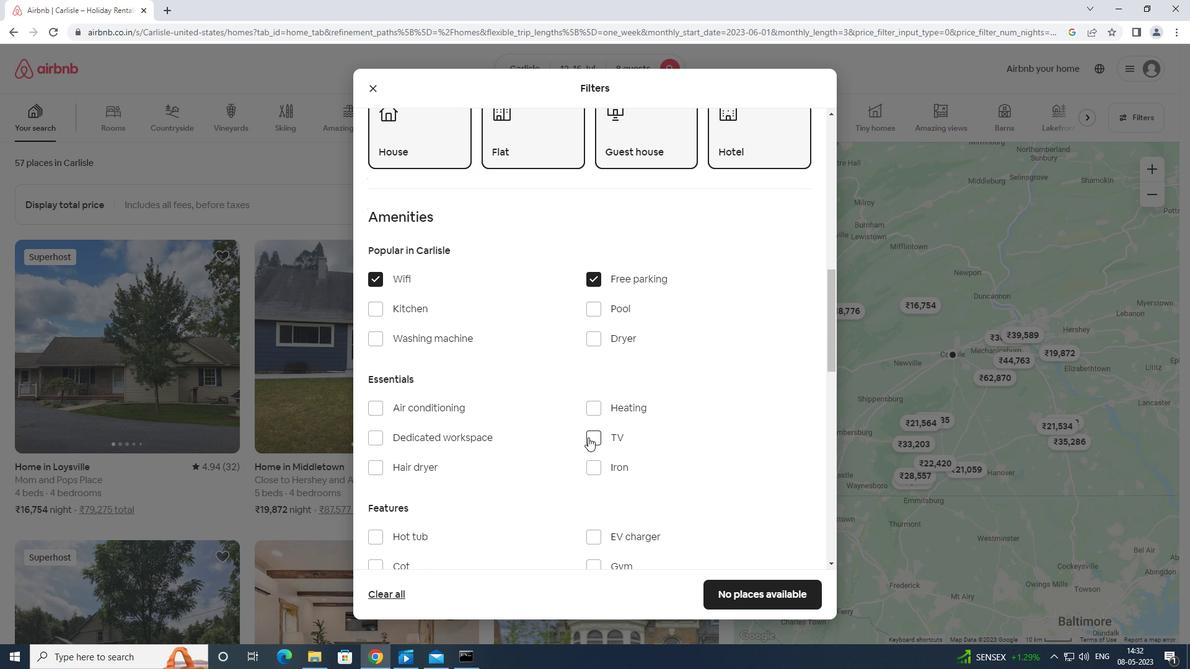 
Action: Mouse scrolled (591, 436) with delta (0, 0)
Screenshot: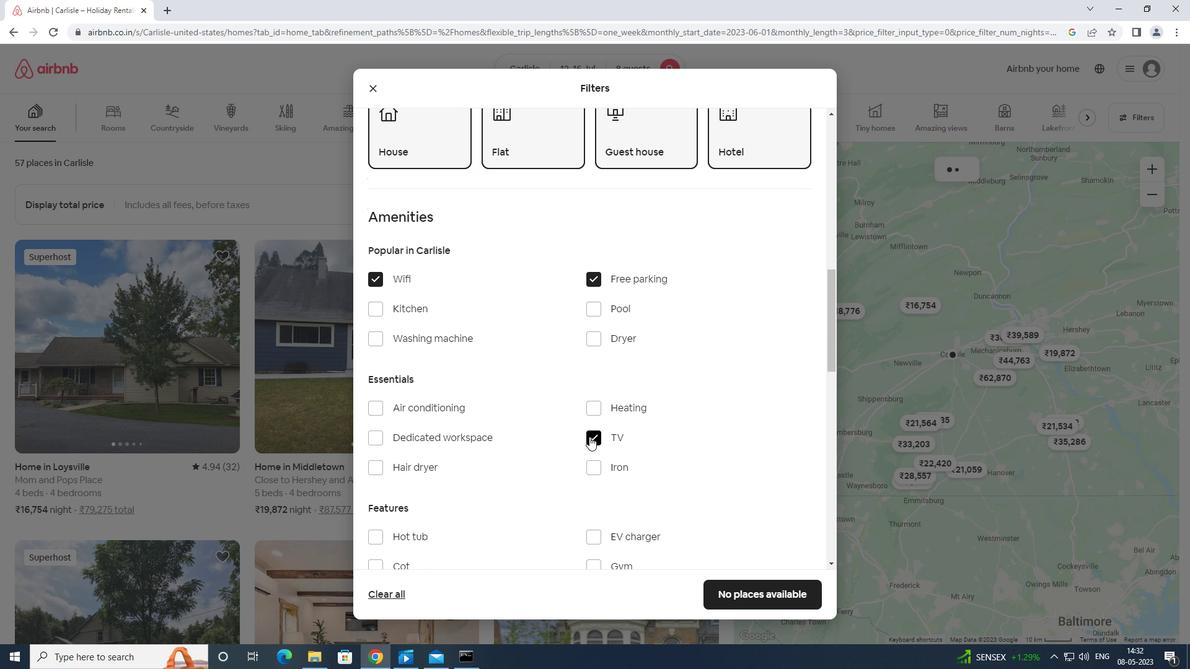
Action: Mouse scrolled (591, 436) with delta (0, 0)
Screenshot: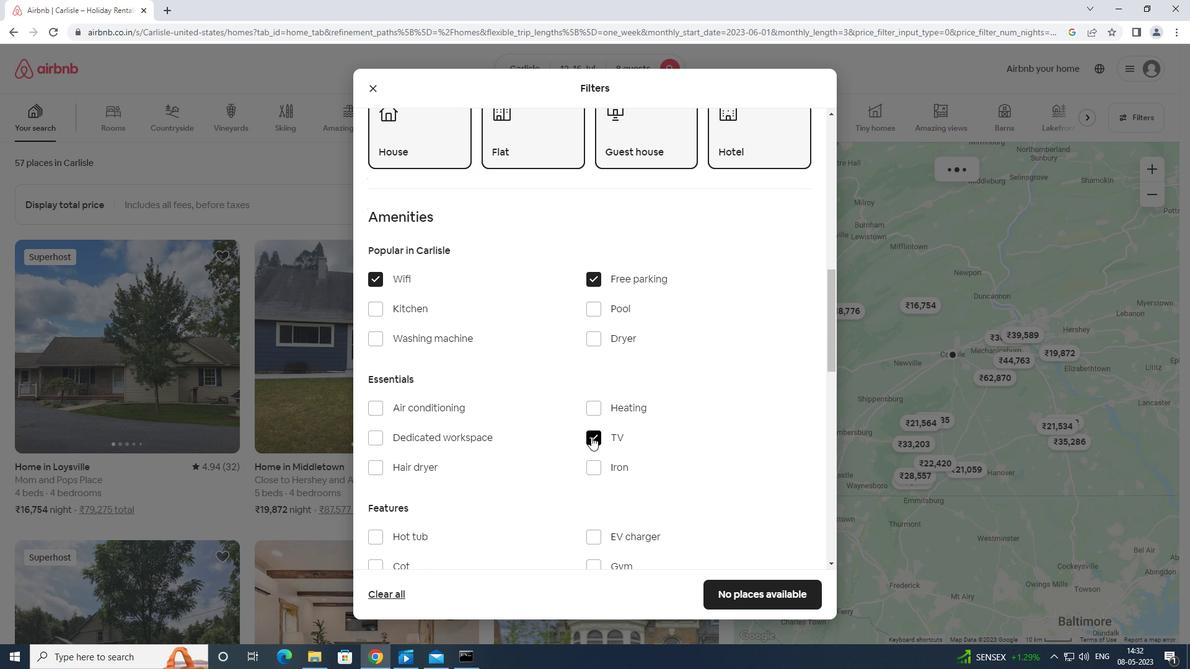 
Action: Mouse moved to (595, 411)
Screenshot: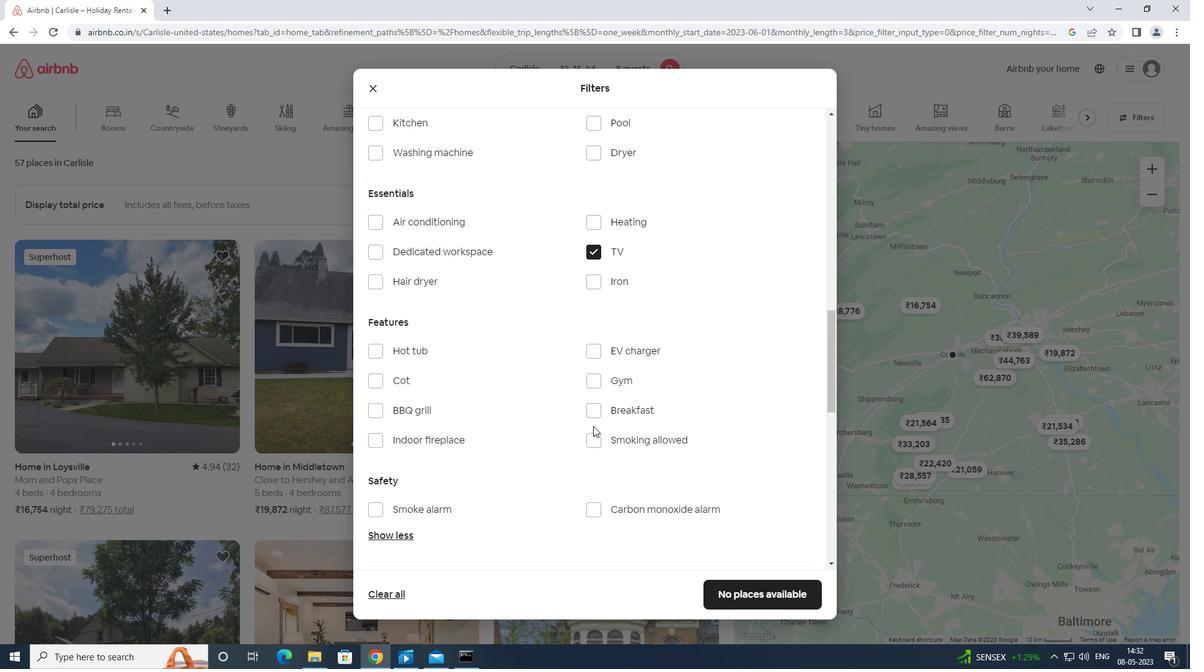 
Action: Mouse pressed left at (595, 411)
Screenshot: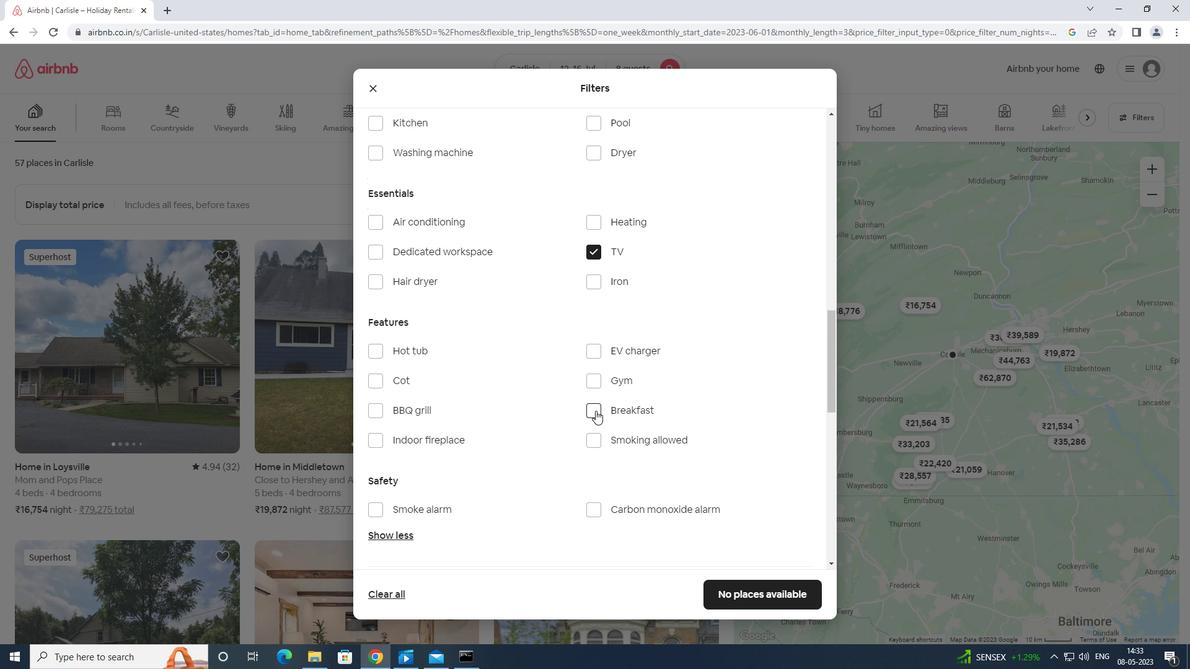 
Action: Mouse moved to (595, 381)
Screenshot: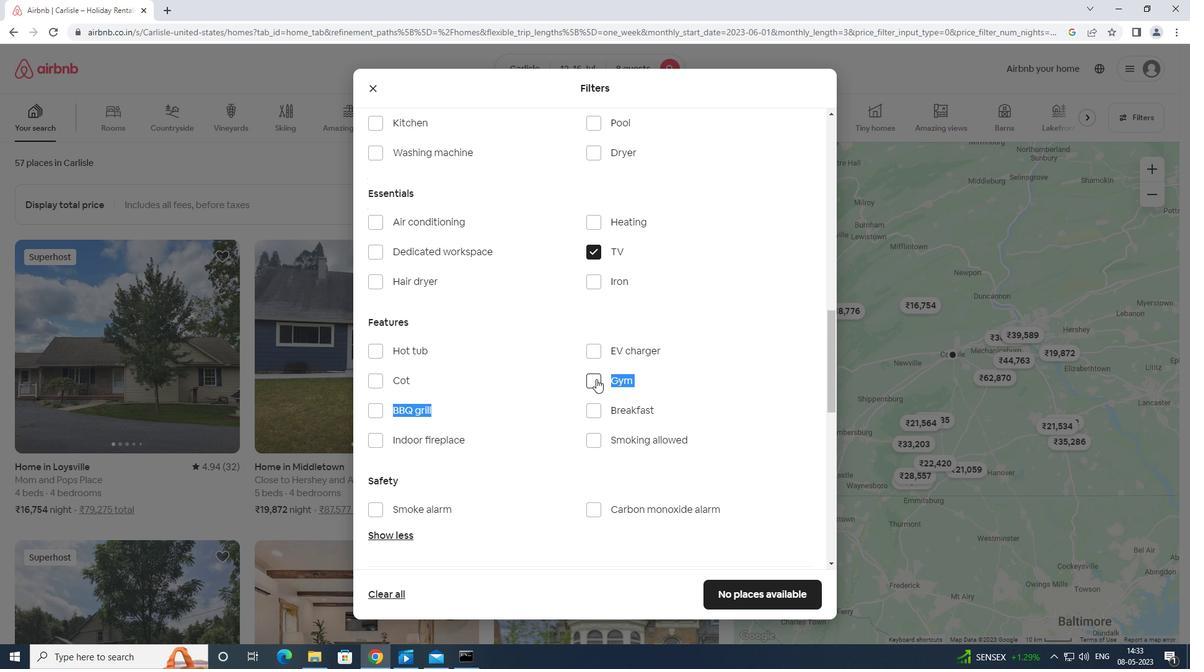 
Action: Mouse pressed left at (595, 381)
Screenshot: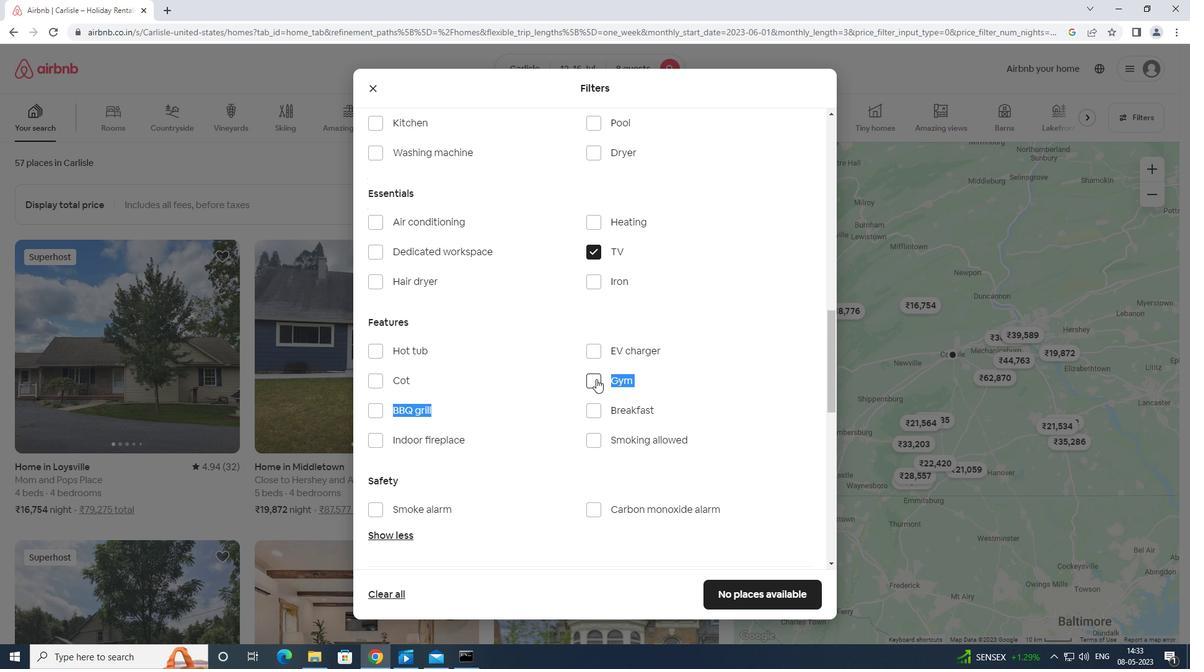 
Action: Mouse moved to (591, 411)
Screenshot: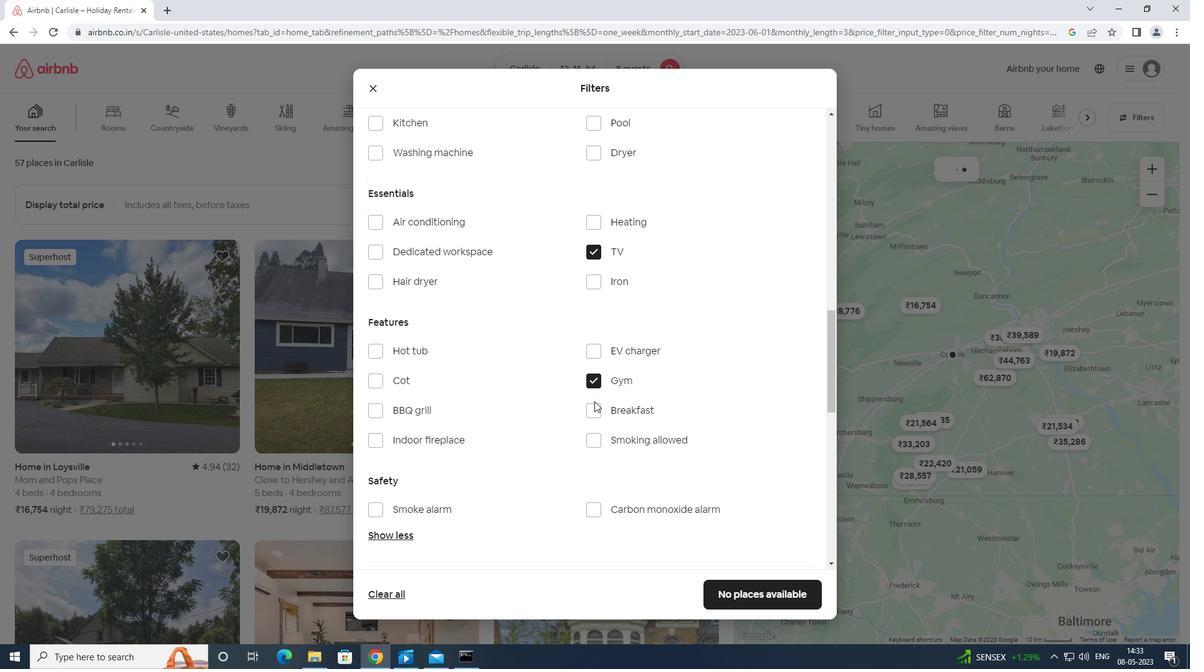 
Action: Mouse pressed left at (591, 411)
Screenshot: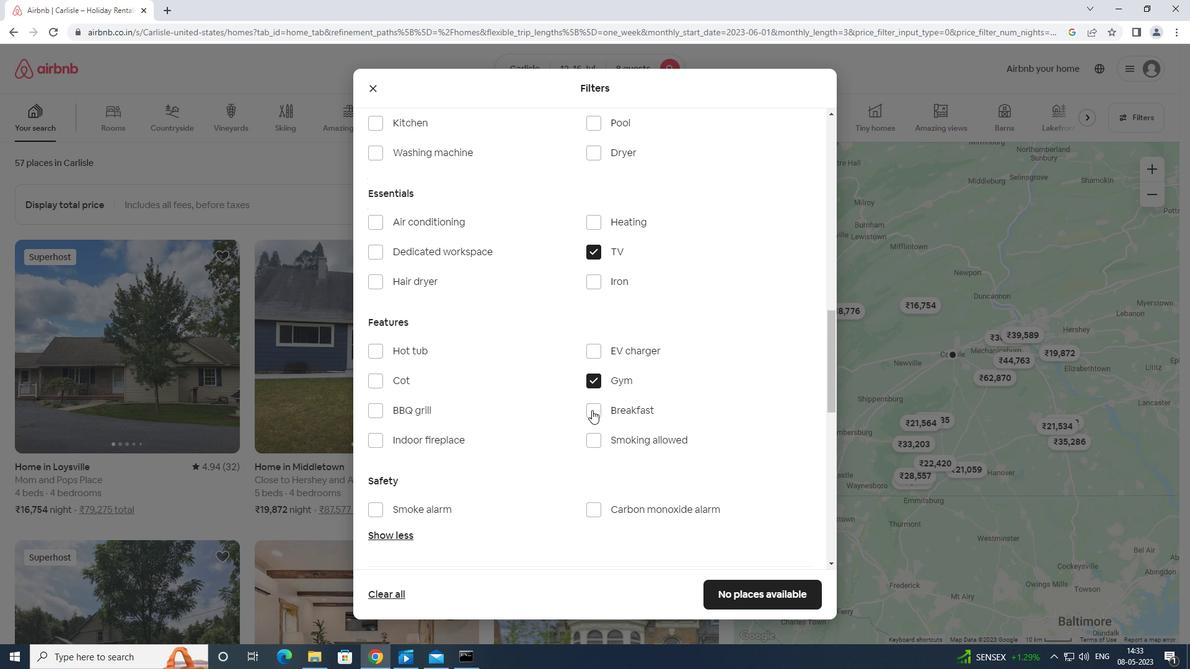 
Action: Mouse moved to (591, 411)
Screenshot: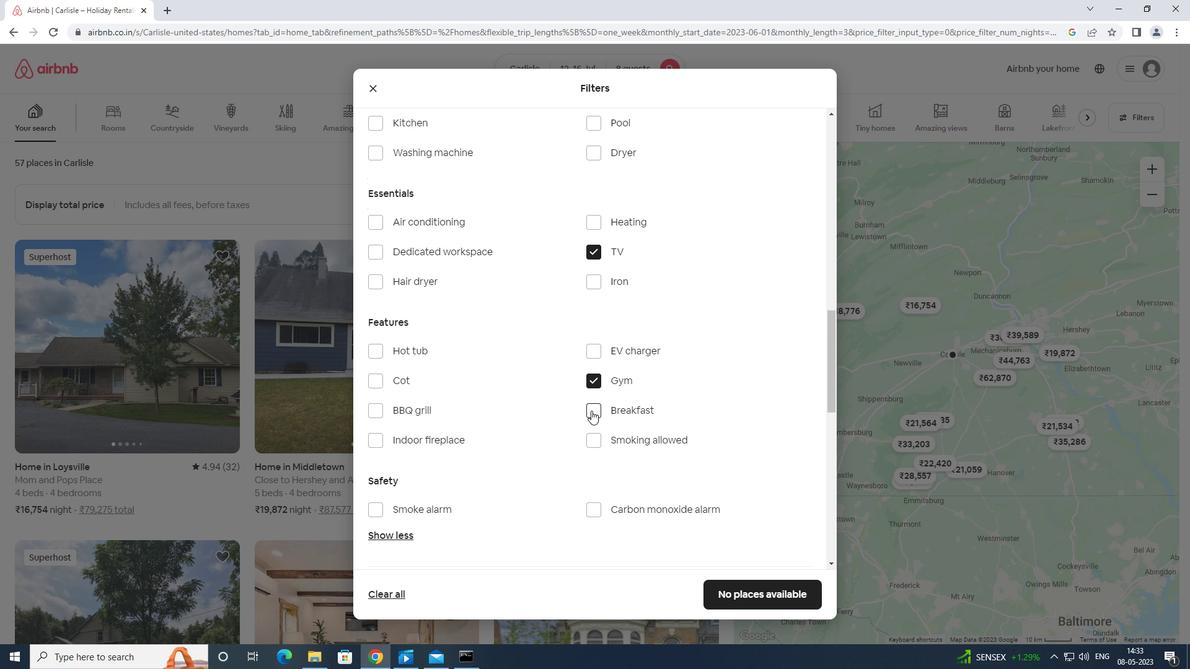 
Action: Mouse scrolled (591, 410) with delta (0, 0)
Screenshot: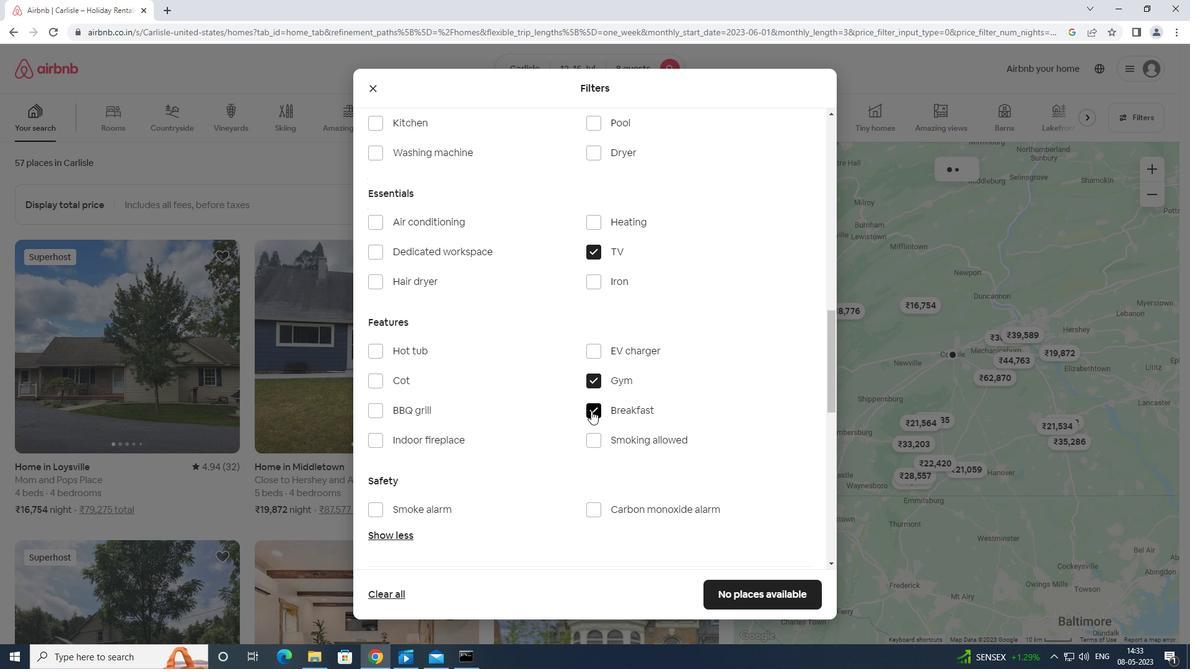 
Action: Mouse scrolled (591, 410) with delta (0, 0)
Screenshot: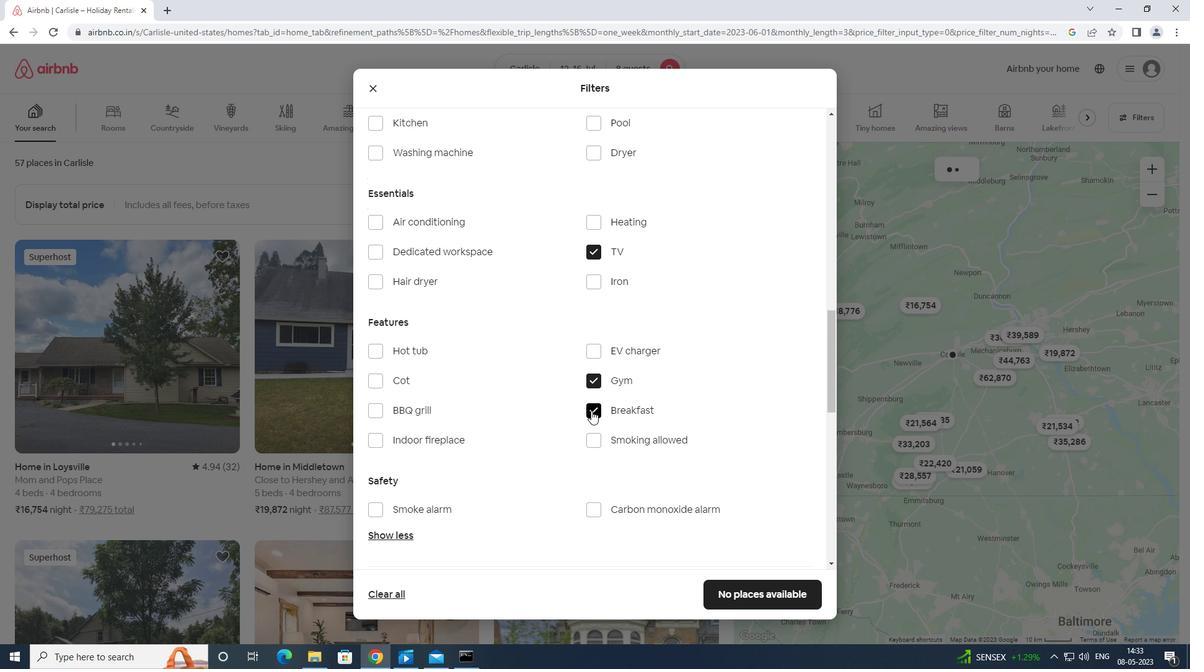 
Action: Mouse scrolled (591, 410) with delta (0, 0)
Screenshot: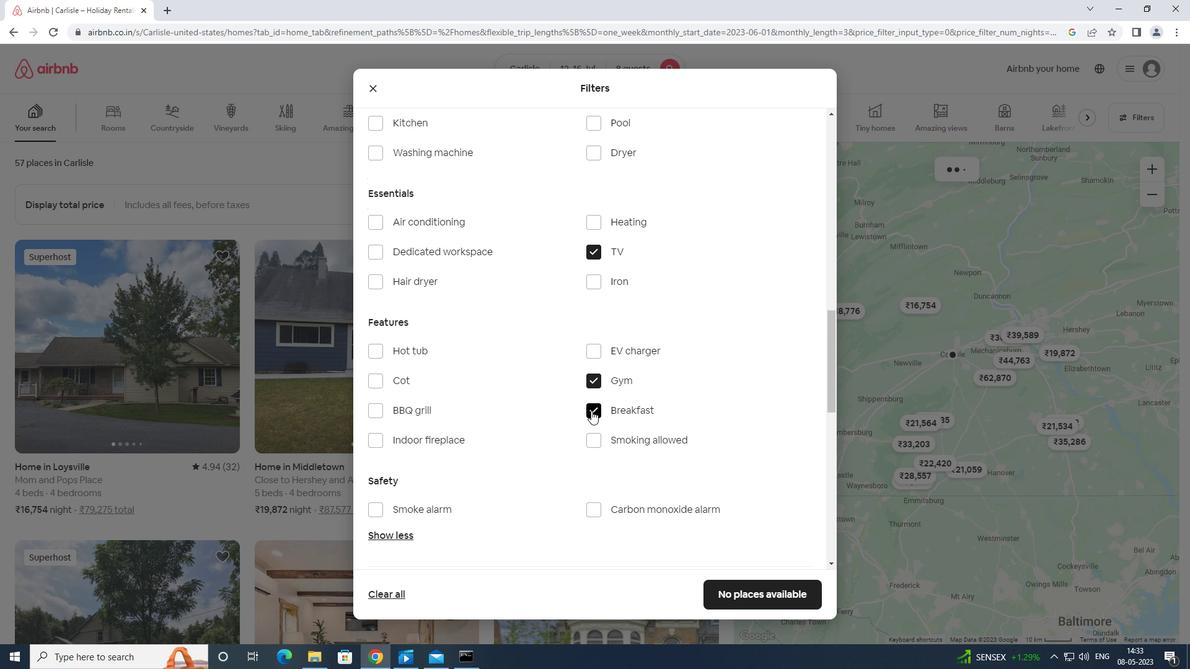 
Action: Mouse scrolled (591, 410) with delta (0, 0)
Screenshot: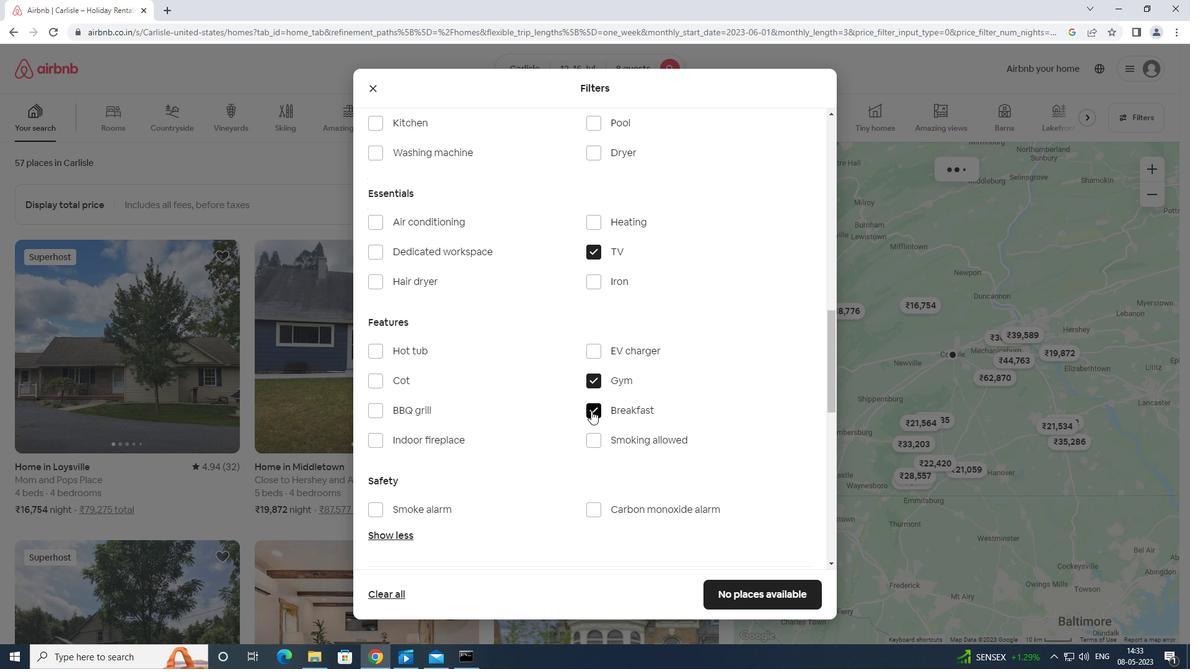 
Action: Mouse moved to (594, 410)
Screenshot: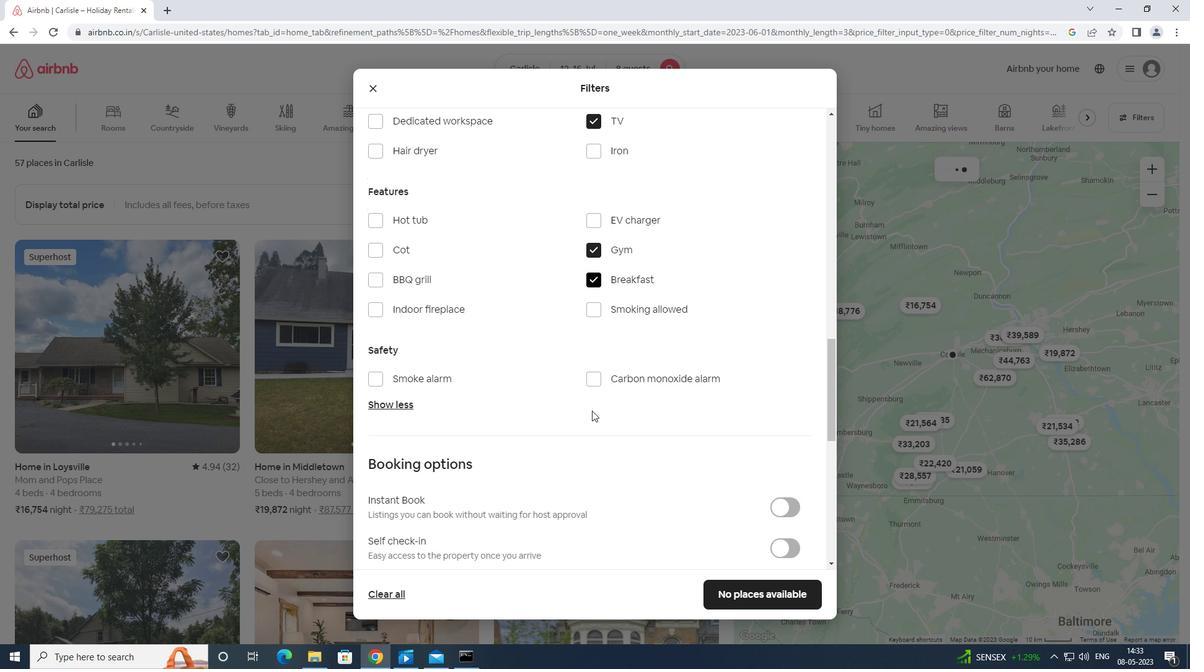
Action: Mouse scrolled (594, 409) with delta (0, 0)
Screenshot: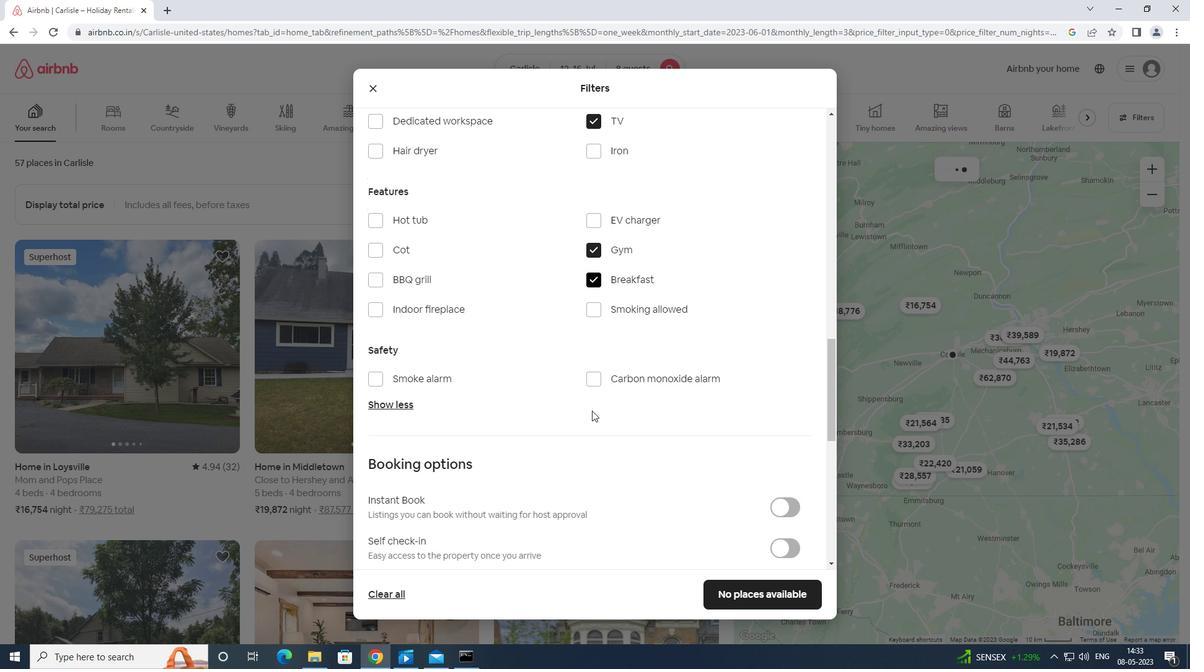 
Action: Mouse moved to (595, 410)
Screenshot: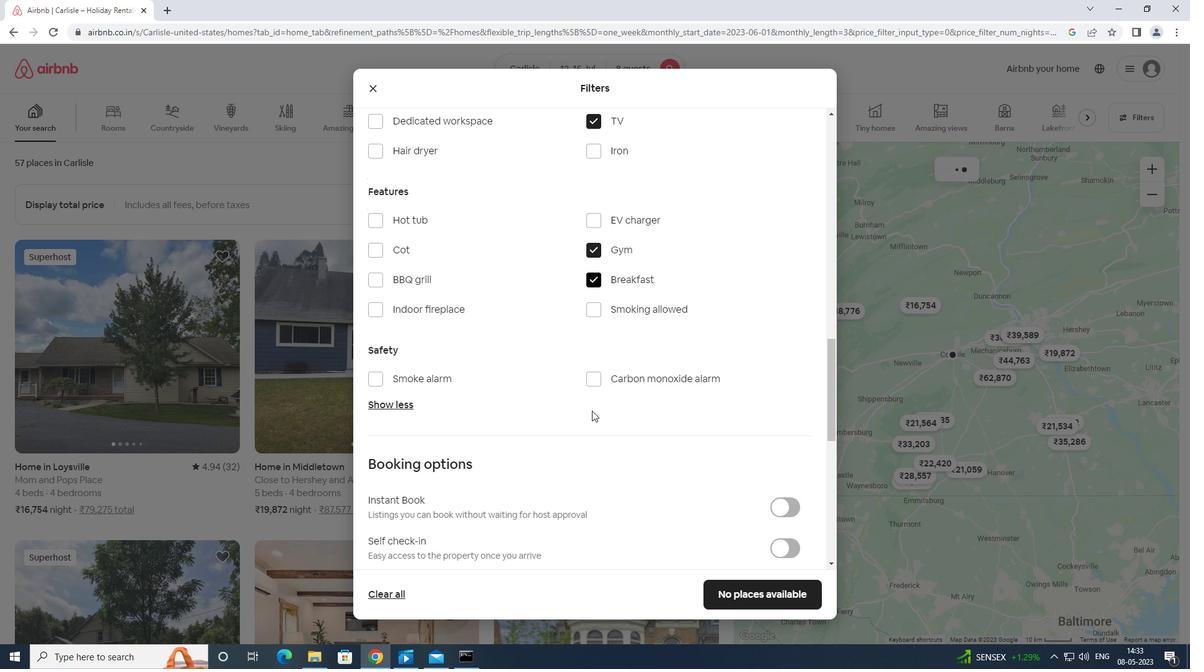 
Action: Mouse scrolled (595, 409) with delta (0, 0)
Screenshot: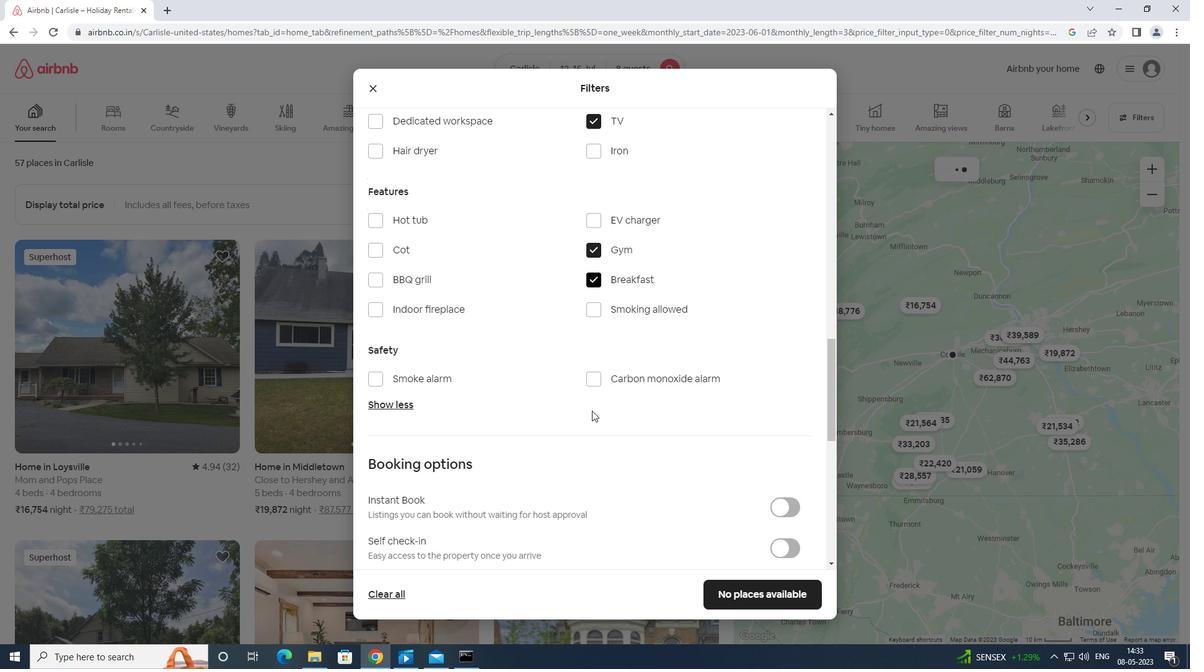 
Action: Mouse moved to (781, 308)
Screenshot: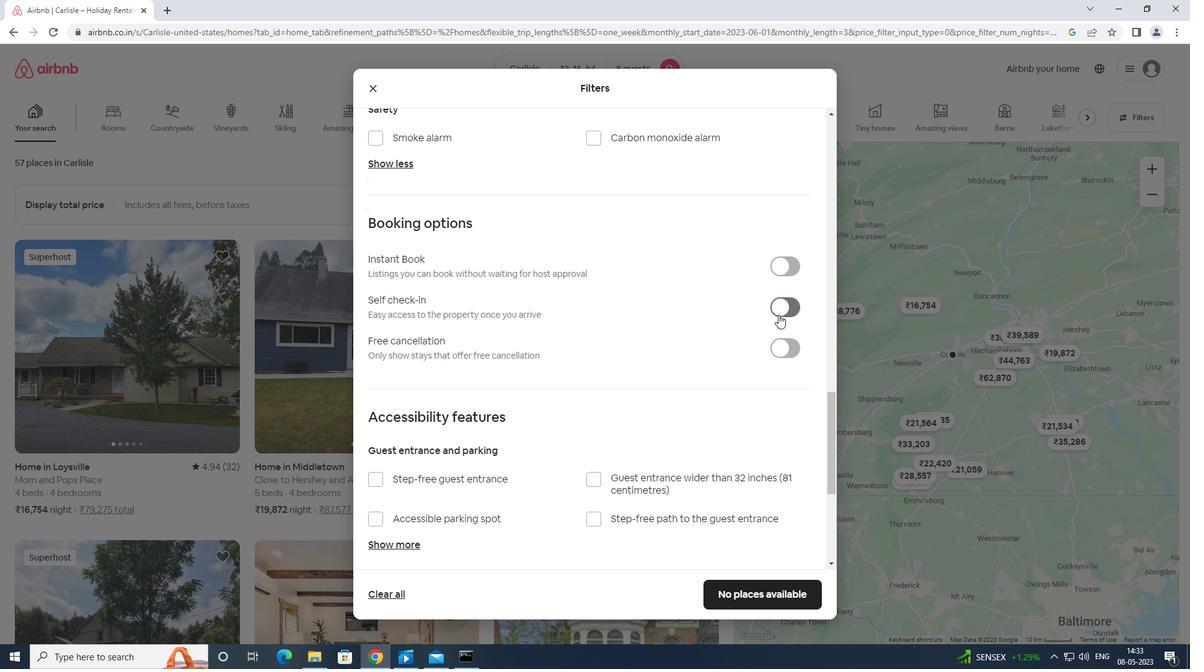
Action: Mouse pressed left at (781, 308)
Screenshot: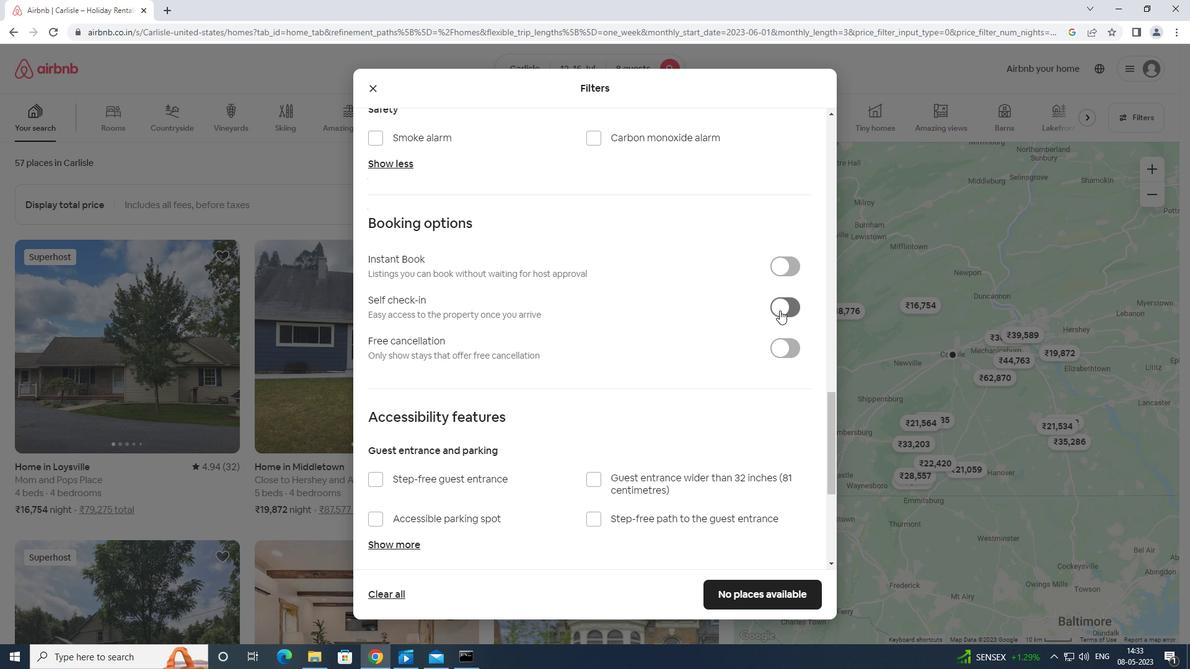 
Action: Mouse moved to (781, 306)
Screenshot: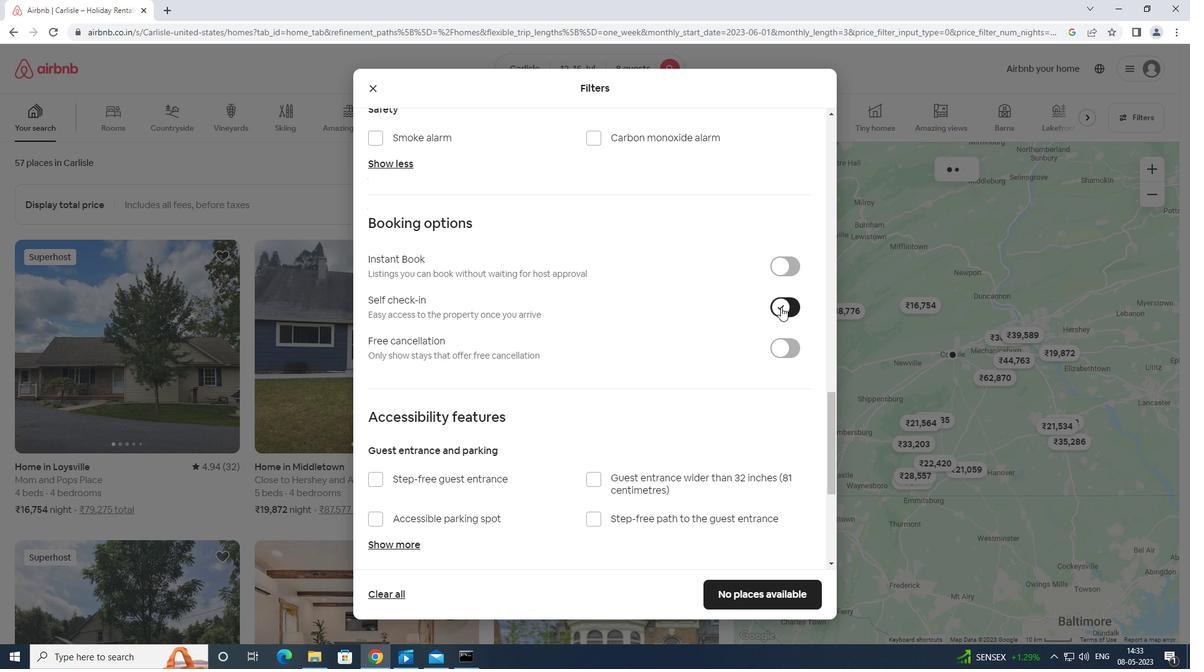 
Action: Mouse scrolled (781, 306) with delta (0, 0)
Screenshot: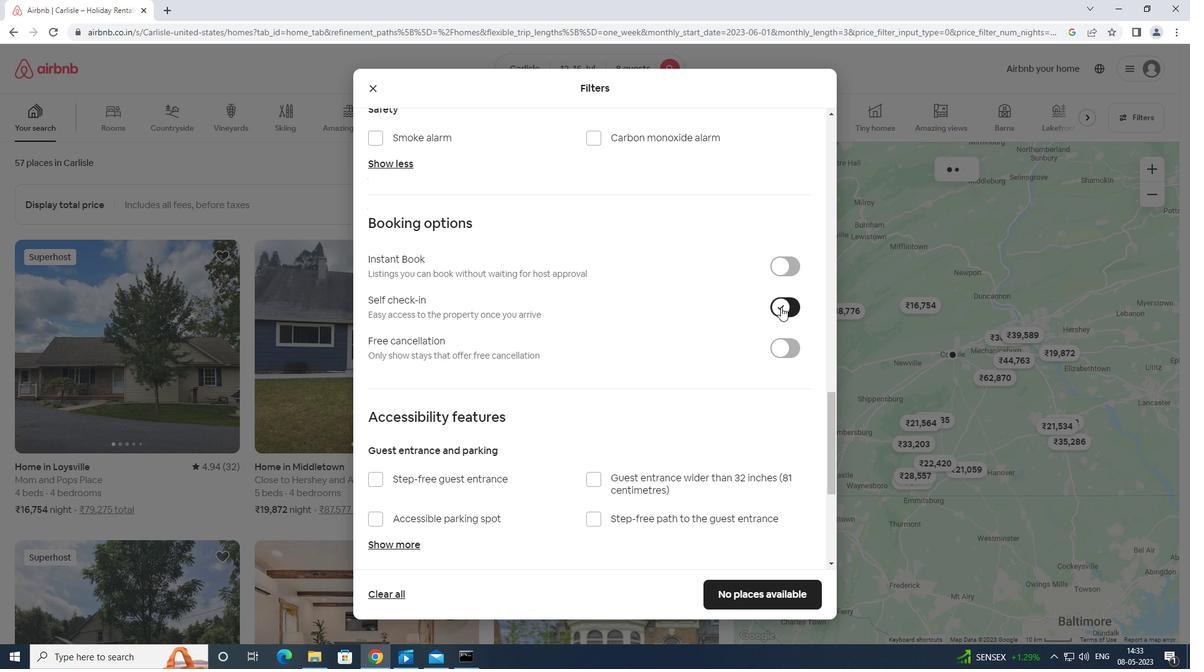 
Action: Mouse moved to (780, 307)
Screenshot: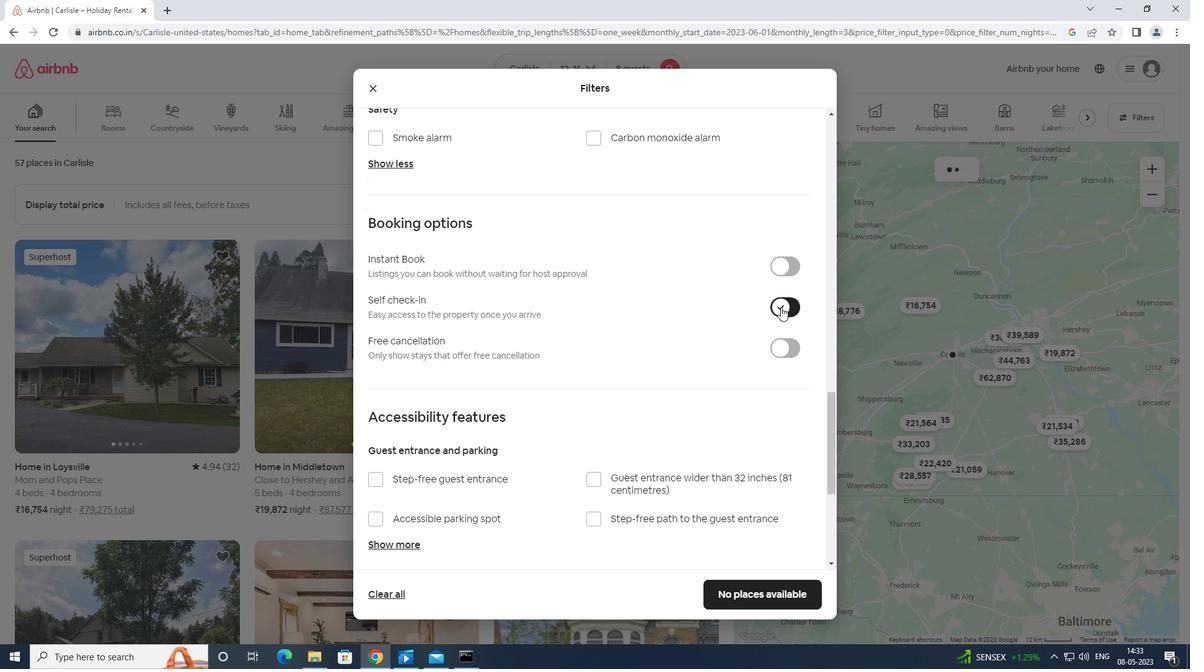 
Action: Mouse scrolled (780, 306) with delta (0, 0)
Screenshot: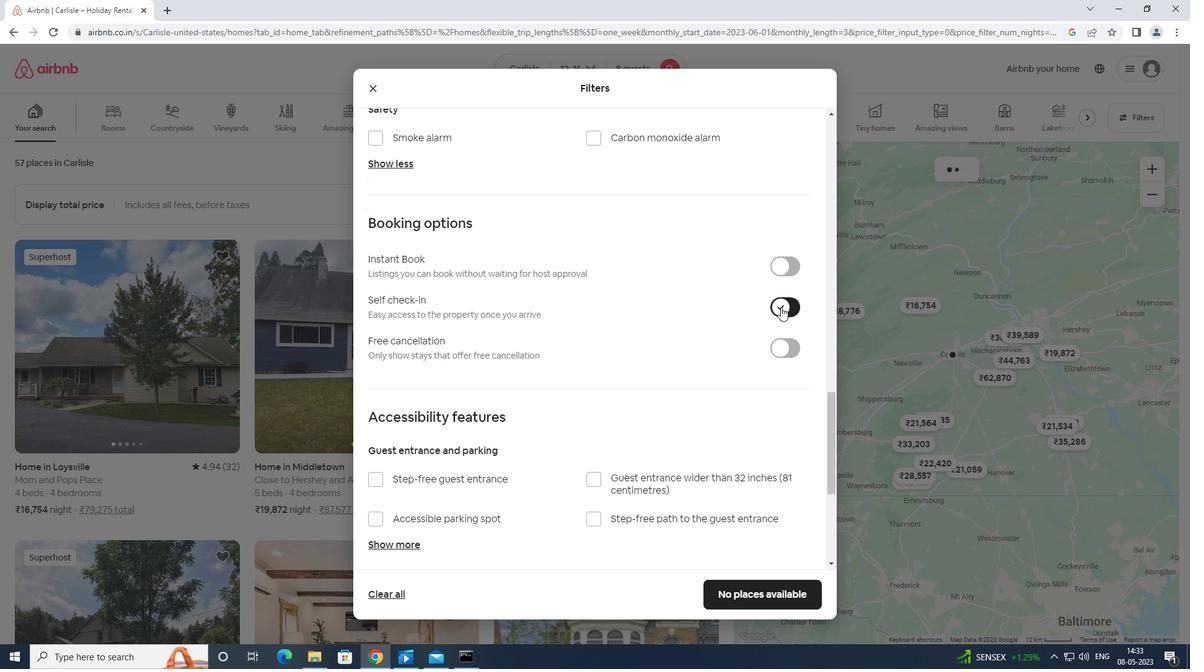 
Action: Mouse moved to (780, 307)
Screenshot: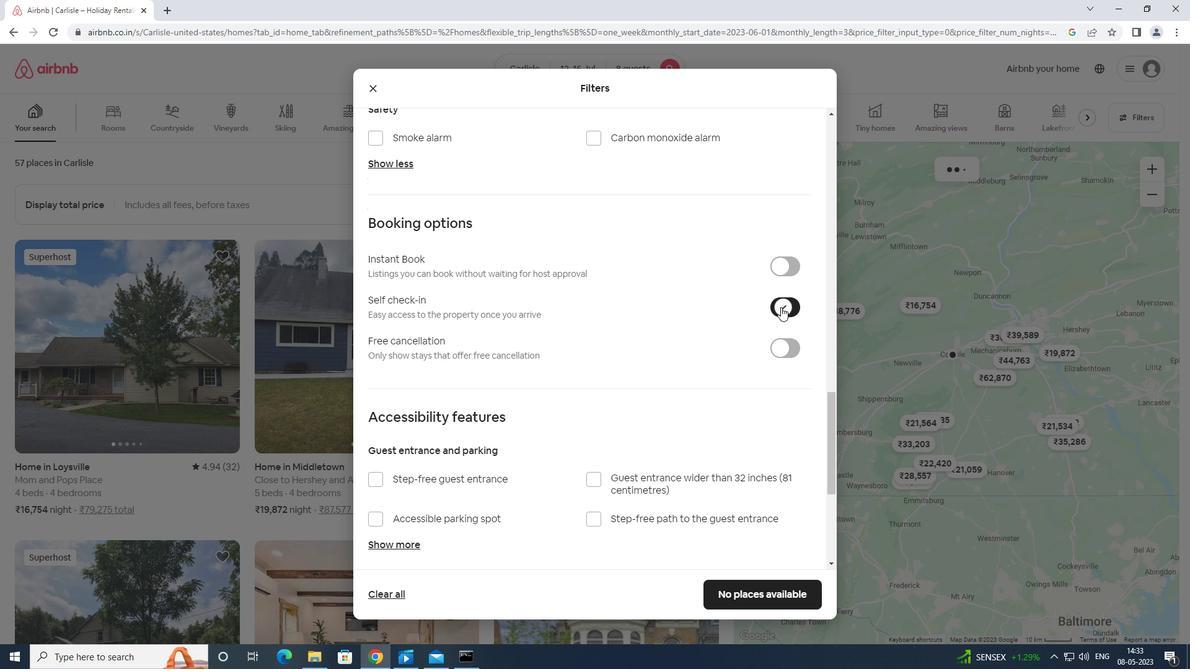 
Action: Mouse scrolled (780, 306) with delta (0, 0)
Screenshot: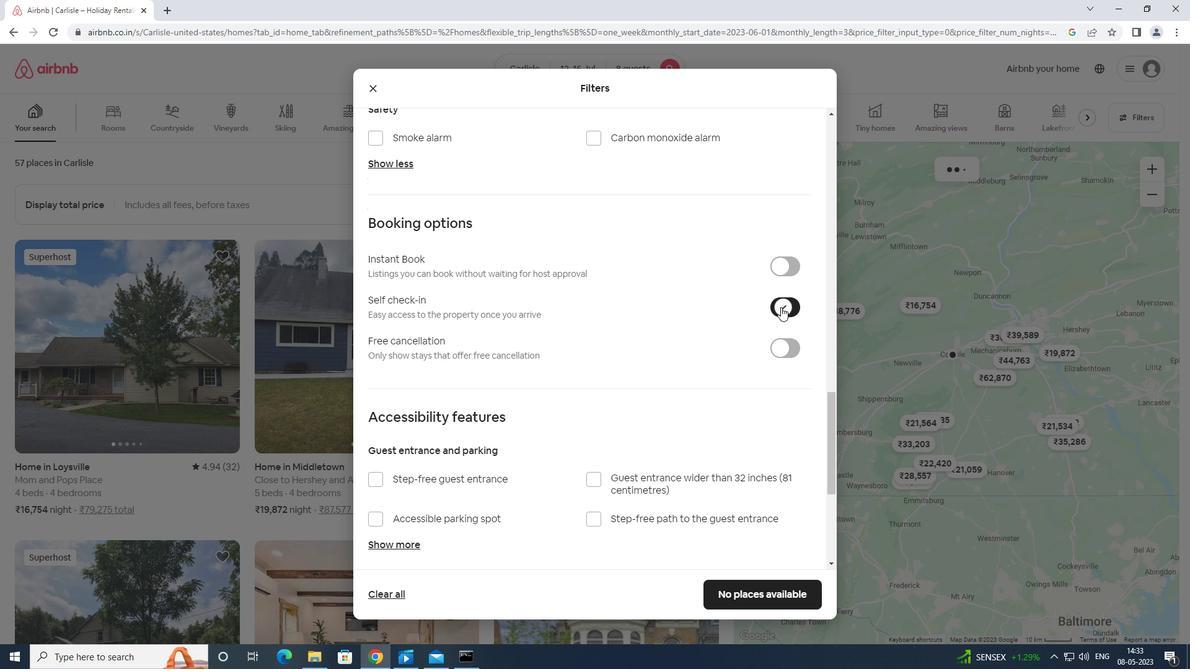 
Action: Mouse moved to (780, 308)
Screenshot: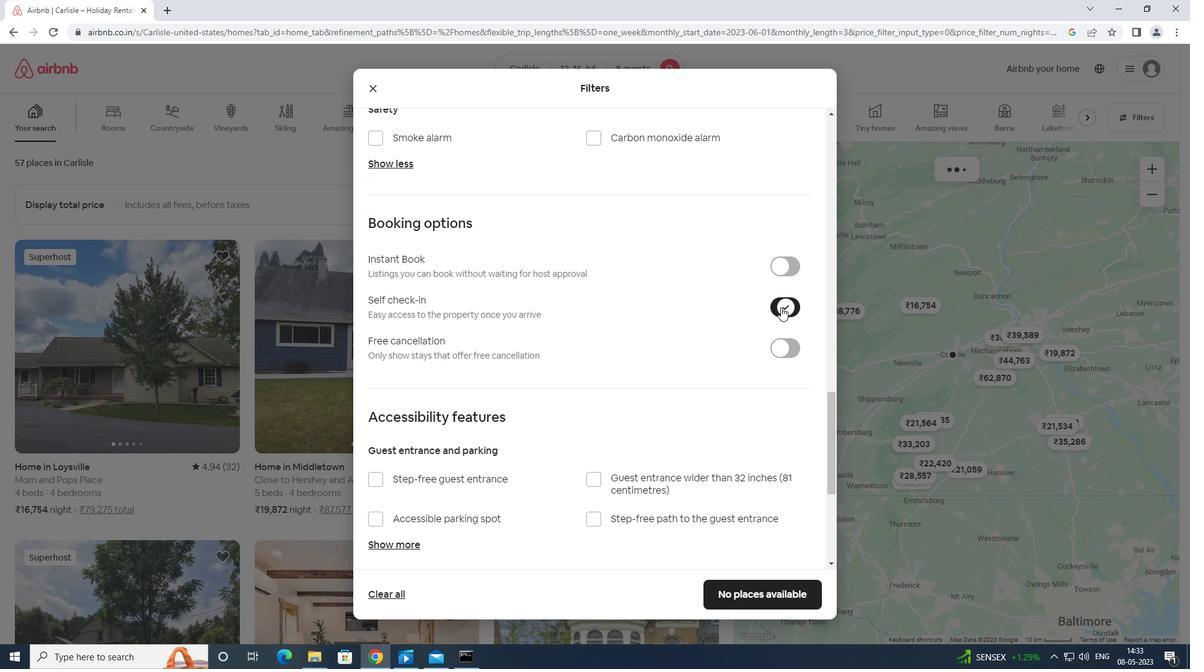 
Action: Mouse scrolled (780, 308) with delta (0, 0)
Screenshot: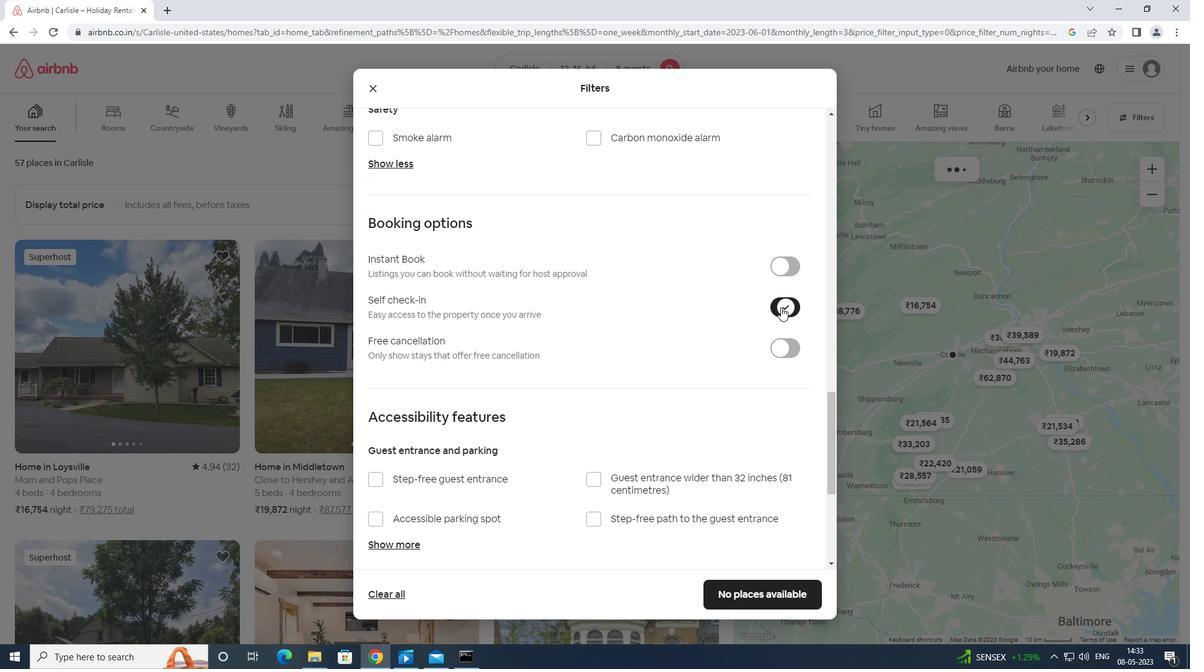 
Action: Mouse moved to (778, 310)
Screenshot: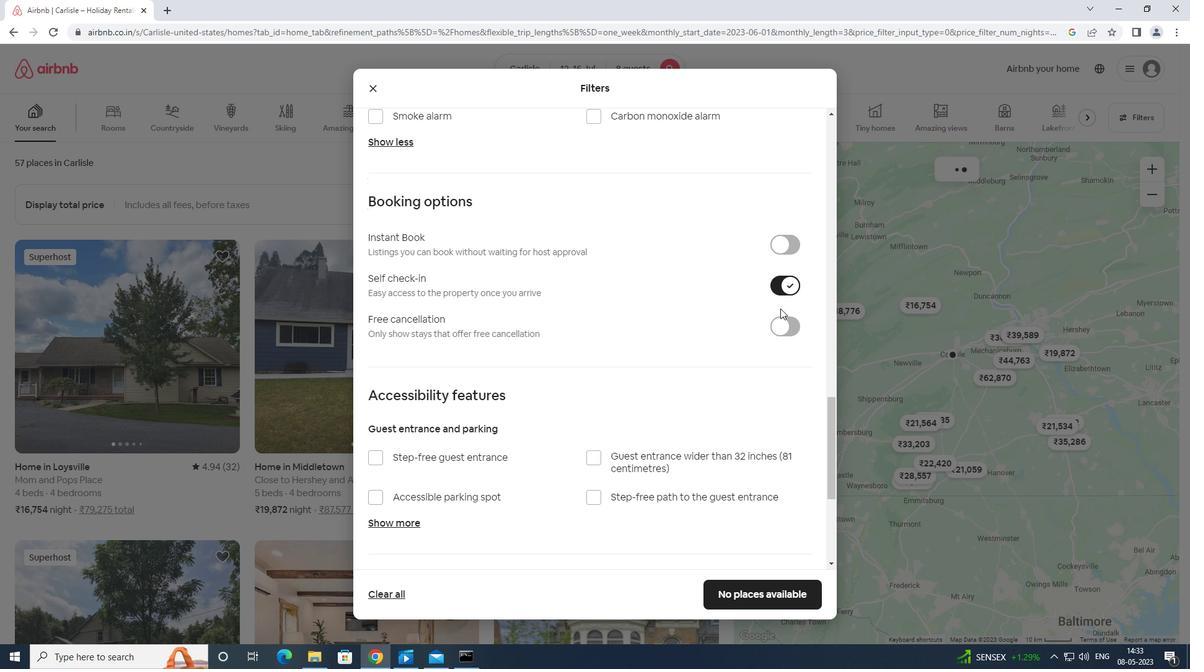 
Action: Mouse scrolled (778, 309) with delta (0, 0)
Screenshot: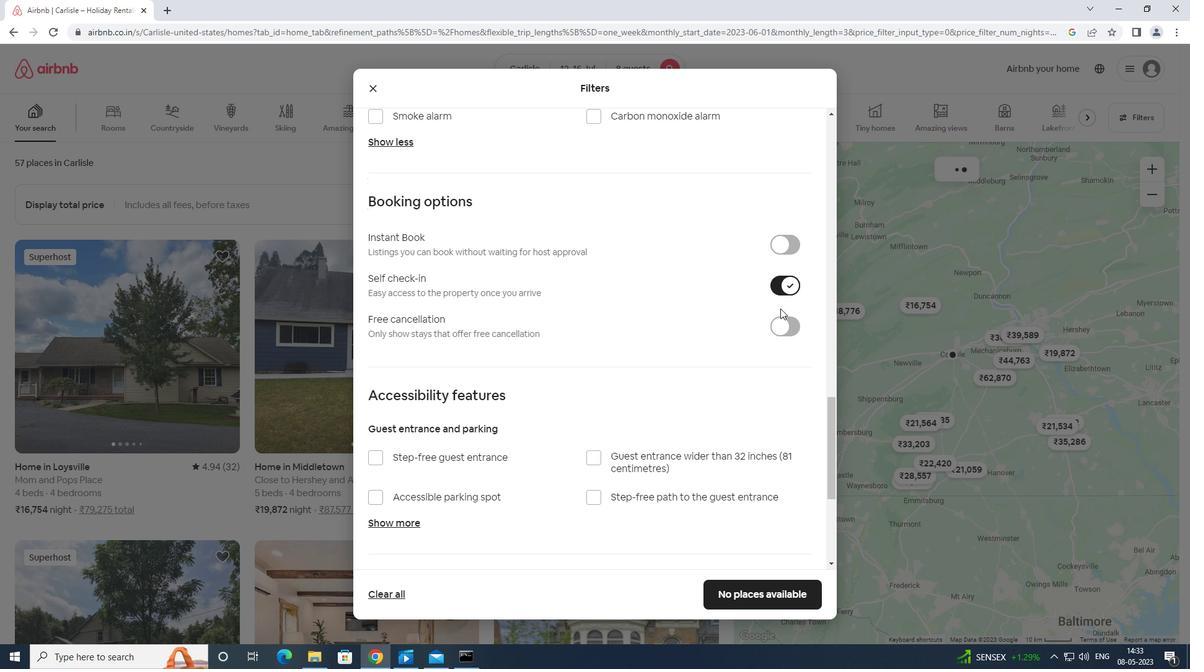 
Action: Mouse moved to (778, 310)
Screenshot: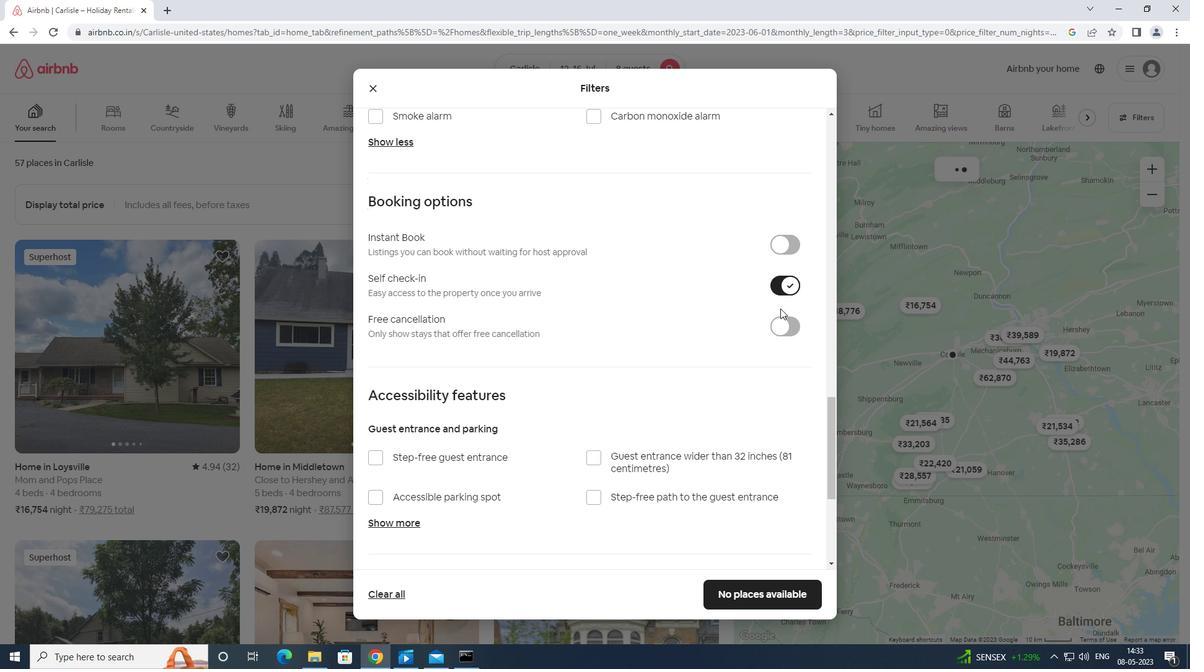 
Action: Mouse scrolled (778, 310) with delta (0, 0)
Screenshot: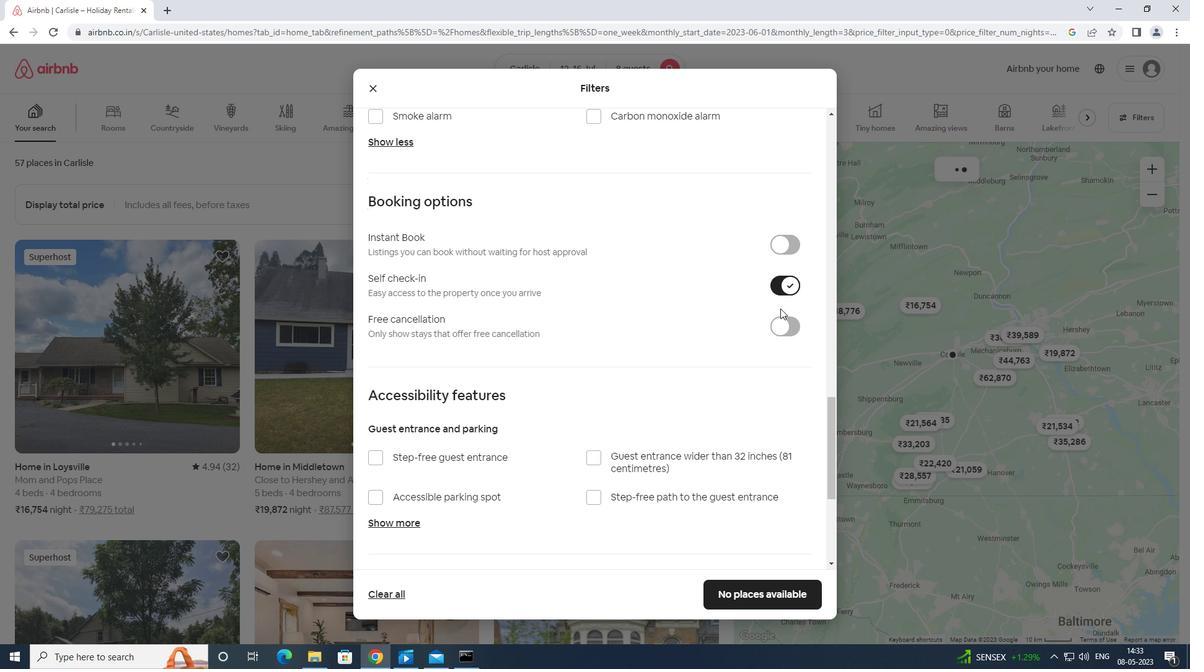 
Action: Mouse moved to (763, 322)
Screenshot: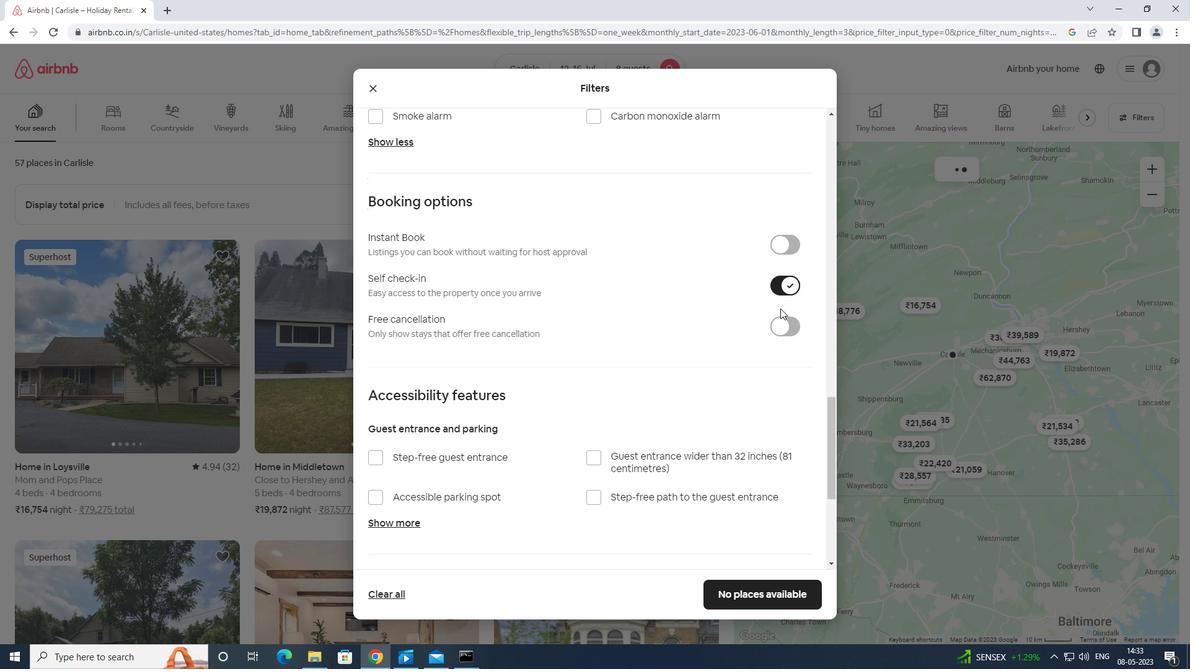 
Action: Mouse scrolled (763, 321) with delta (0, 0)
Screenshot: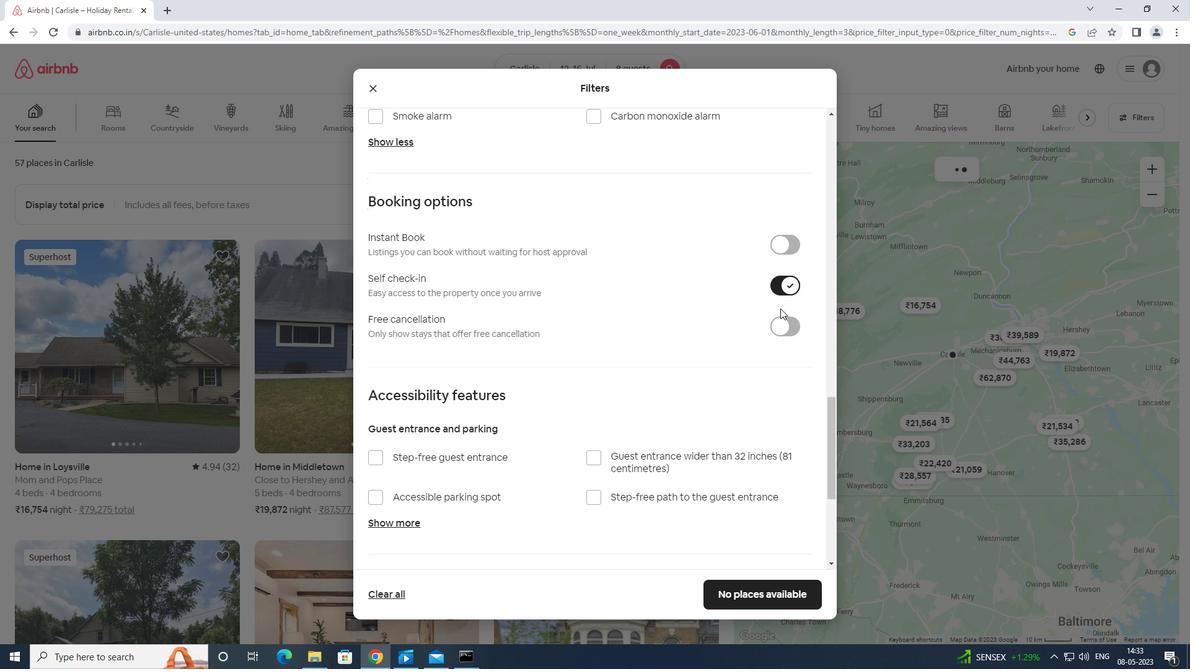
Action: Mouse moved to (377, 478)
Screenshot: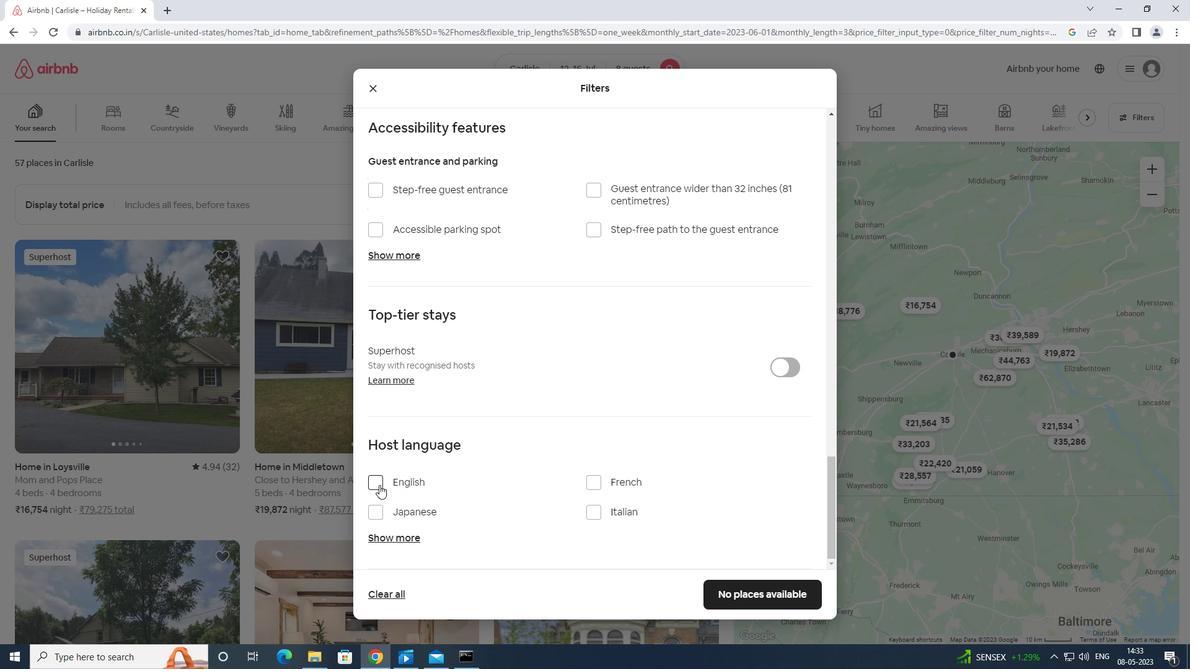 
Action: Mouse pressed left at (377, 478)
Screenshot: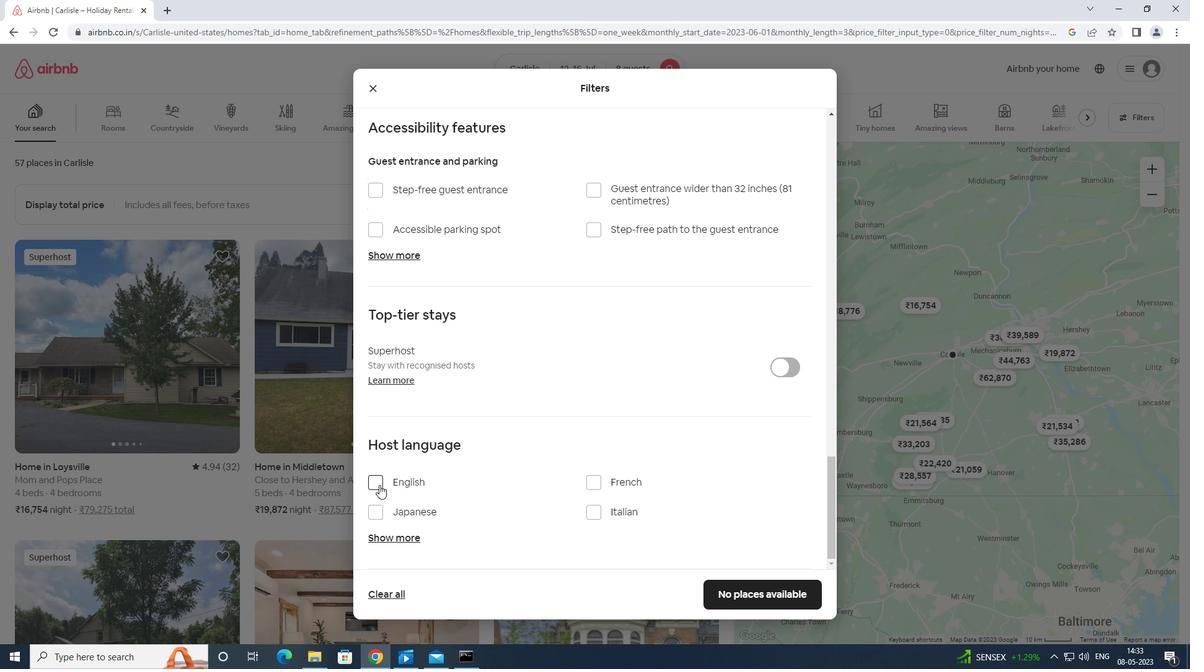 
Action: Mouse moved to (744, 589)
Screenshot: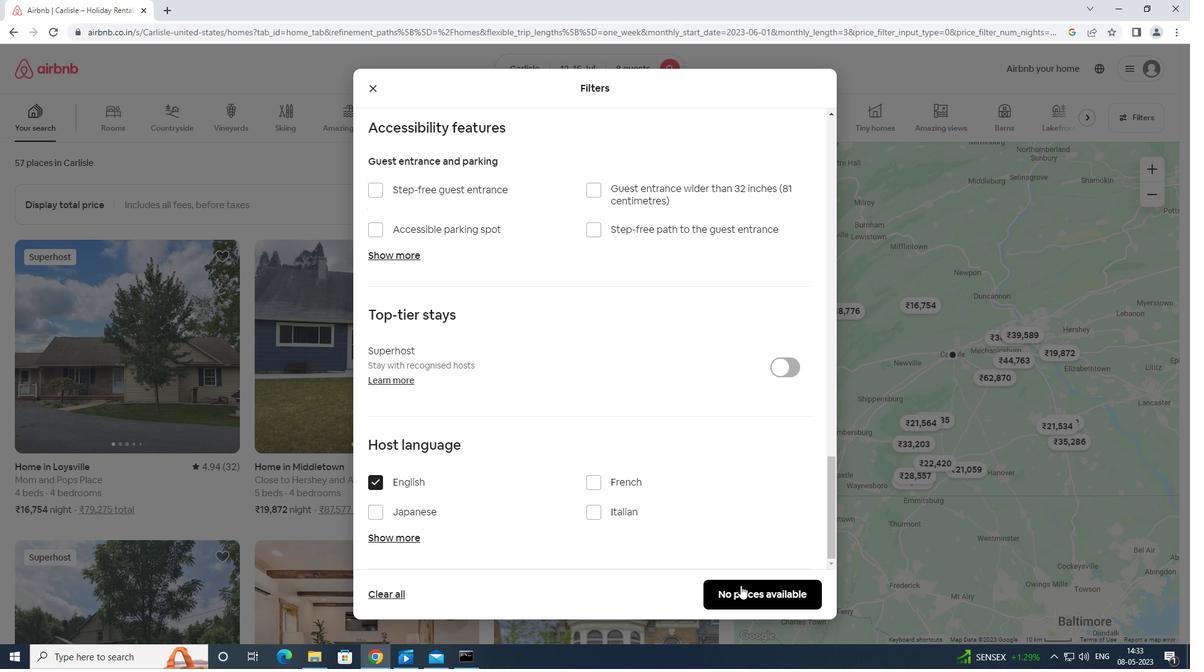 
Action: Mouse pressed left at (744, 589)
Screenshot: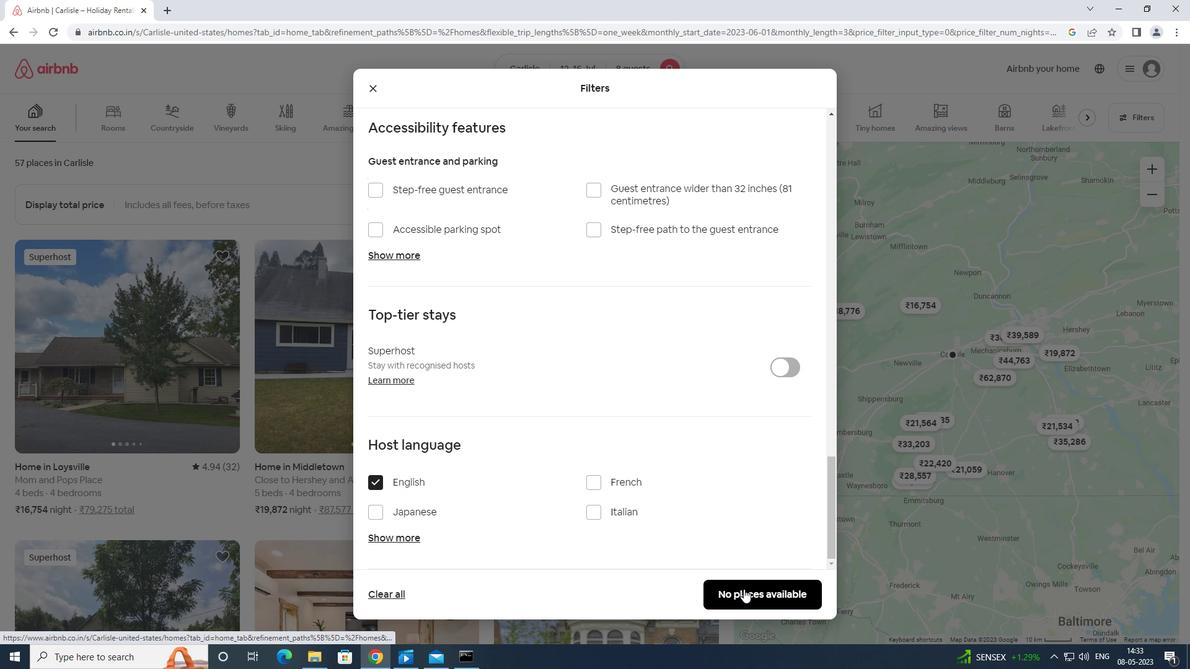 
